 Task: Look for space in Uberaba, Brazil from 9th August, 2023 to 12th August, 2023 for 1 adult in price range Rs.6000 to Rs.15000. Place can be entire place with 1  bedroom having 1 bed and 1 bathroom. Property type can be house, flat, guest house. Amenities needed are: wifi, washing machine. Booking option can be shelf check-in. Required host language is Spanish.
Action: Mouse moved to (566, 118)
Screenshot: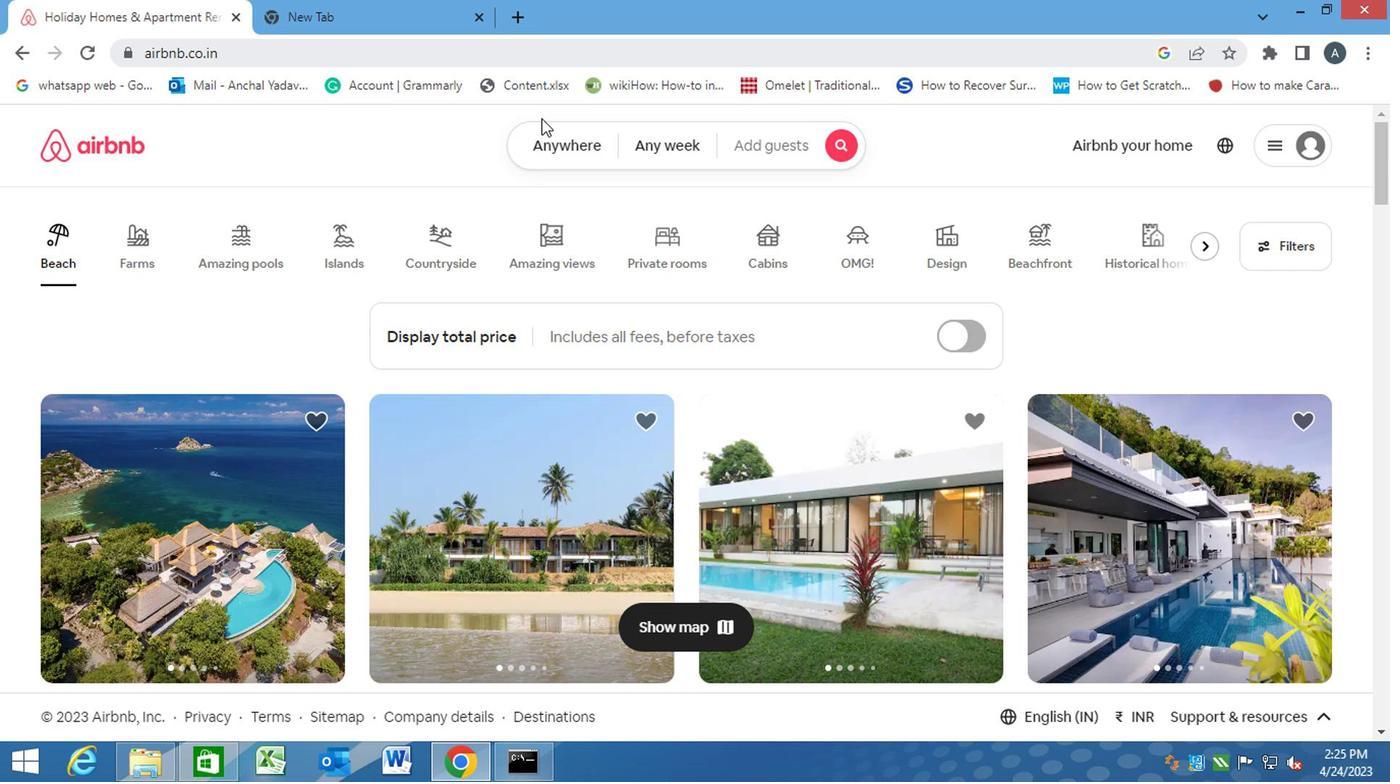 
Action: Mouse pressed left at (566, 118)
Screenshot: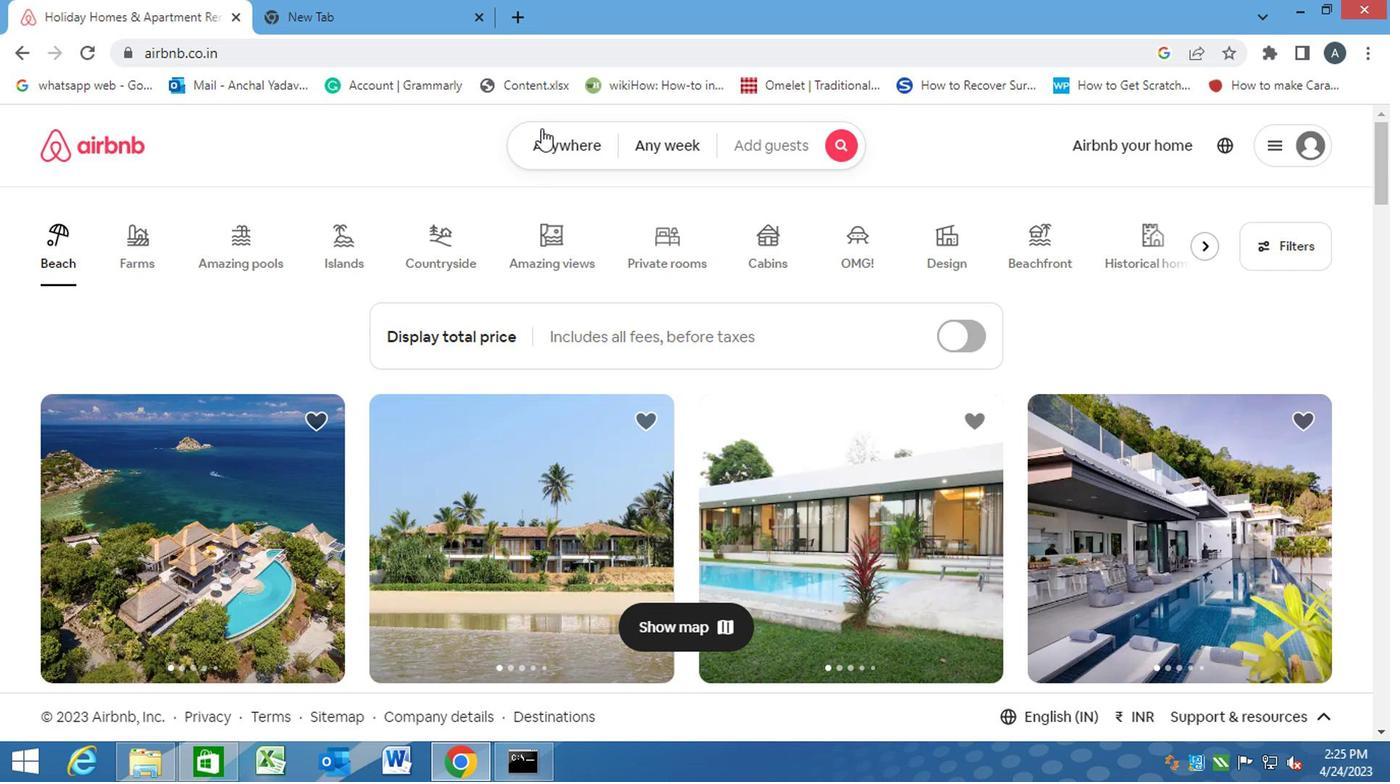 
Action: Mouse moved to (521, 217)
Screenshot: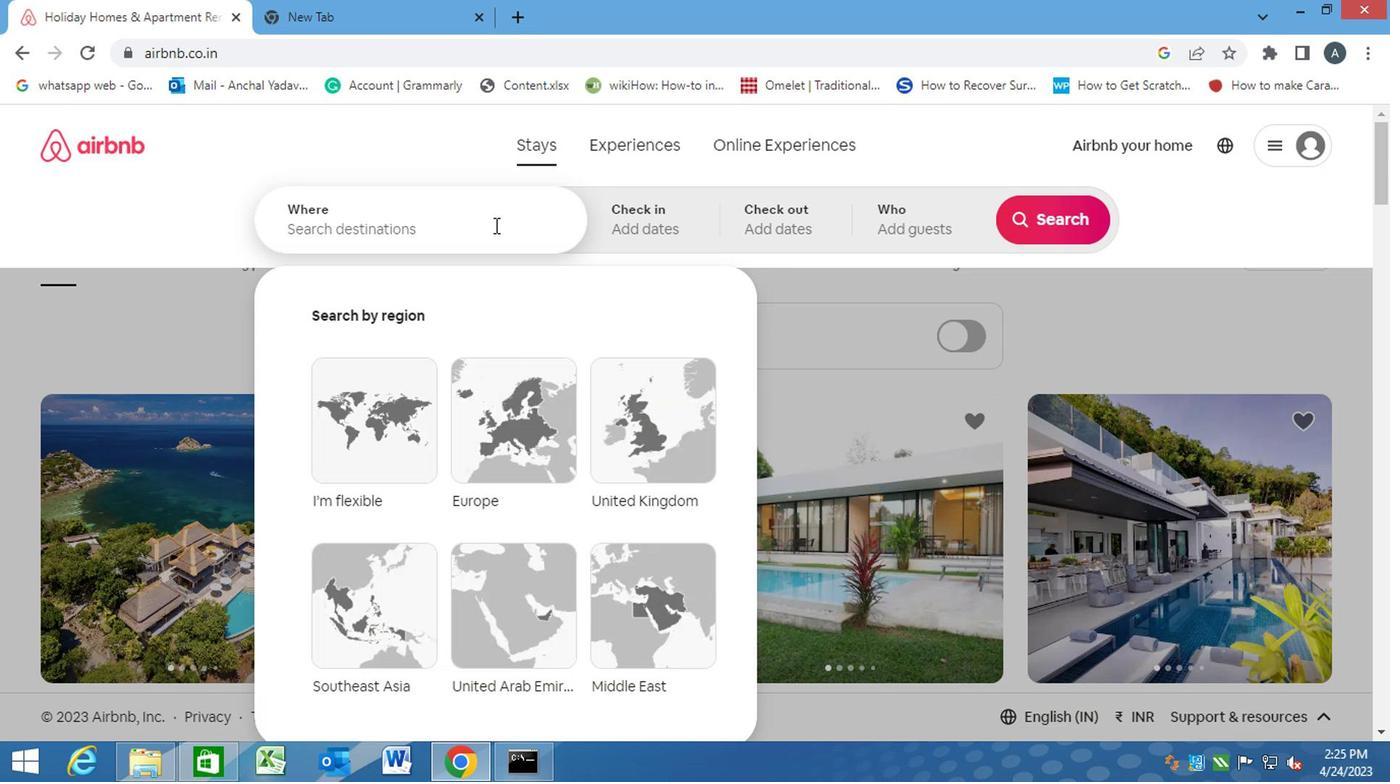 
Action: Mouse pressed left at (521, 217)
Screenshot: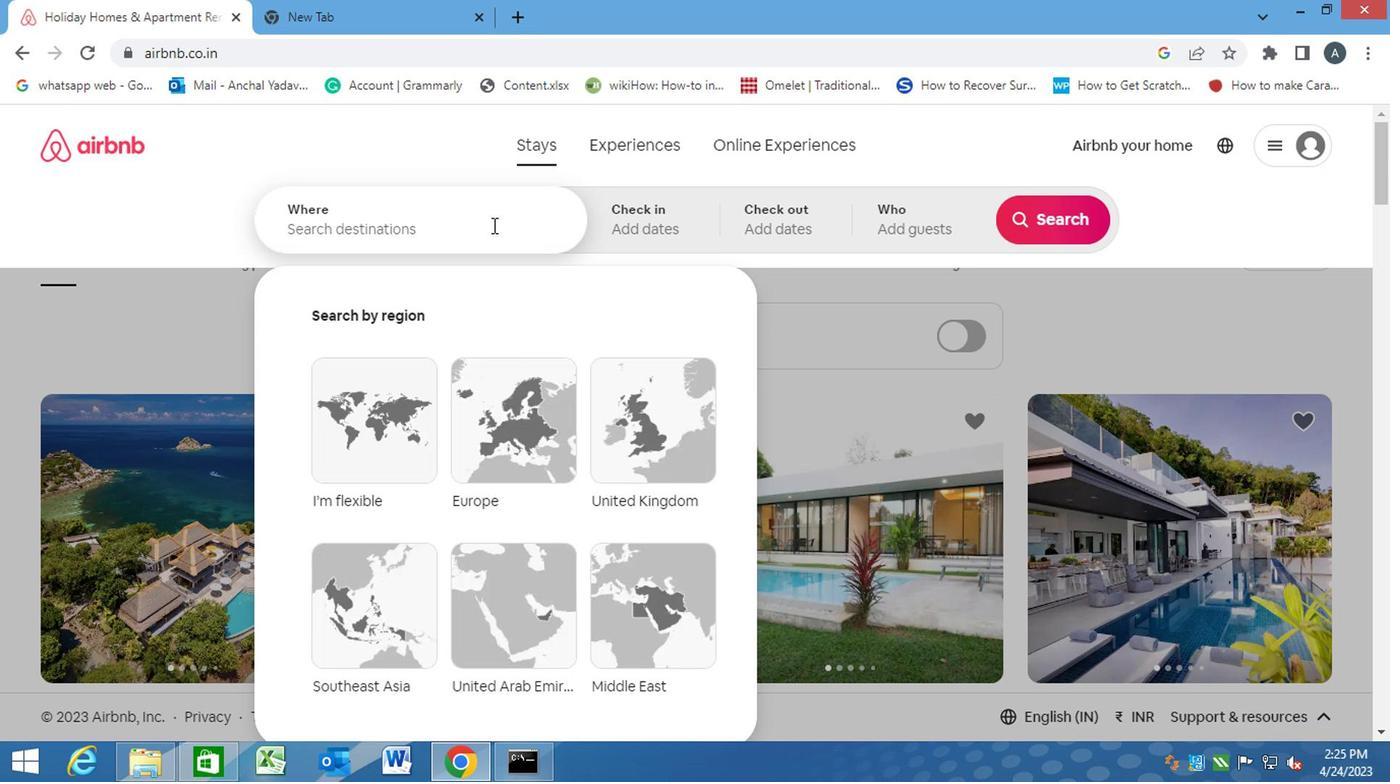 
Action: Mouse moved to (520, 217)
Screenshot: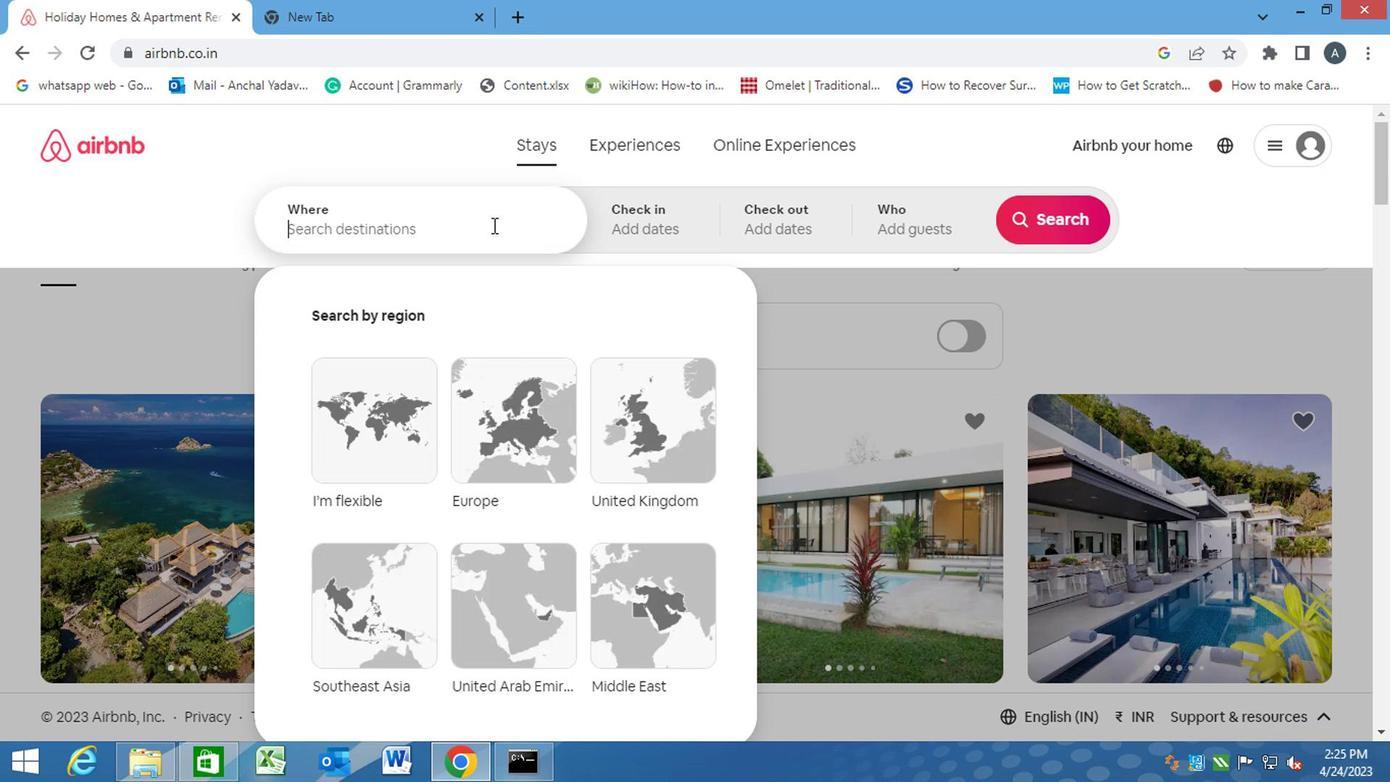 
Action: Key pressed u<Key.caps_lock>beraba,<Key.space><Key.caps_lock>b<Key.caps_lock>razil<Key.enter>
Screenshot: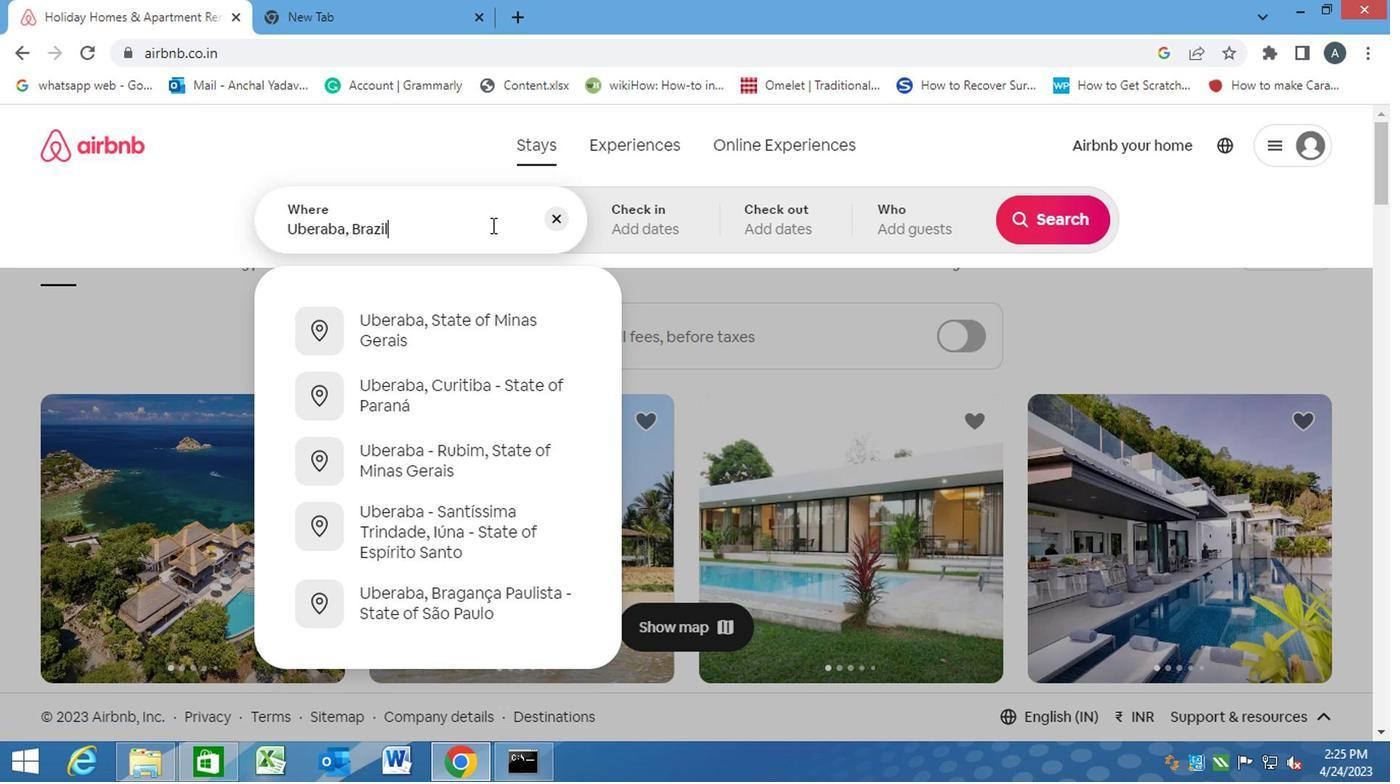 
Action: Mouse moved to (1027, 378)
Screenshot: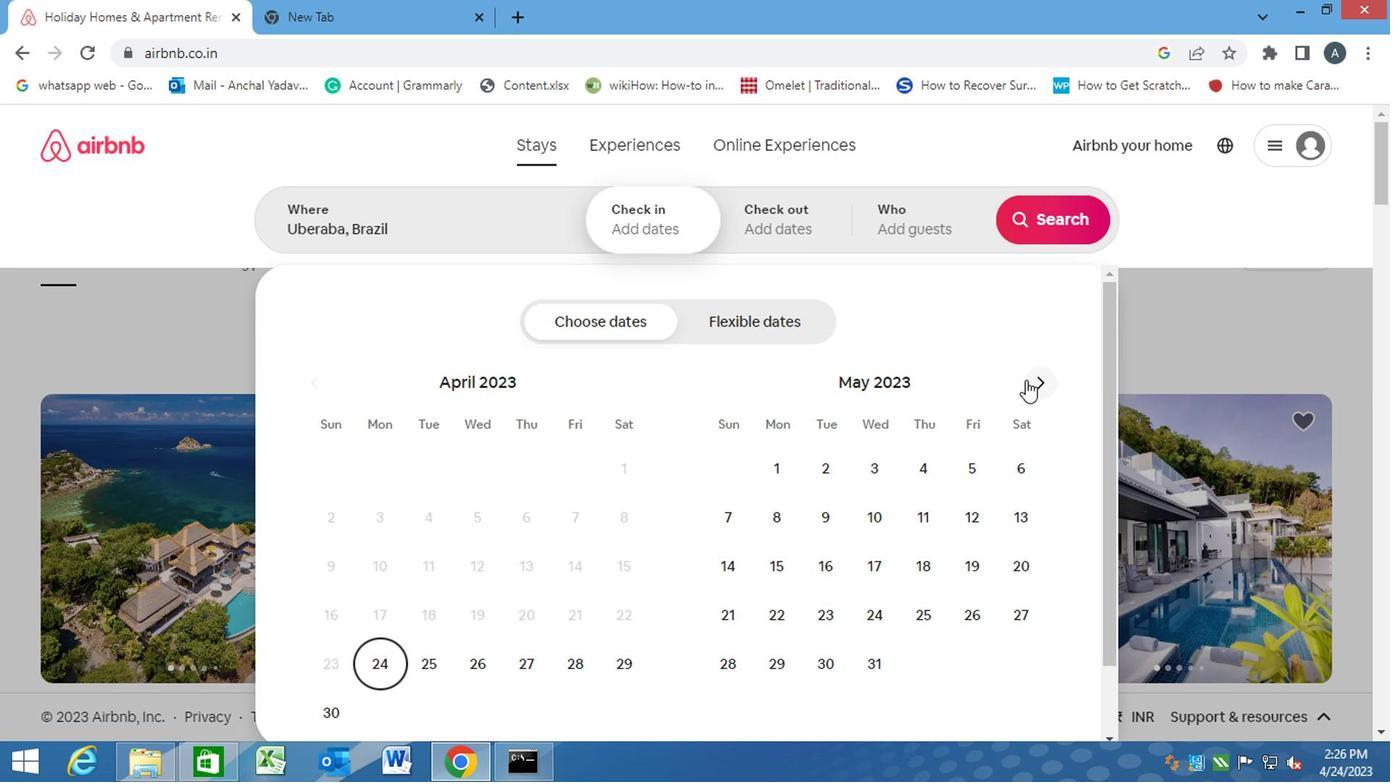
Action: Mouse pressed left at (1027, 378)
Screenshot: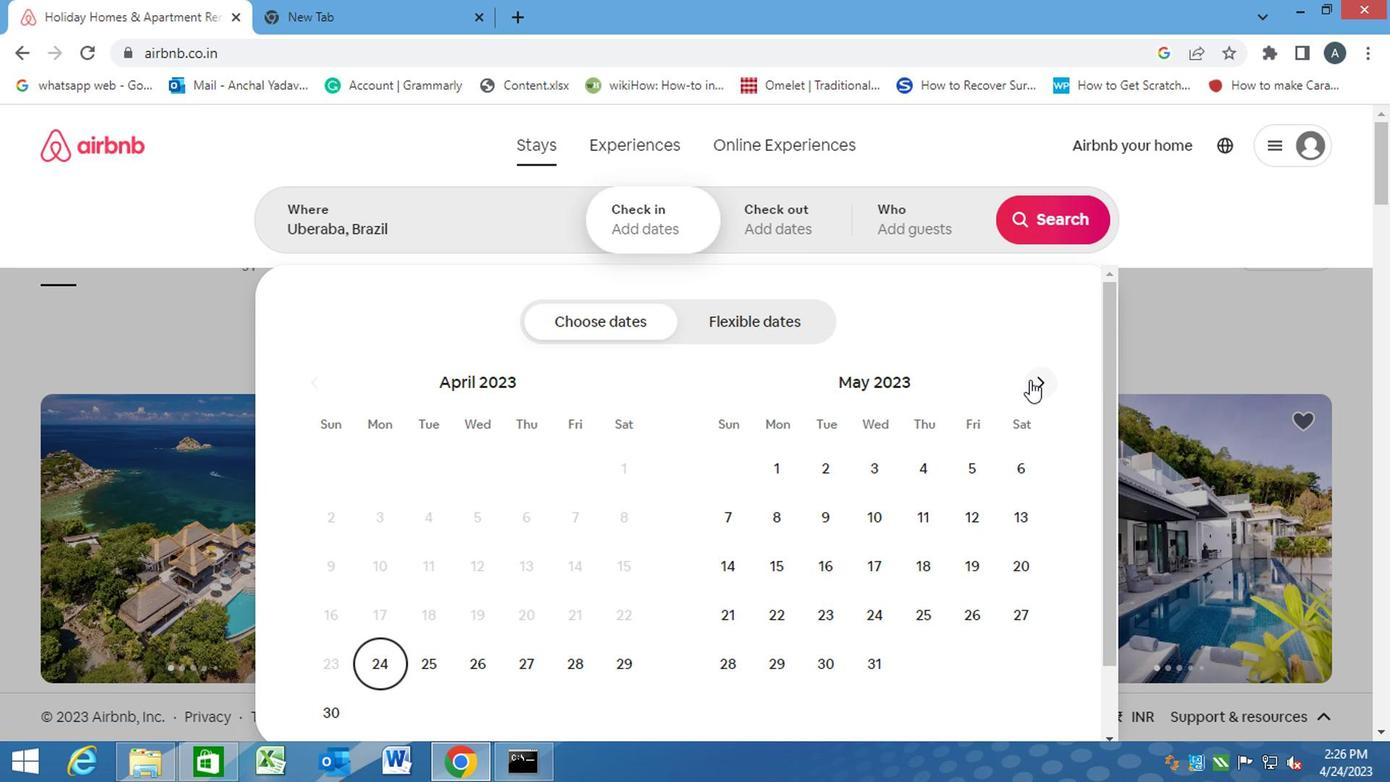 
Action: Mouse pressed left at (1027, 378)
Screenshot: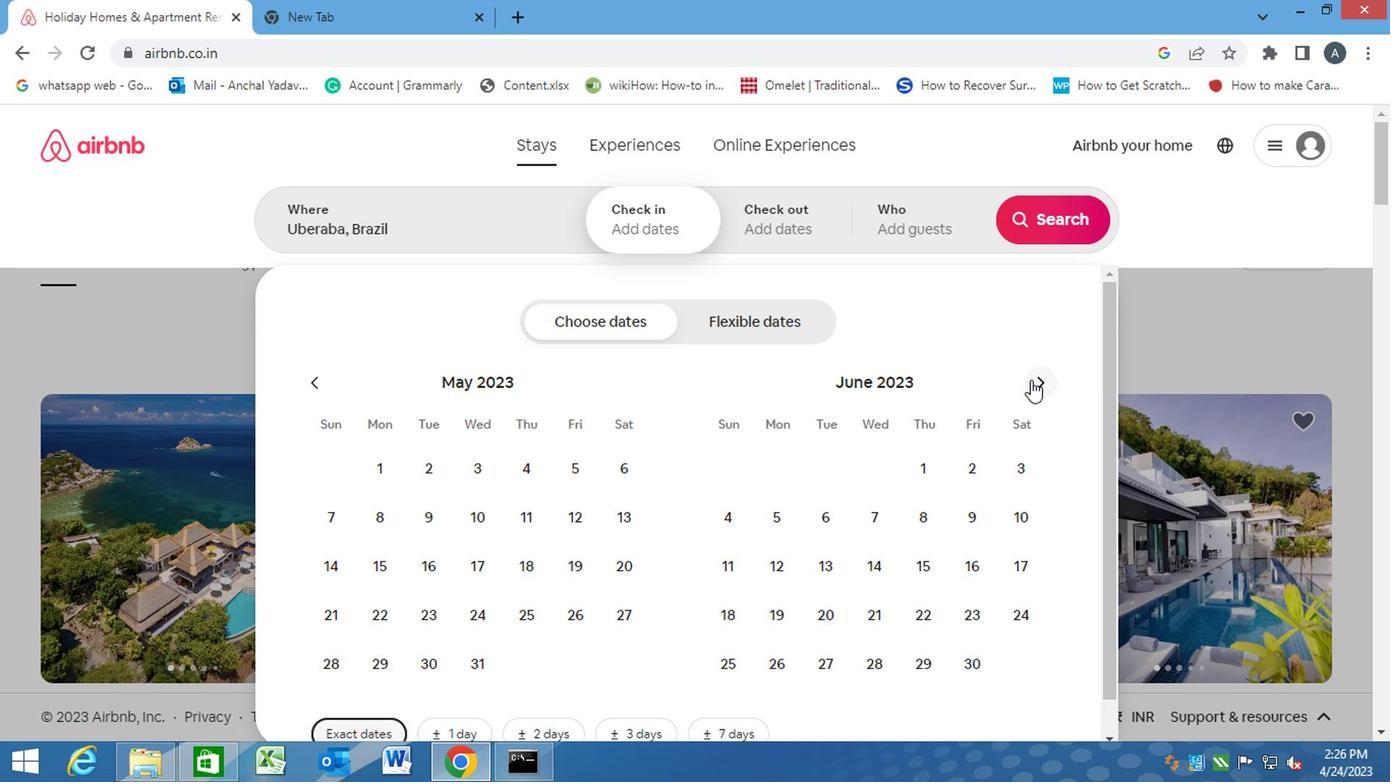 
Action: Mouse moved to (1035, 381)
Screenshot: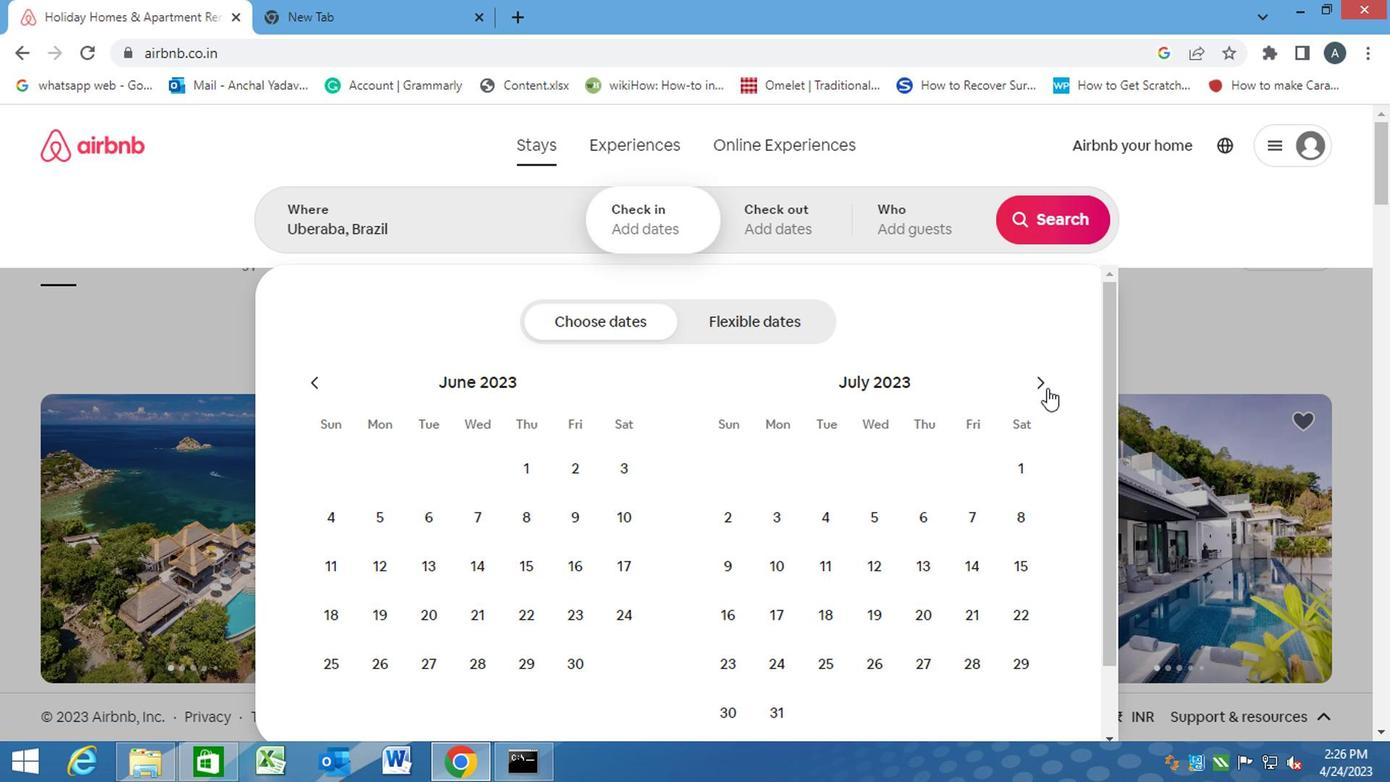 
Action: Mouse pressed left at (1035, 381)
Screenshot: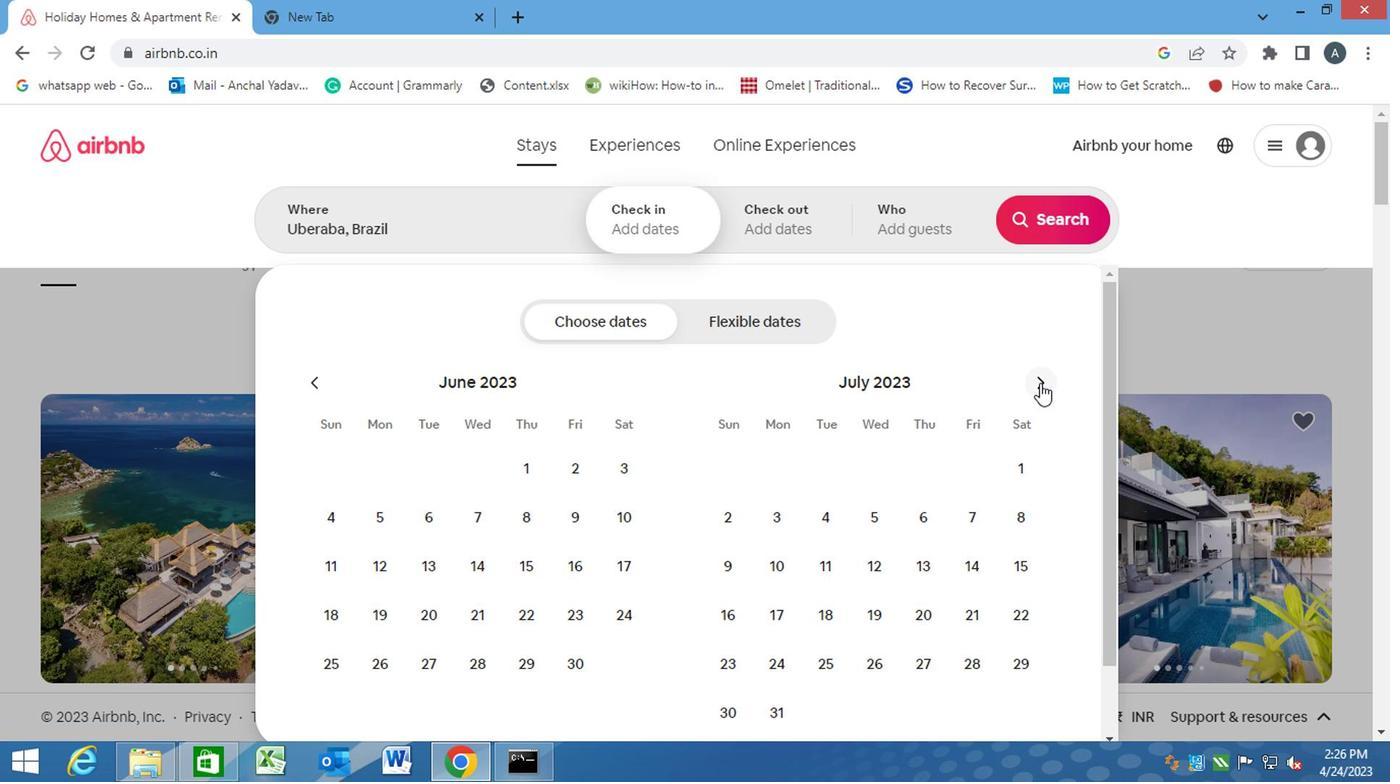 
Action: Mouse moved to (881, 519)
Screenshot: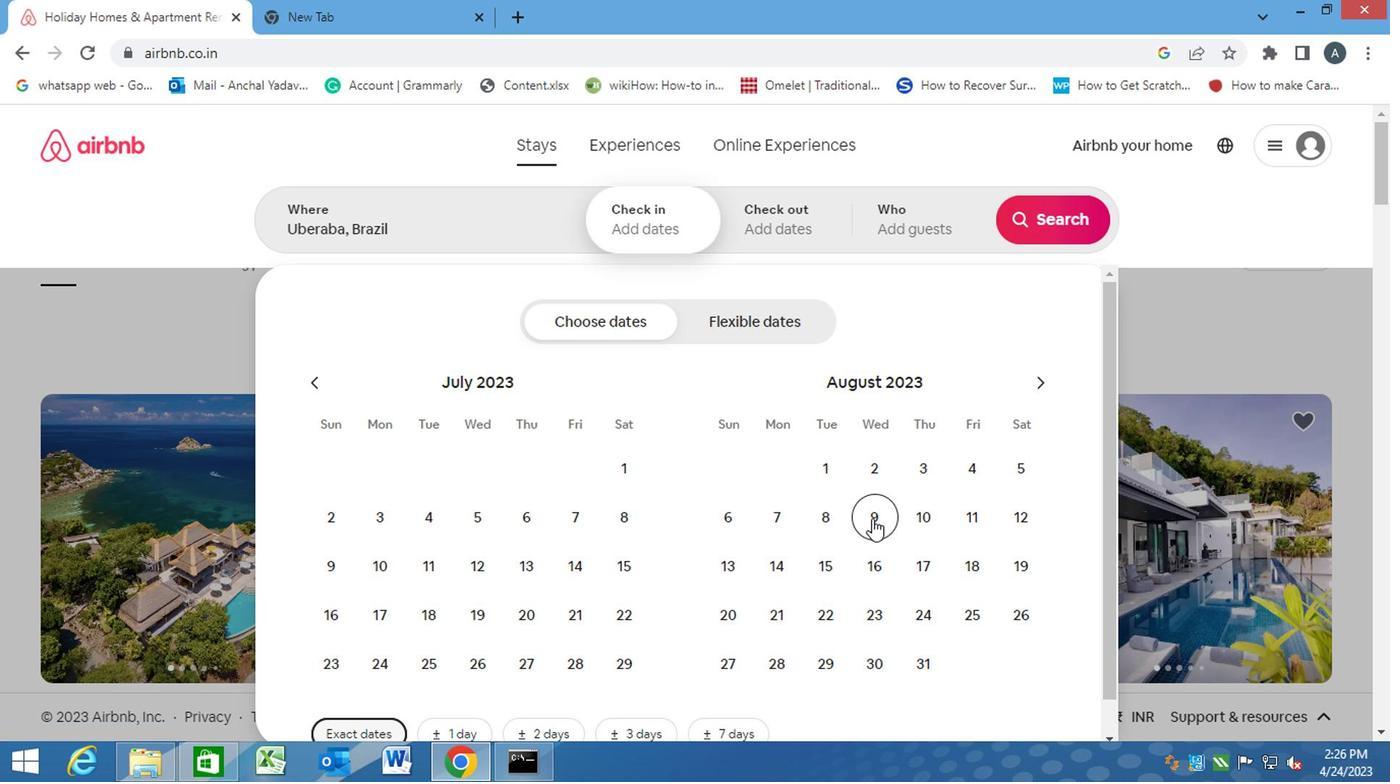 
Action: Mouse pressed left at (881, 519)
Screenshot: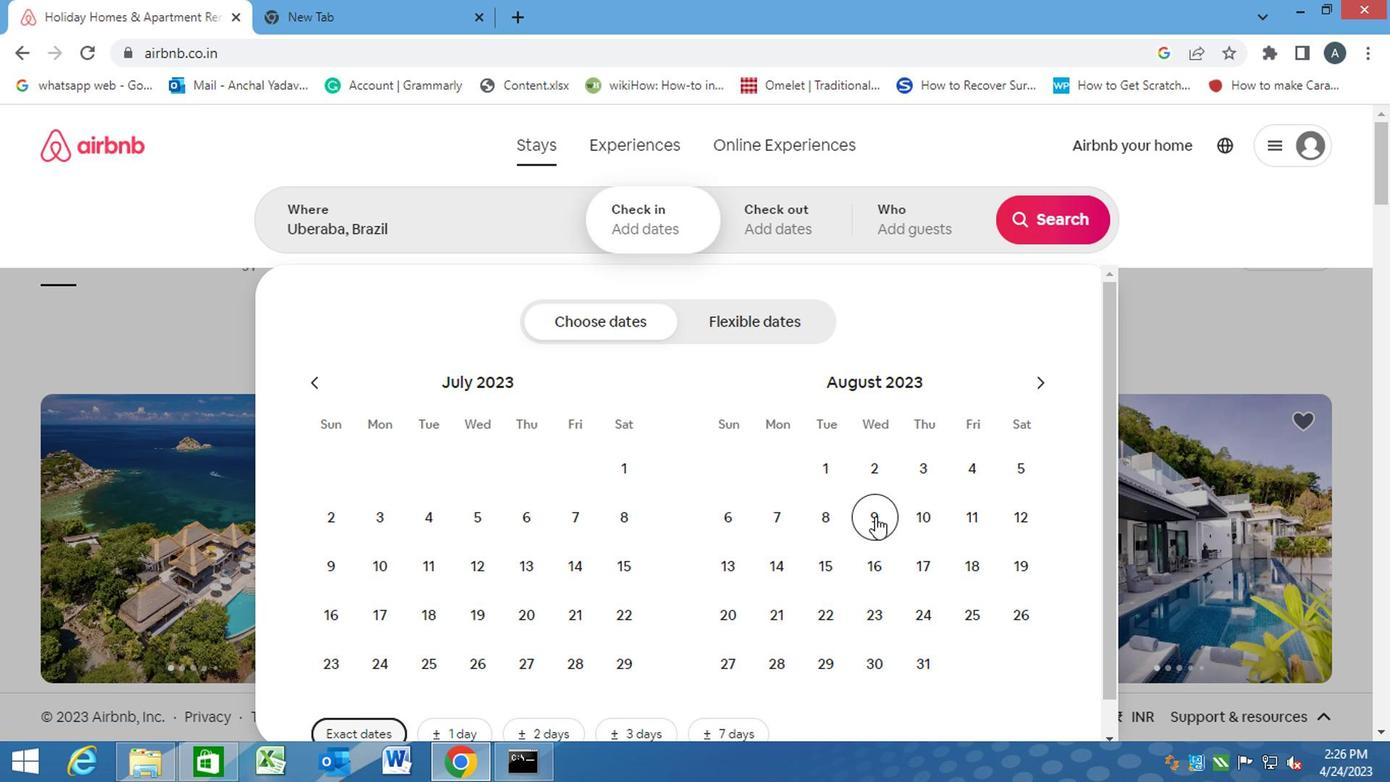 
Action: Mouse moved to (1032, 521)
Screenshot: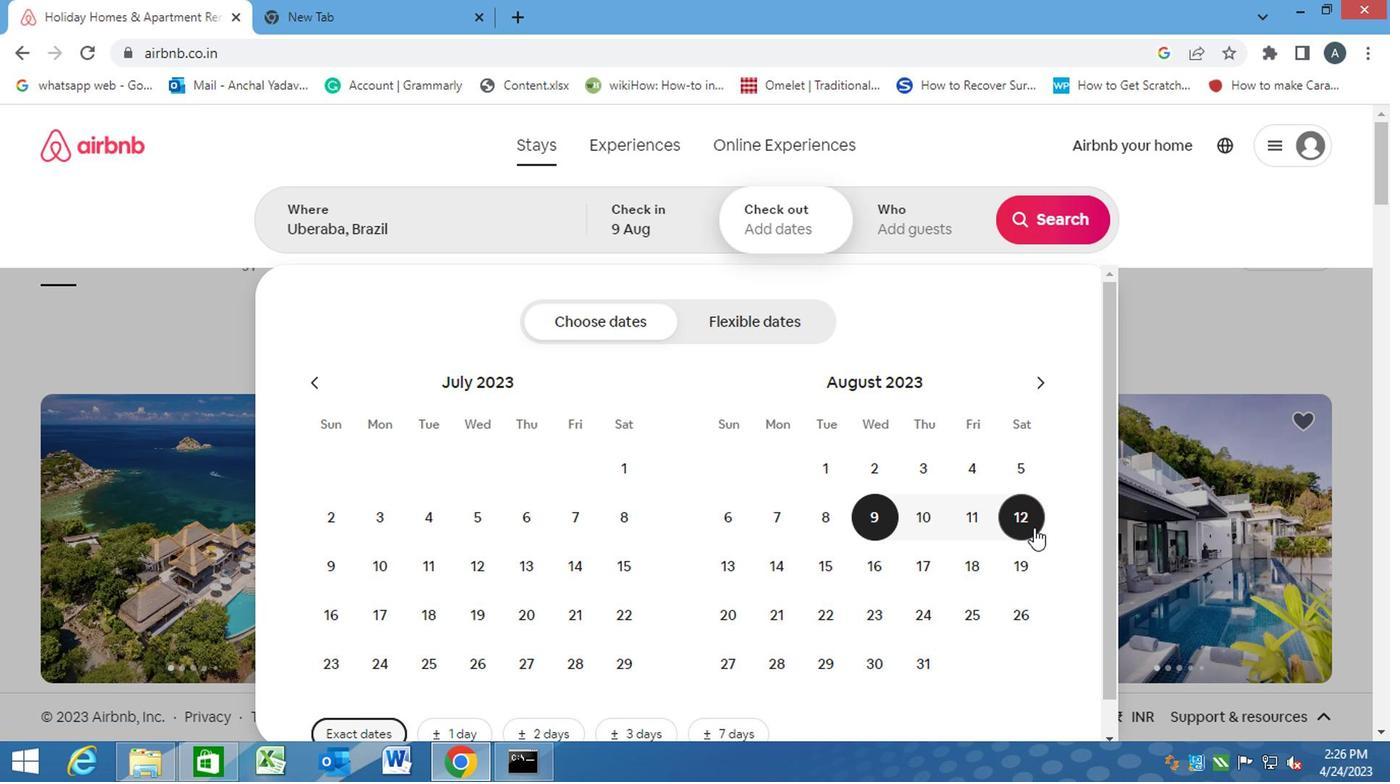 
Action: Mouse pressed left at (1032, 521)
Screenshot: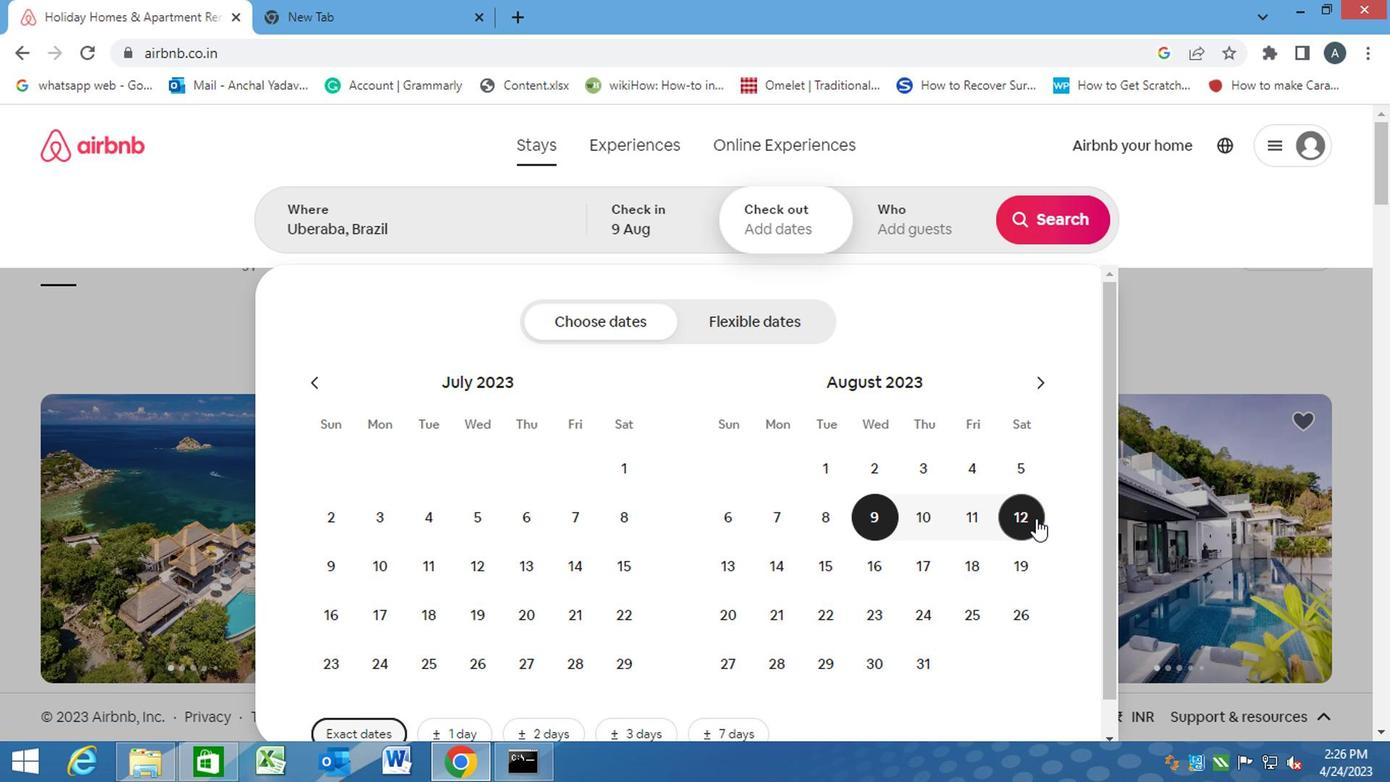
Action: Mouse moved to (913, 199)
Screenshot: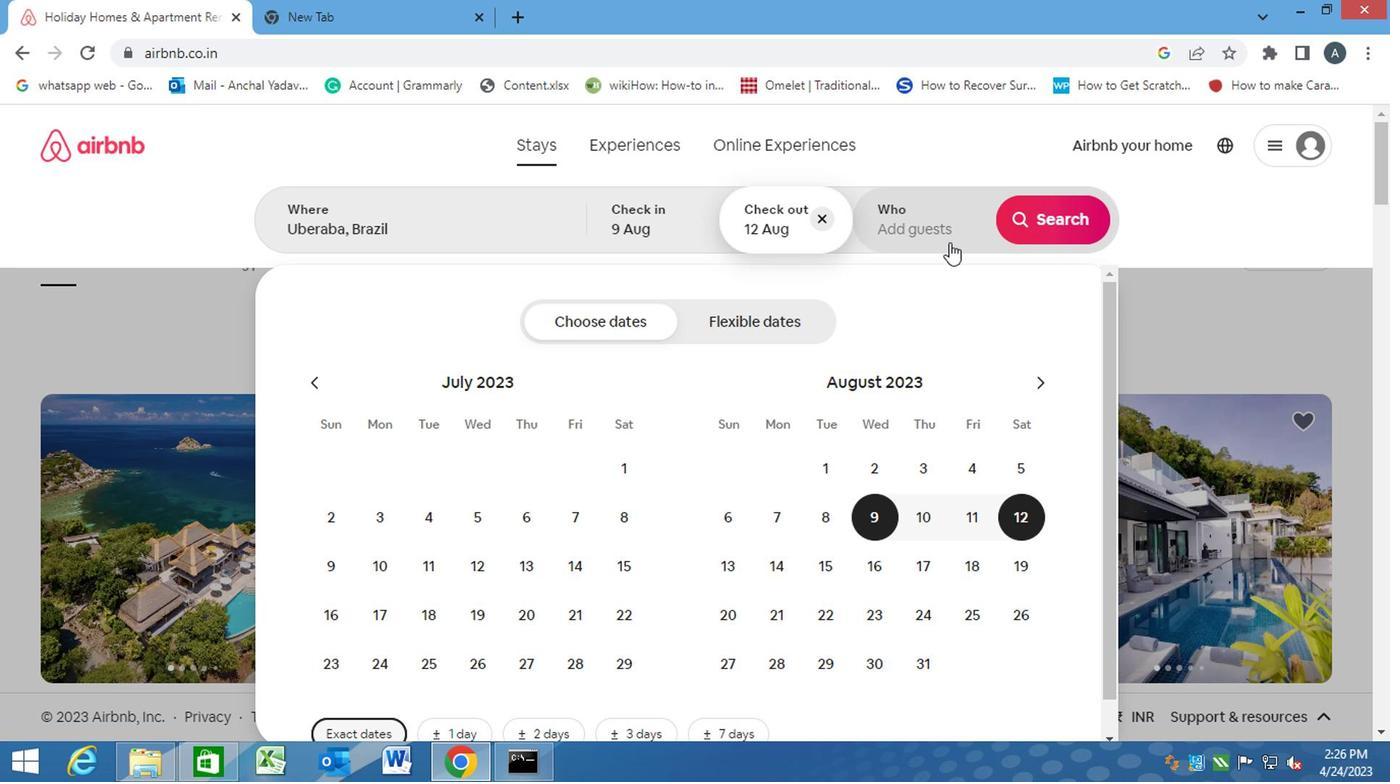 
Action: Mouse pressed left at (913, 199)
Screenshot: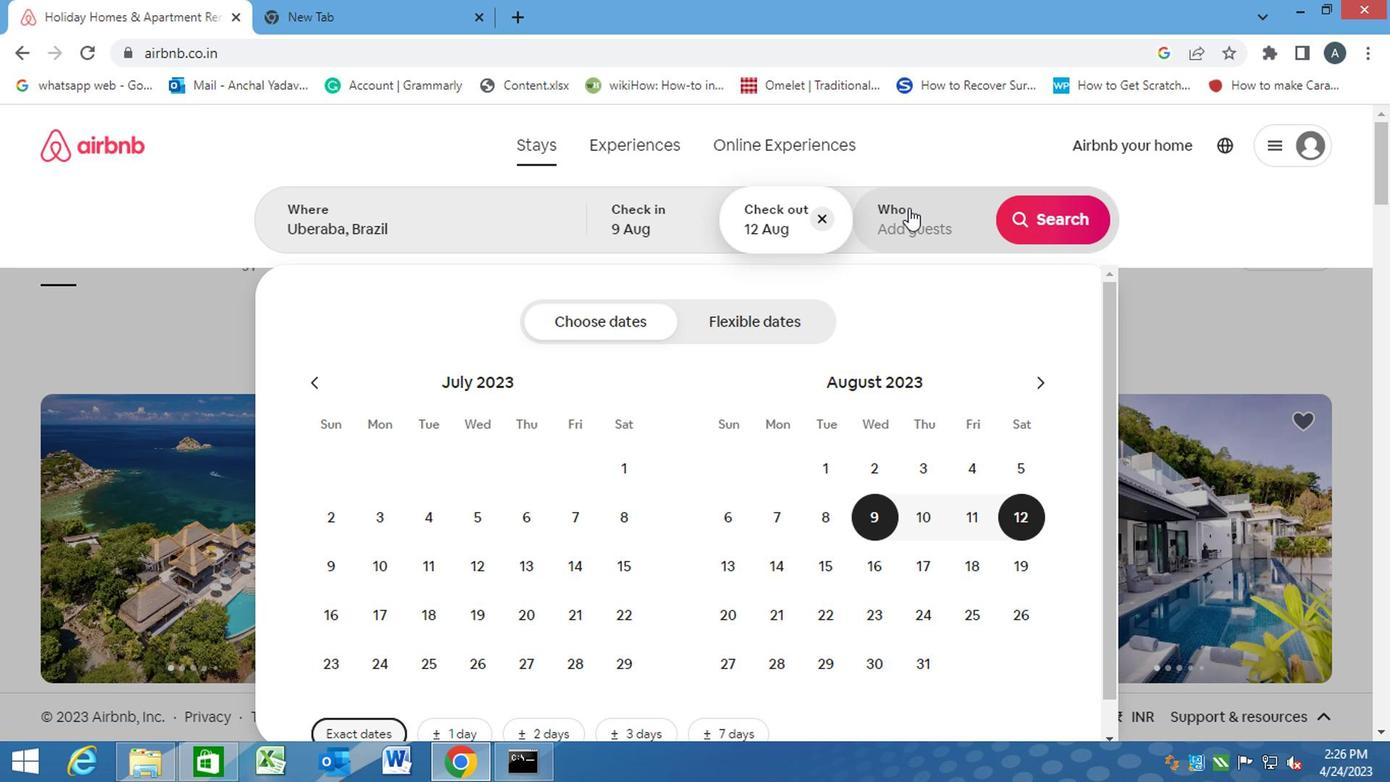 
Action: Mouse moved to (1050, 322)
Screenshot: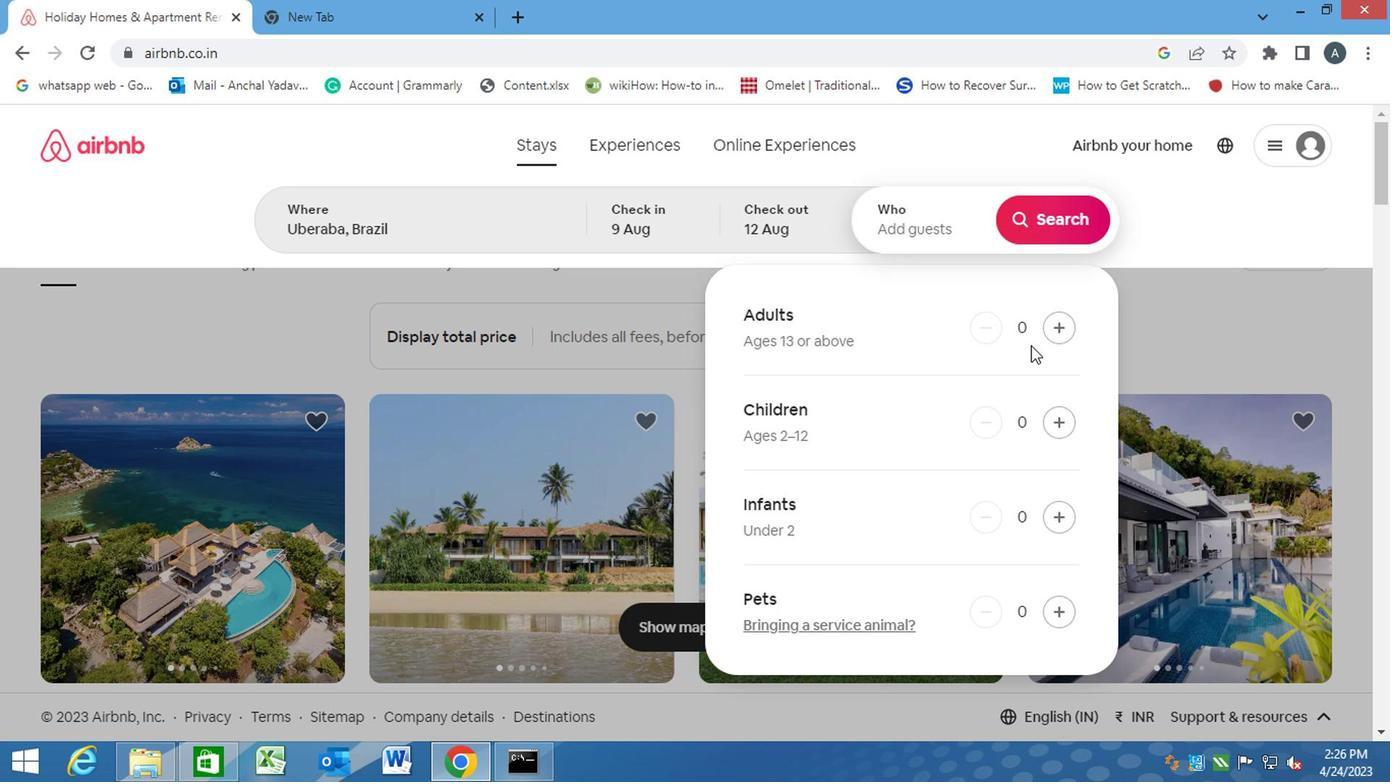 
Action: Mouse pressed left at (1050, 322)
Screenshot: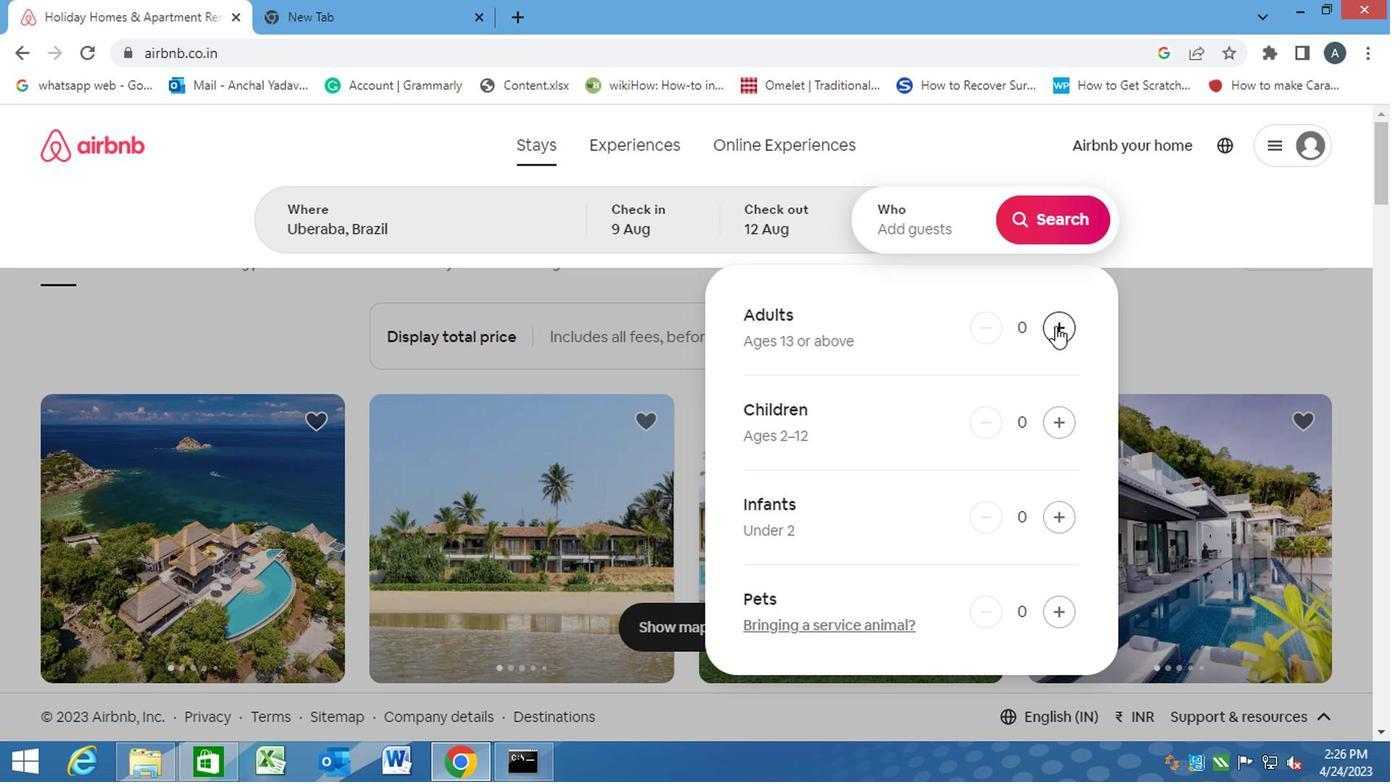 
Action: Mouse moved to (1049, 234)
Screenshot: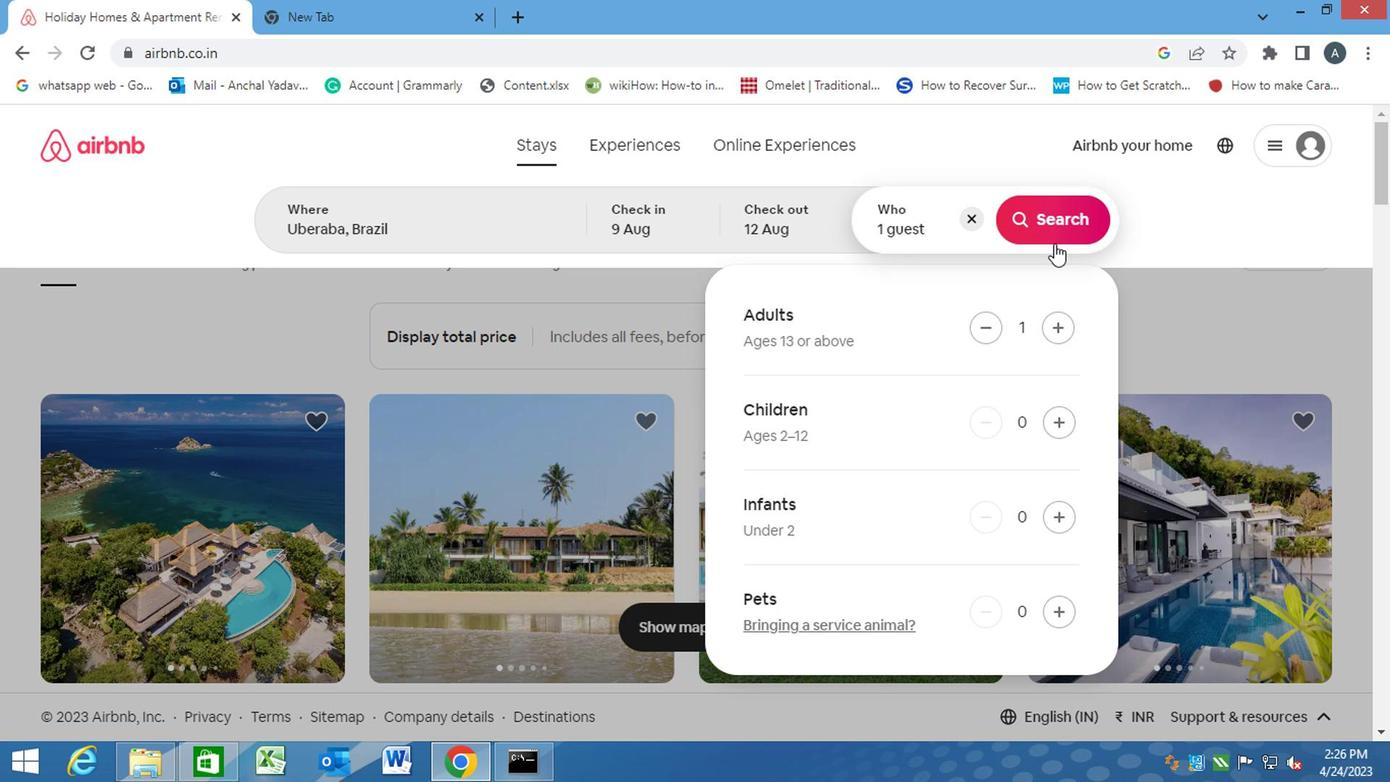 
Action: Mouse pressed left at (1049, 234)
Screenshot: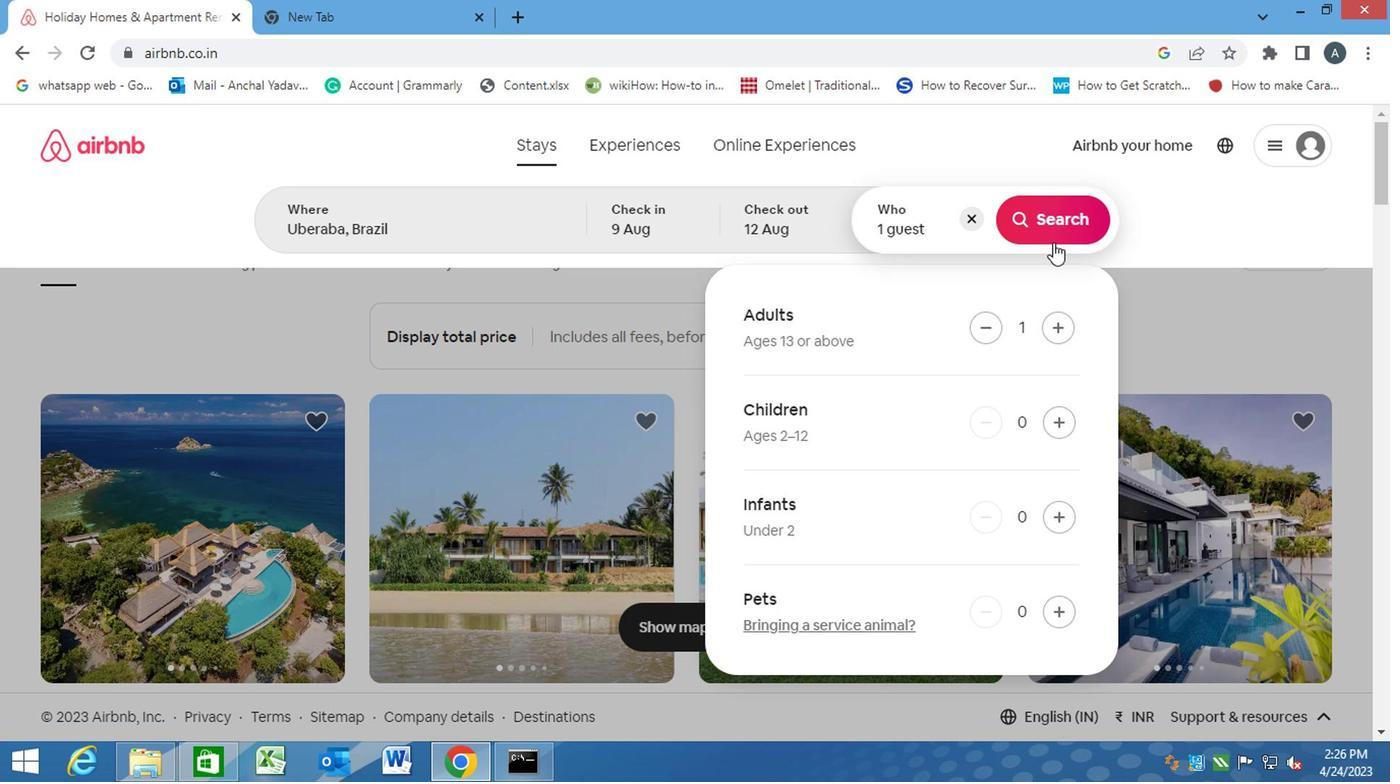 
Action: Mouse moved to (1273, 217)
Screenshot: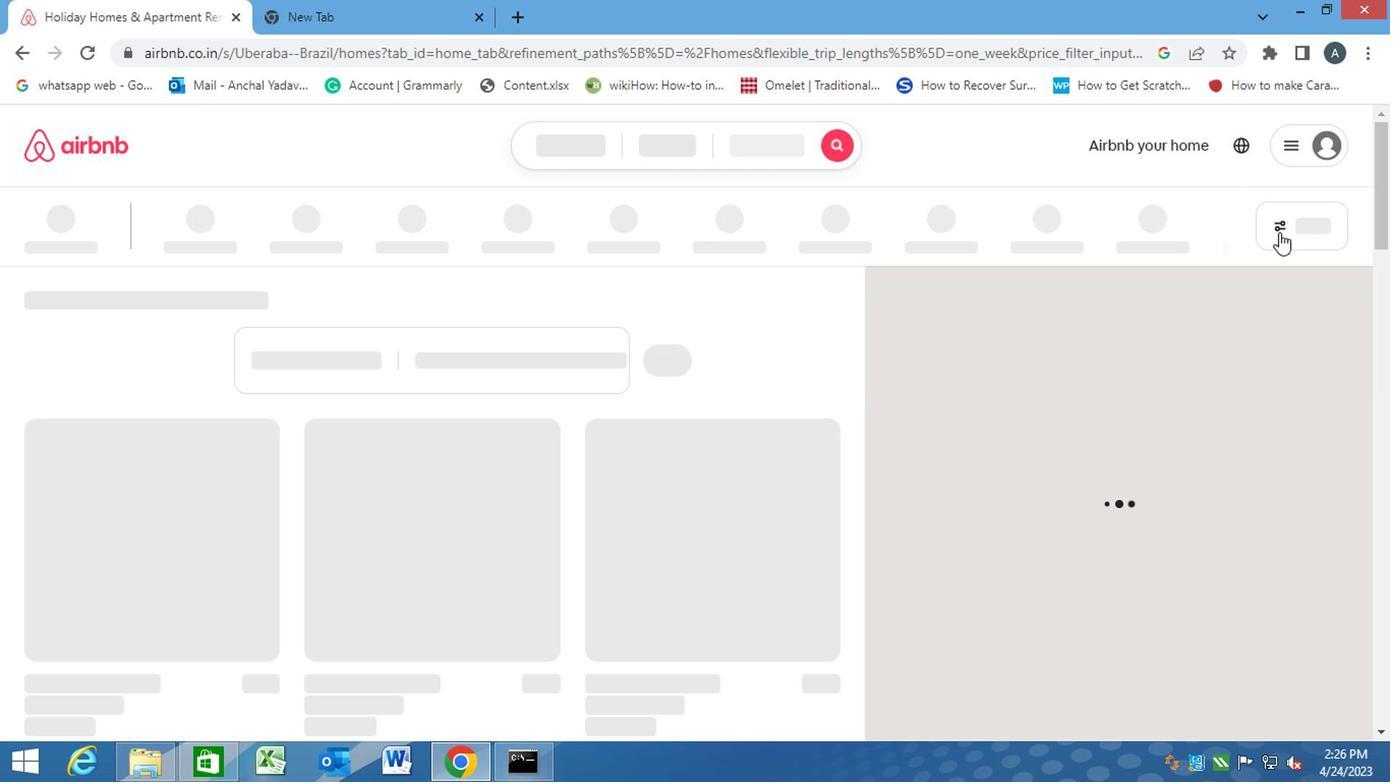 
Action: Mouse pressed left at (1273, 217)
Screenshot: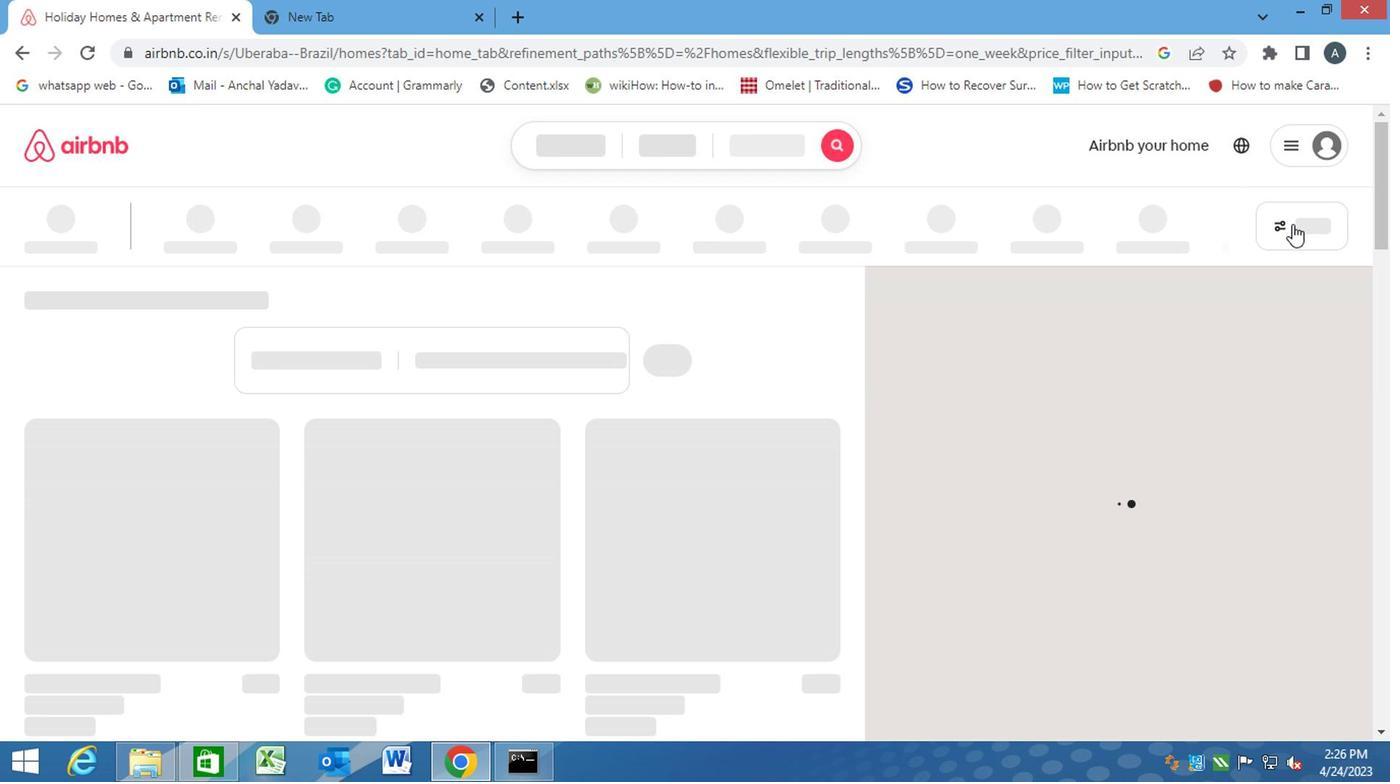 
Action: Mouse moved to (1275, 215)
Screenshot: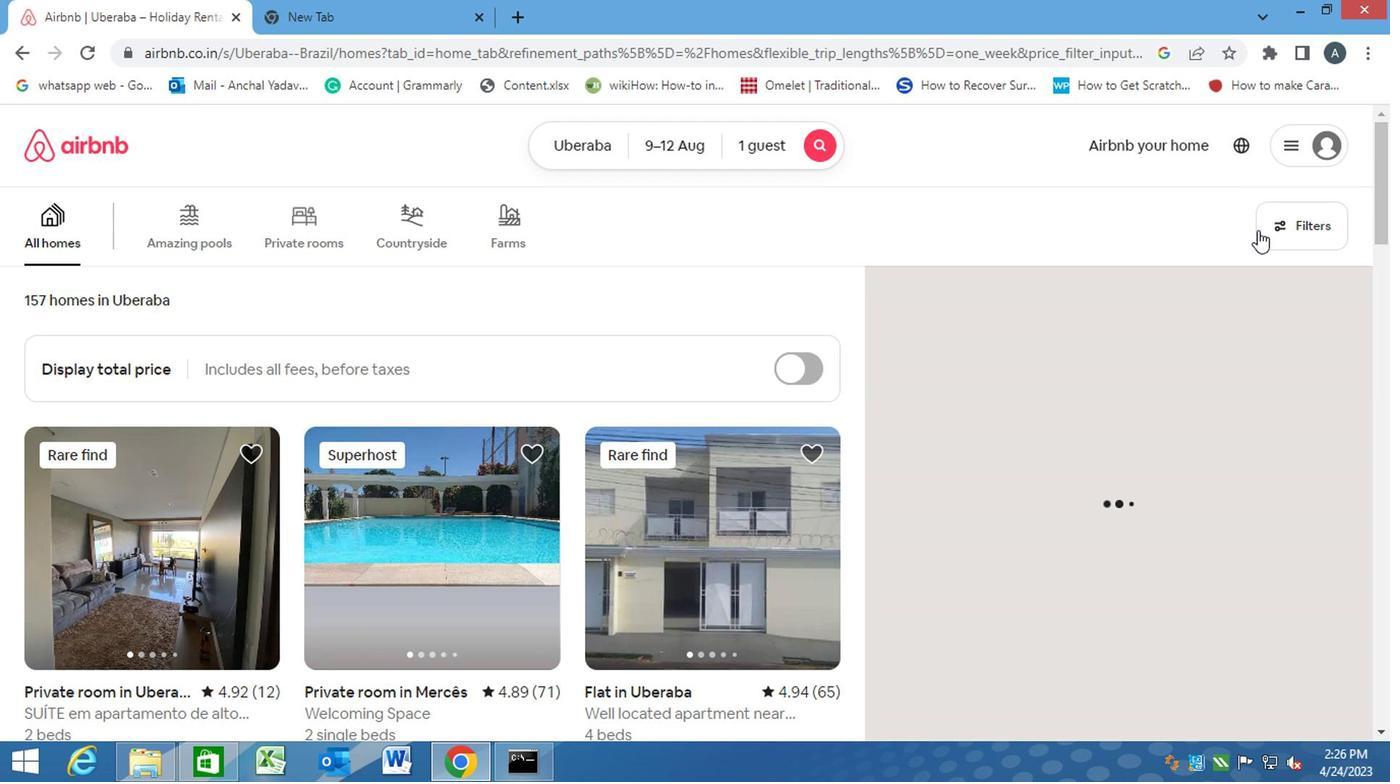 
Action: Mouse pressed left at (1275, 215)
Screenshot: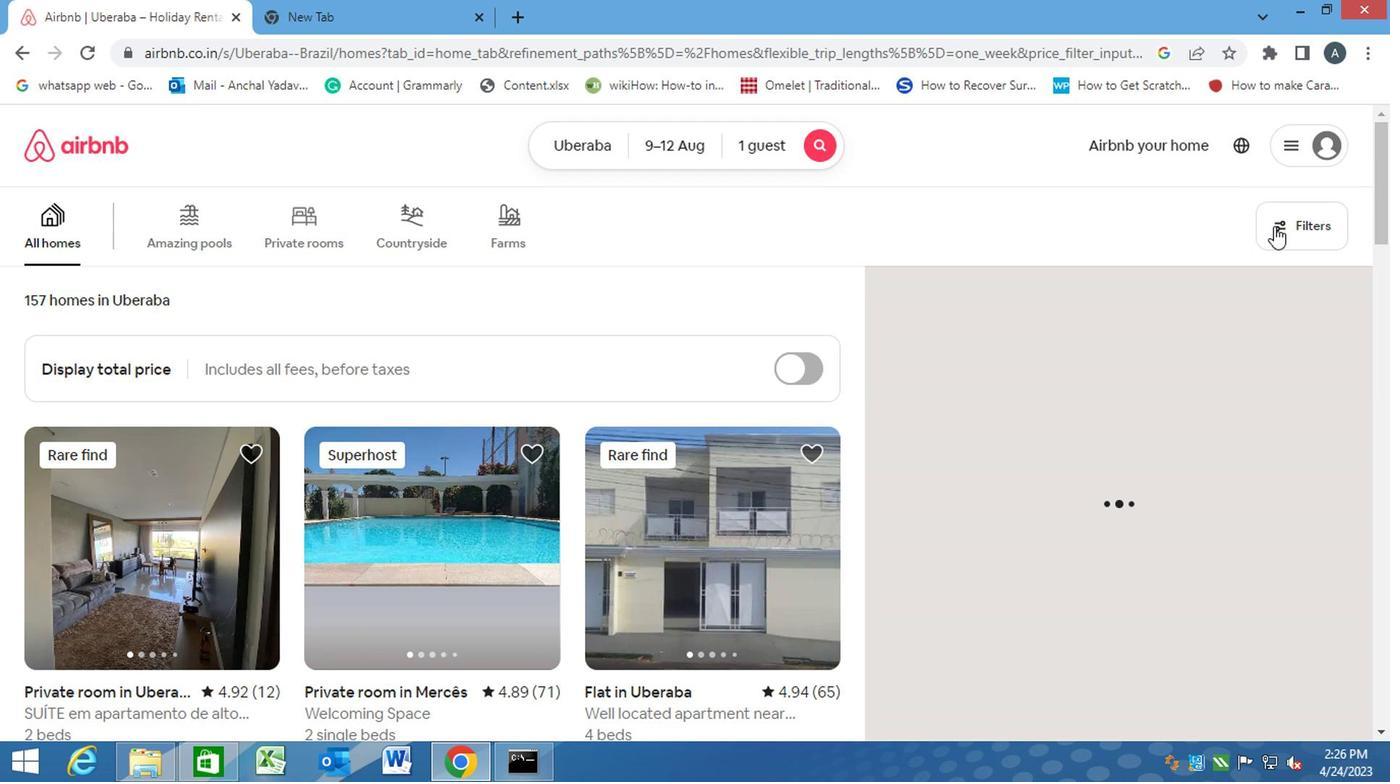 
Action: Mouse moved to (474, 482)
Screenshot: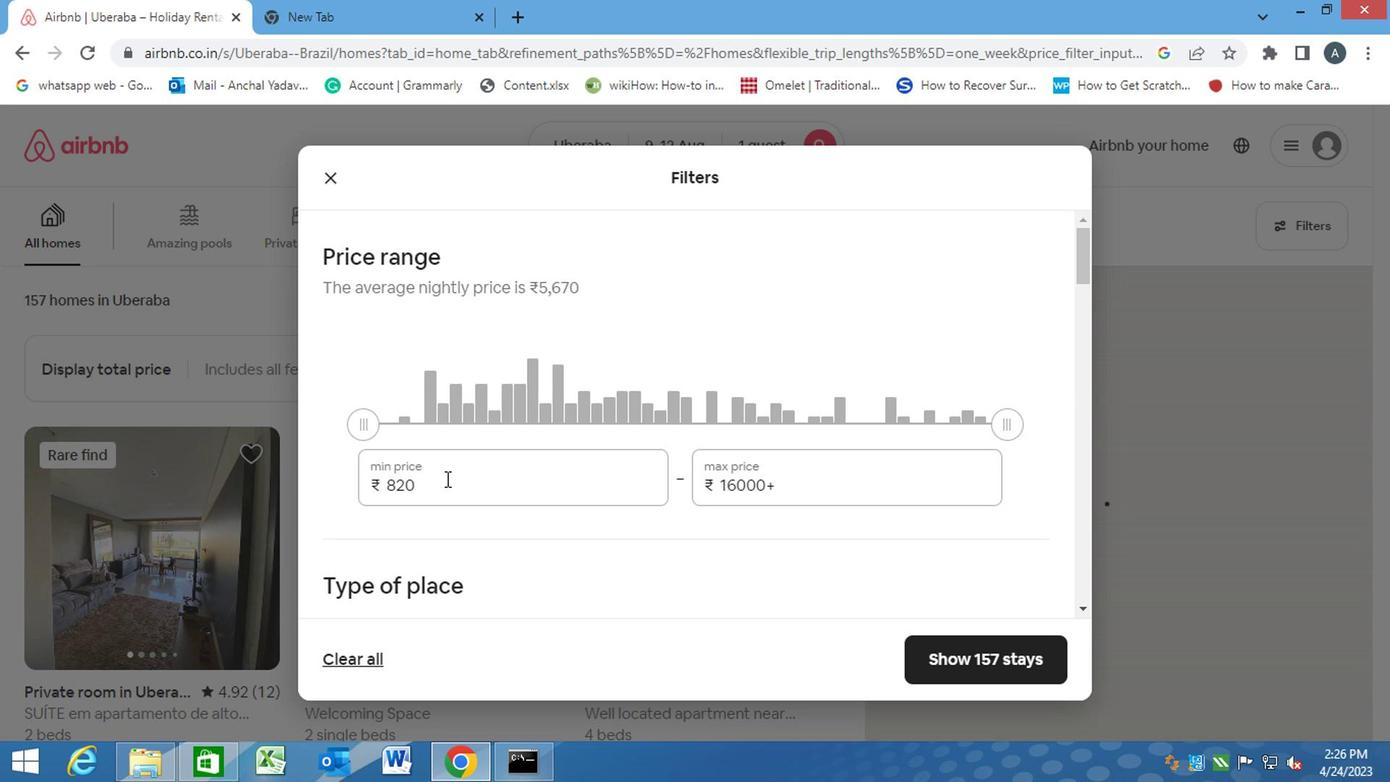 
Action: Mouse pressed left at (474, 482)
Screenshot: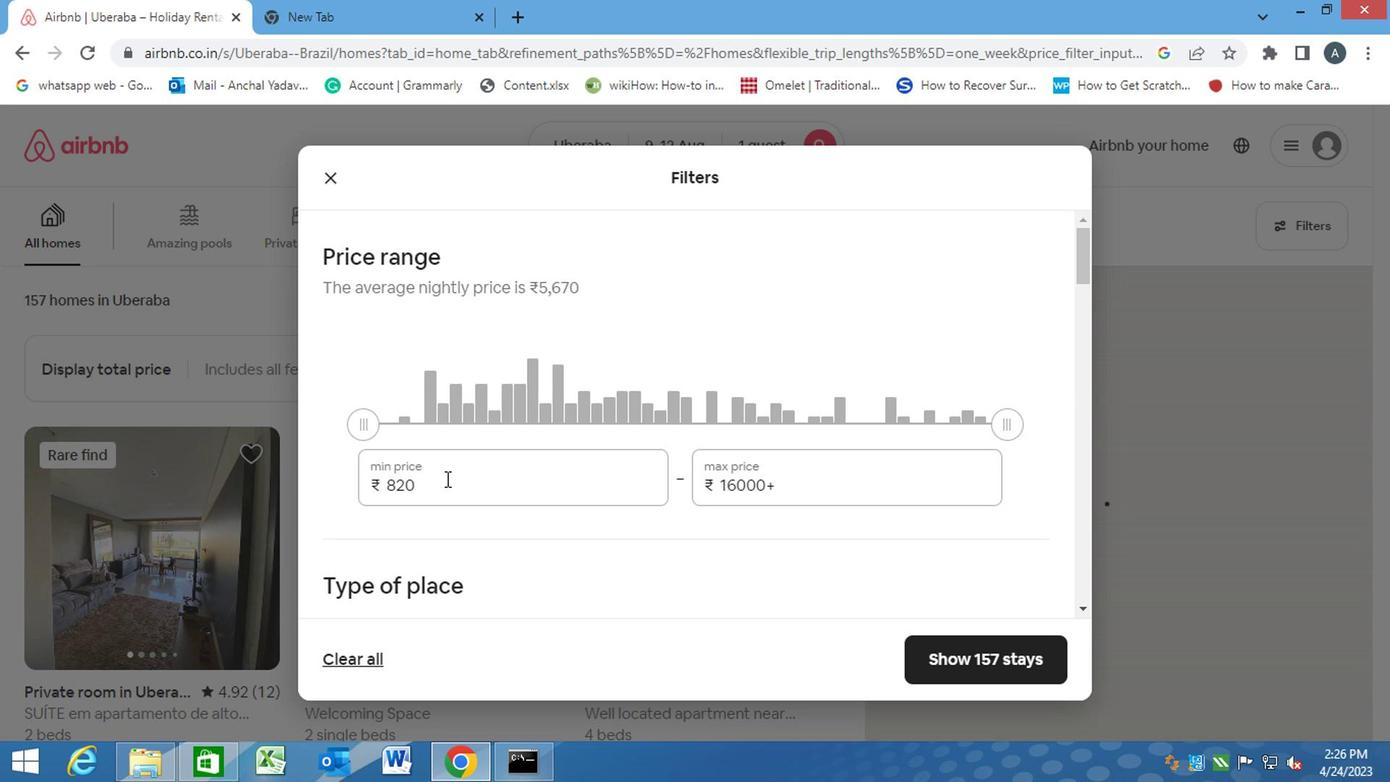 
Action: Mouse moved to (378, 493)
Screenshot: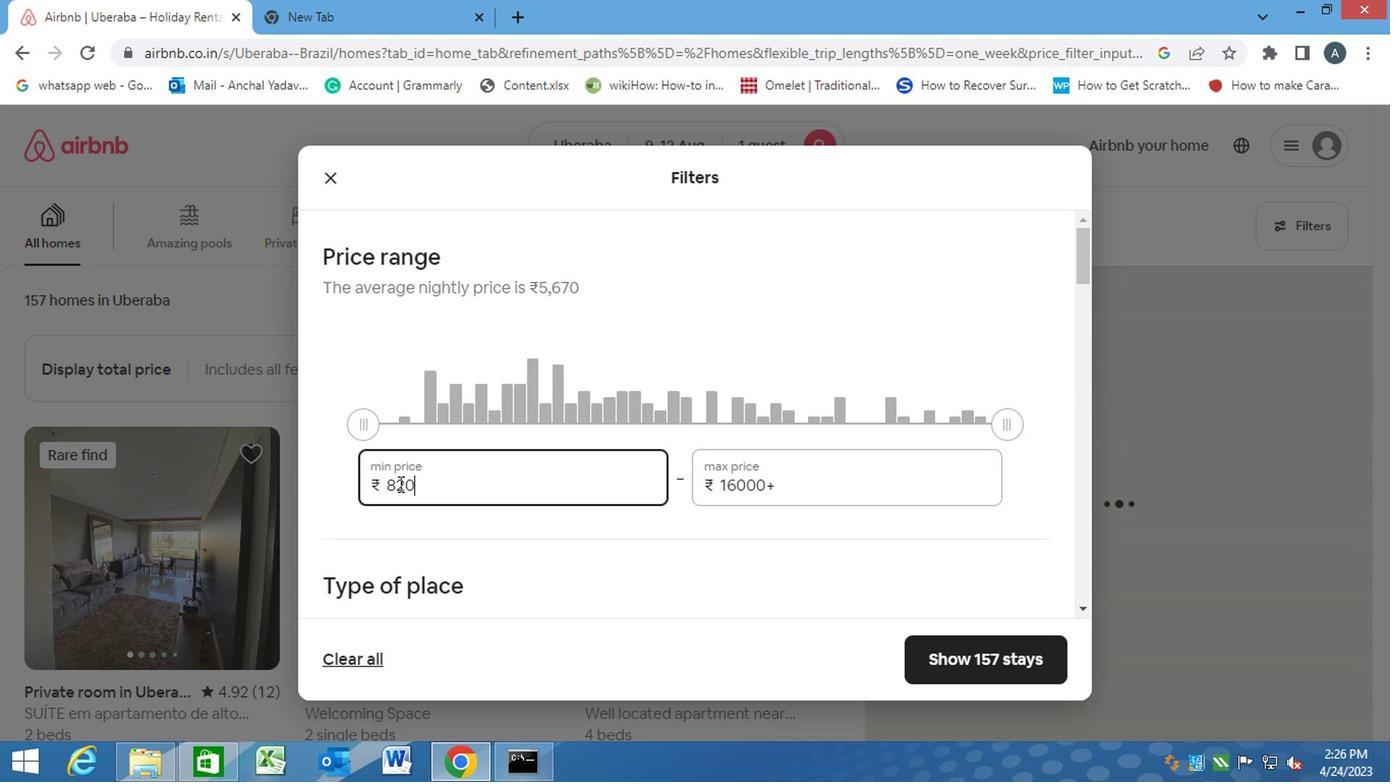 
Action: Key pressed 6000<Key.tab><Key.backspace>159<Key.backspace>000
Screenshot: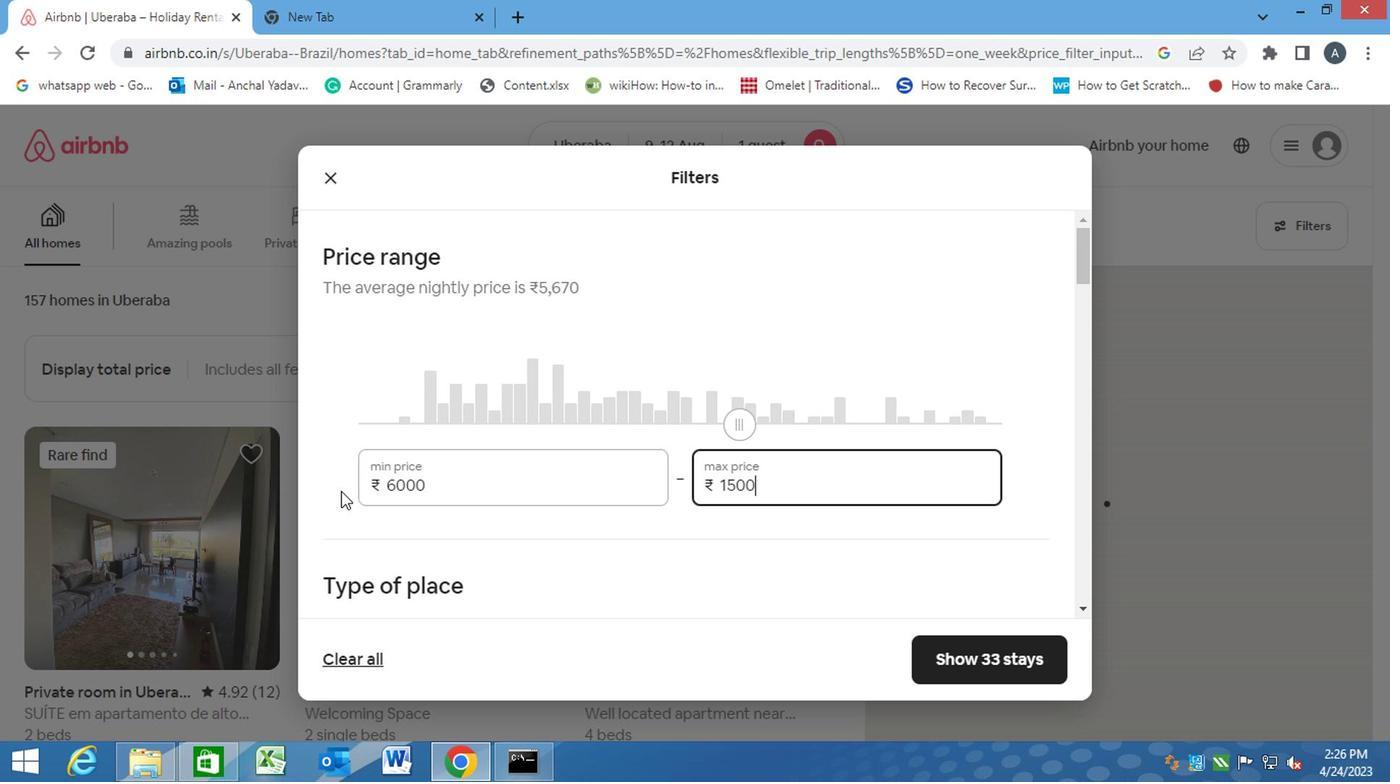 
Action: Mouse moved to (518, 567)
Screenshot: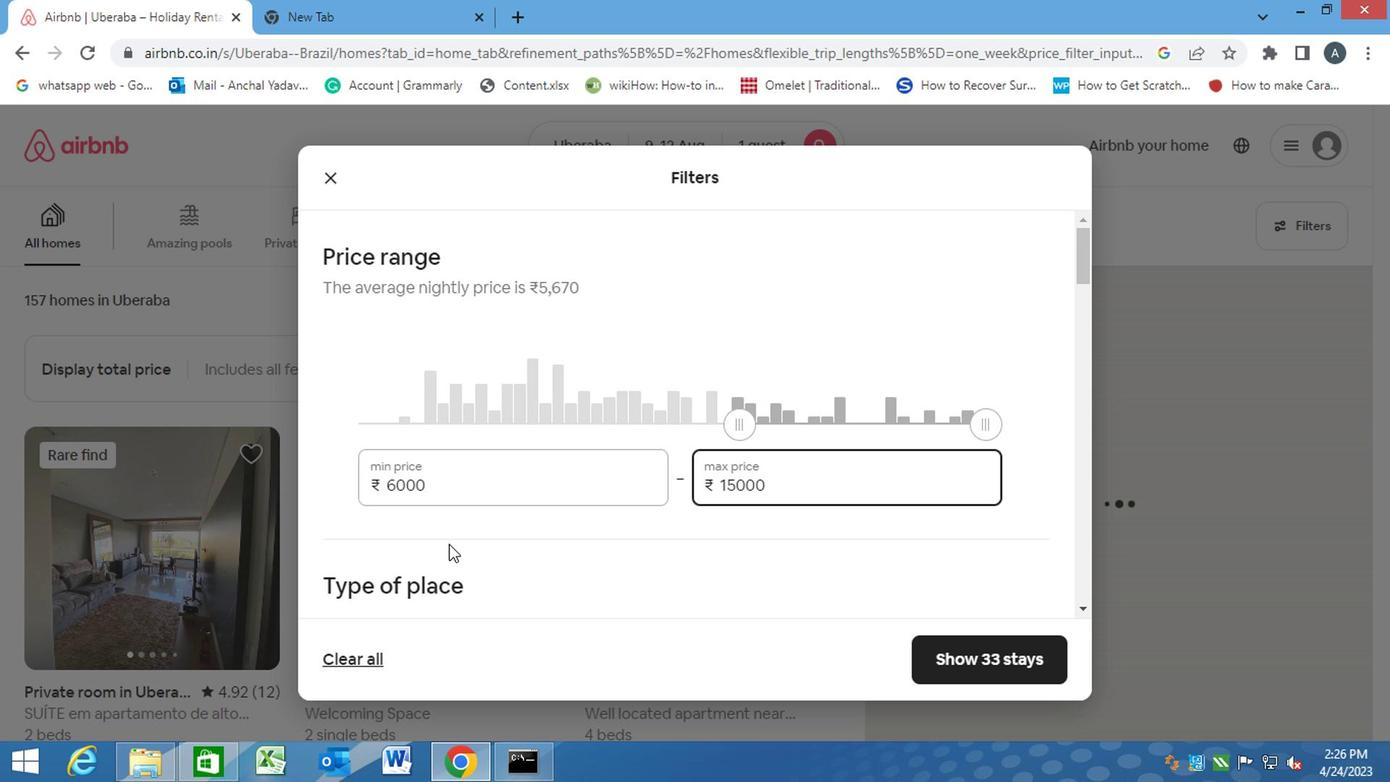
Action: Mouse pressed left at (518, 567)
Screenshot: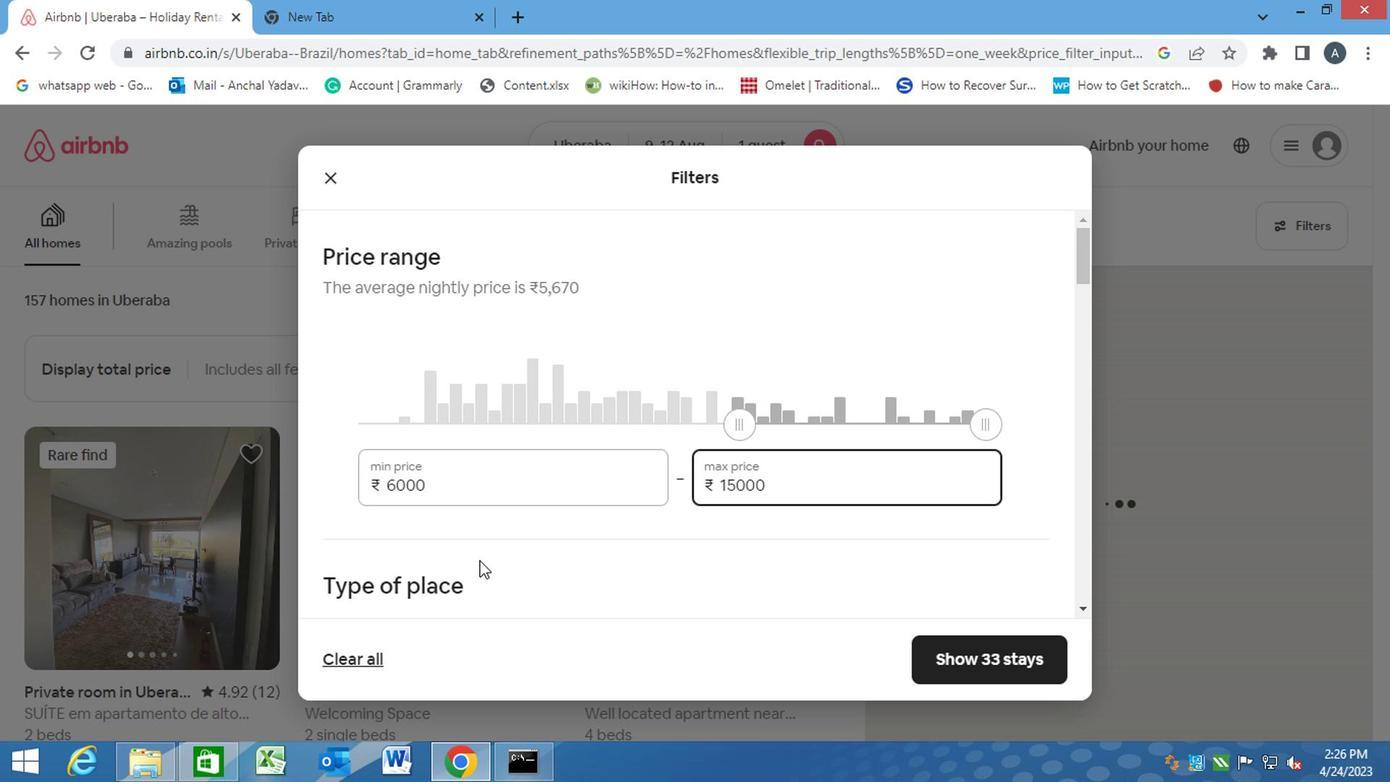 
Action: Mouse moved to (557, 606)
Screenshot: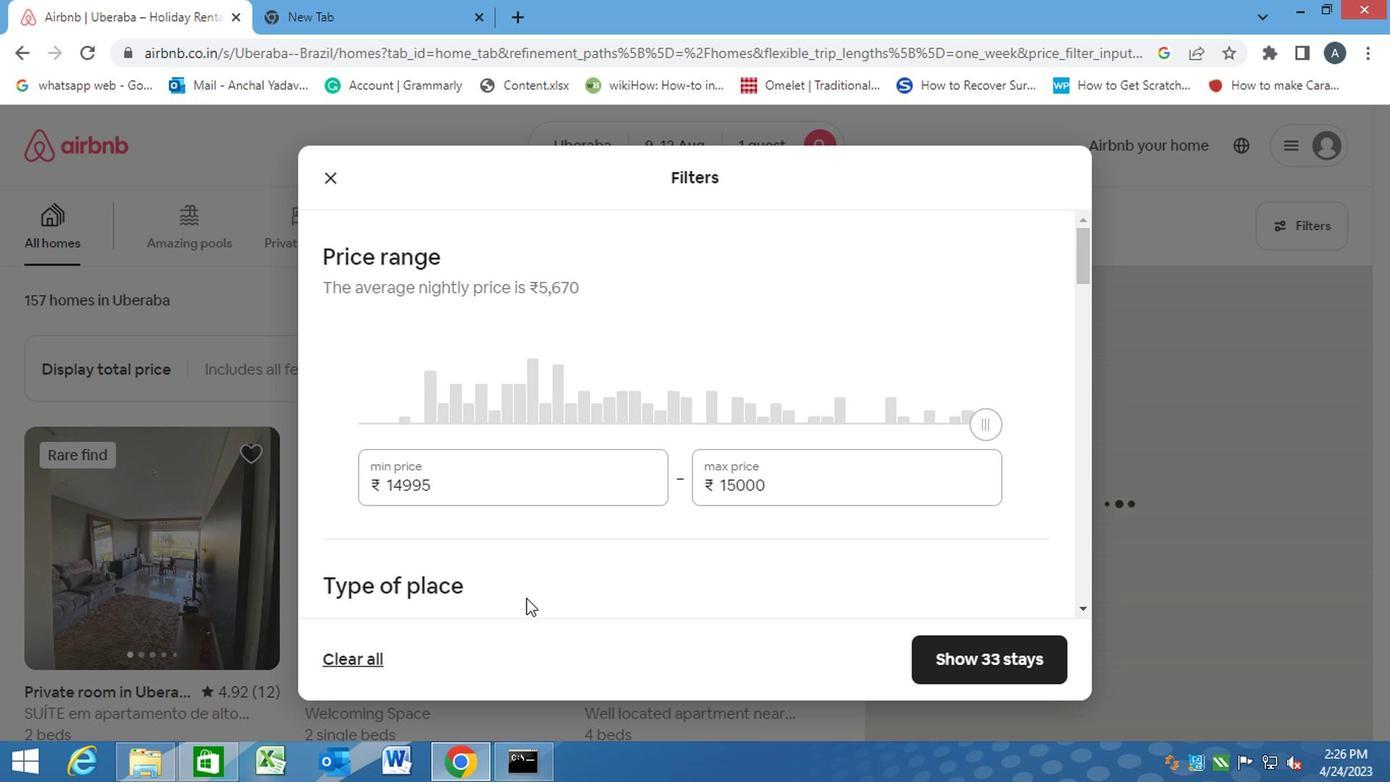 
Action: Mouse scrolled (557, 606) with delta (0, 0)
Screenshot: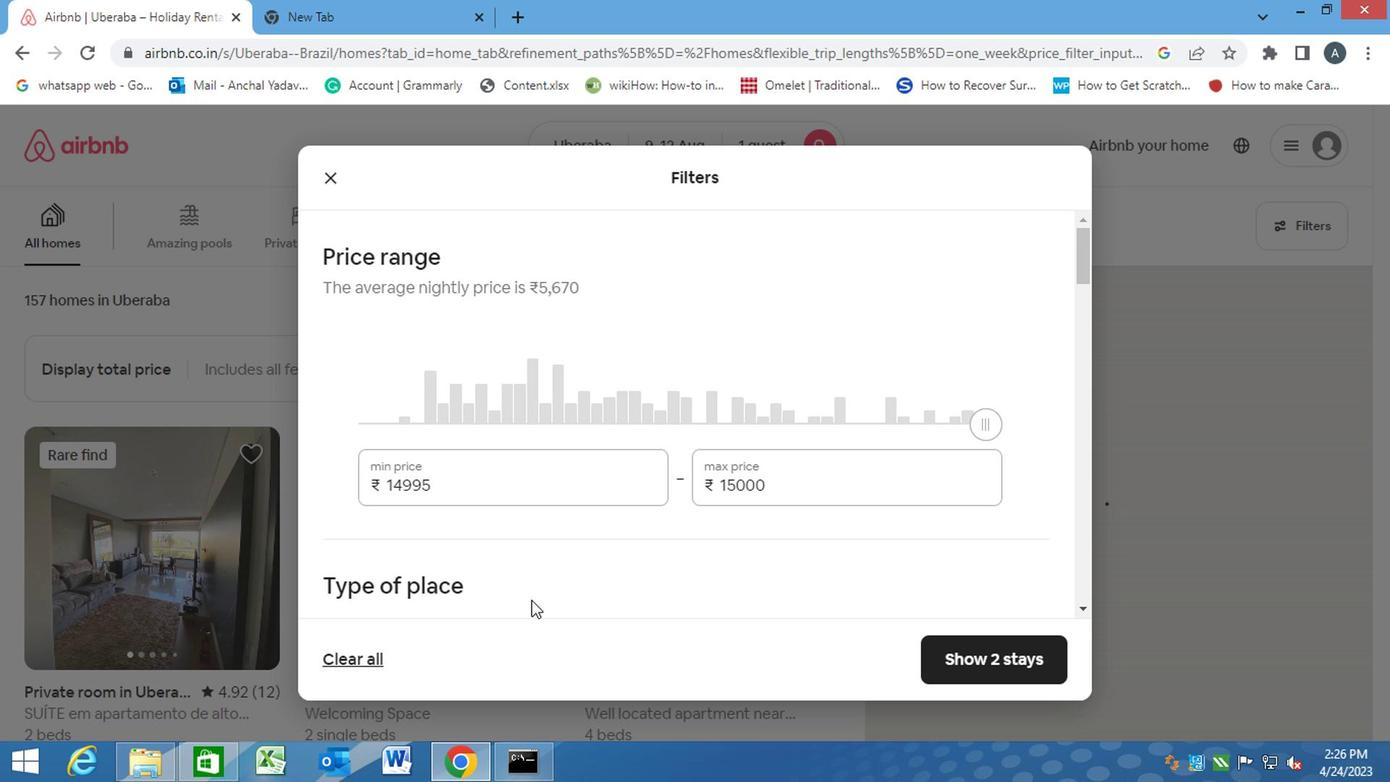 
Action: Mouse scrolled (557, 606) with delta (0, 0)
Screenshot: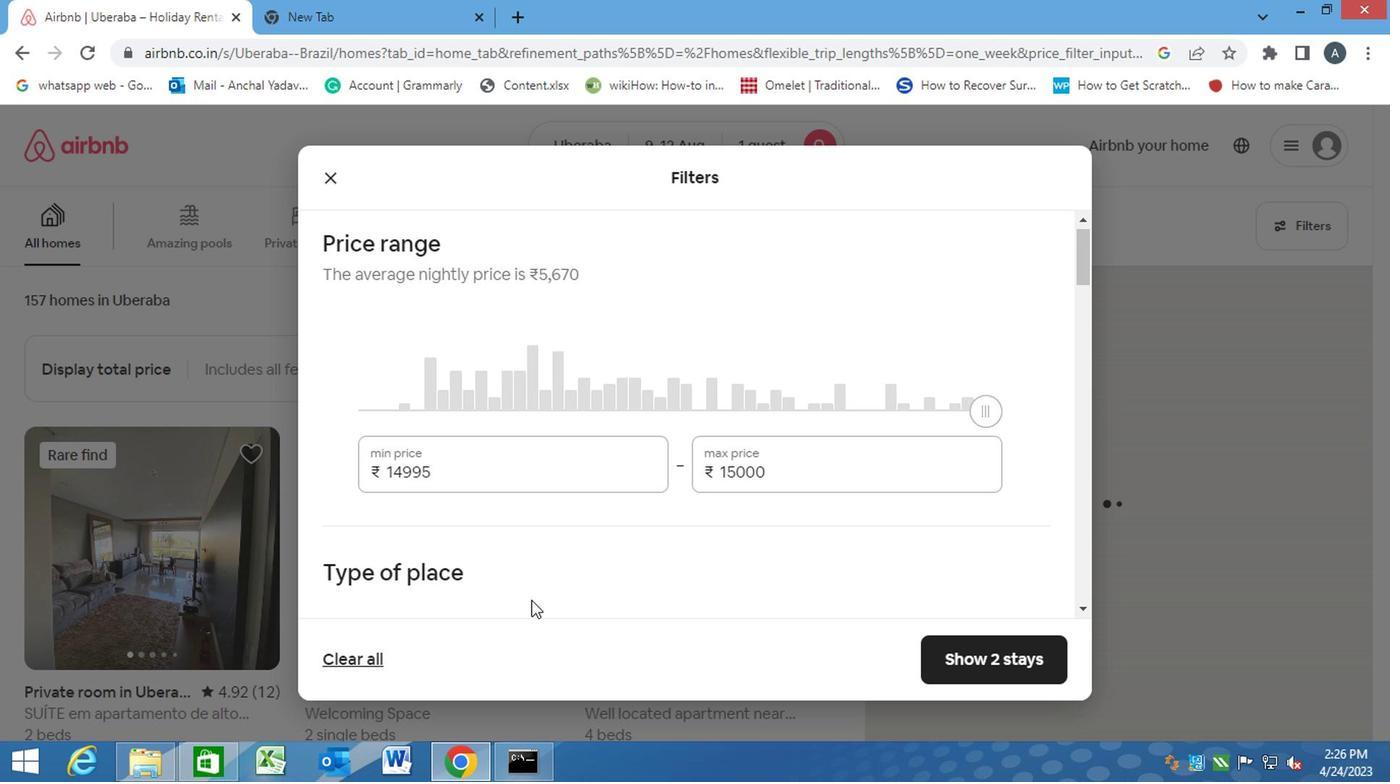 
Action: Mouse scrolled (557, 606) with delta (0, 0)
Screenshot: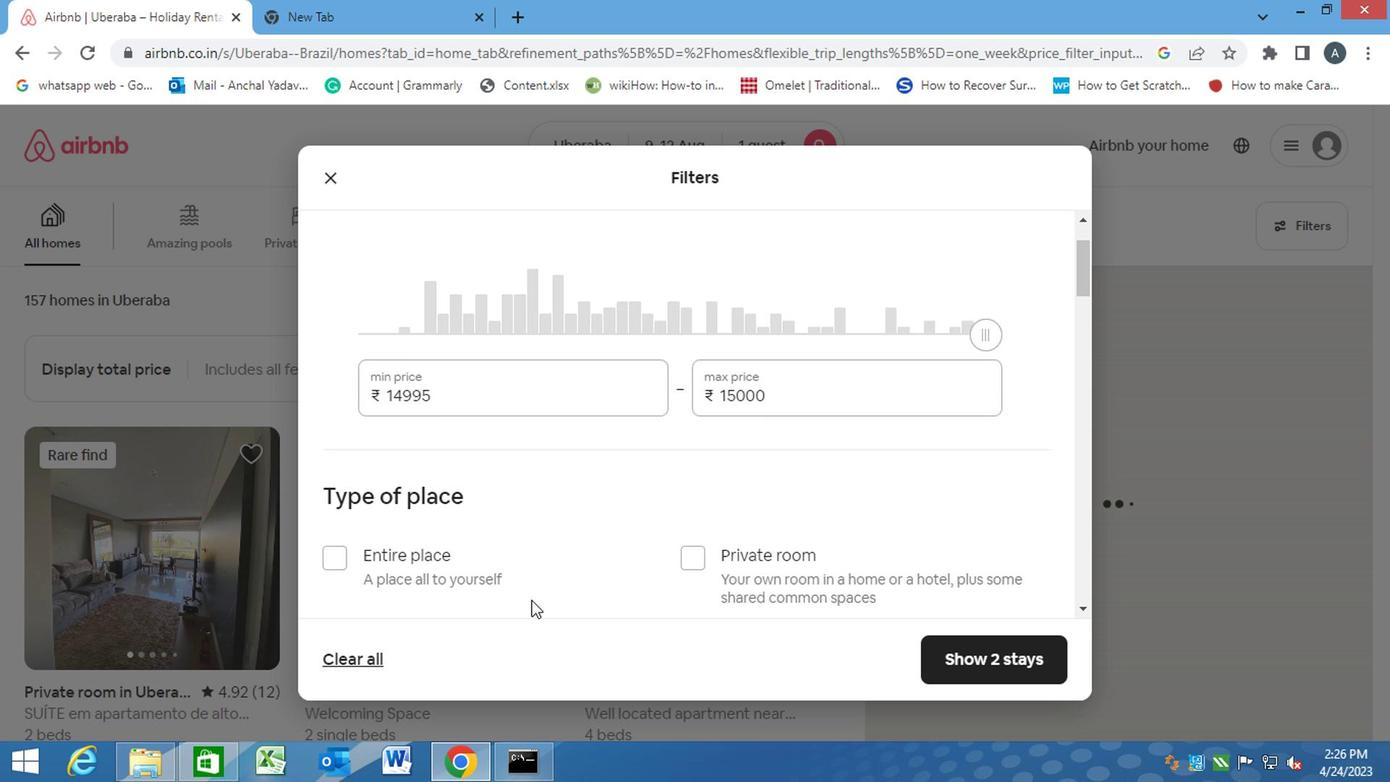 
Action: Mouse moved to (361, 338)
Screenshot: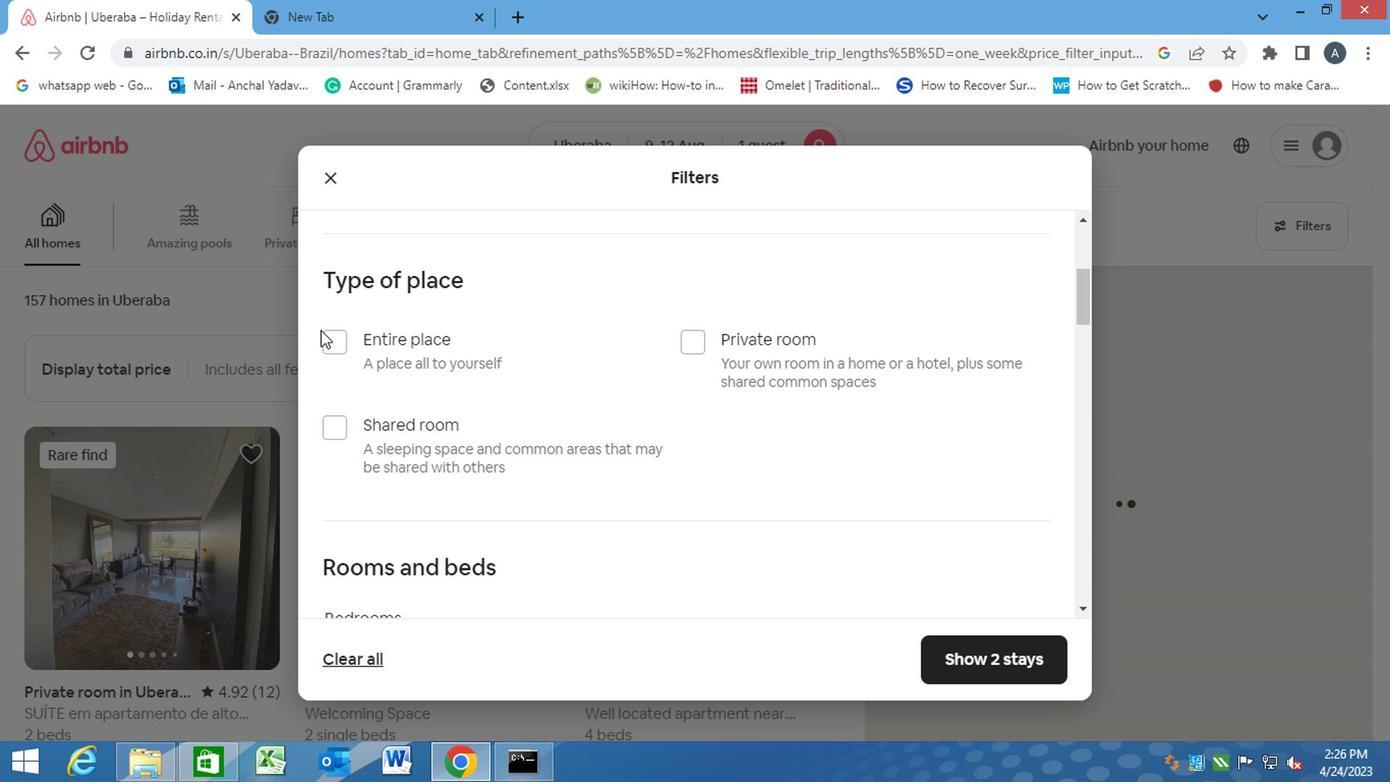 
Action: Mouse pressed left at (361, 338)
Screenshot: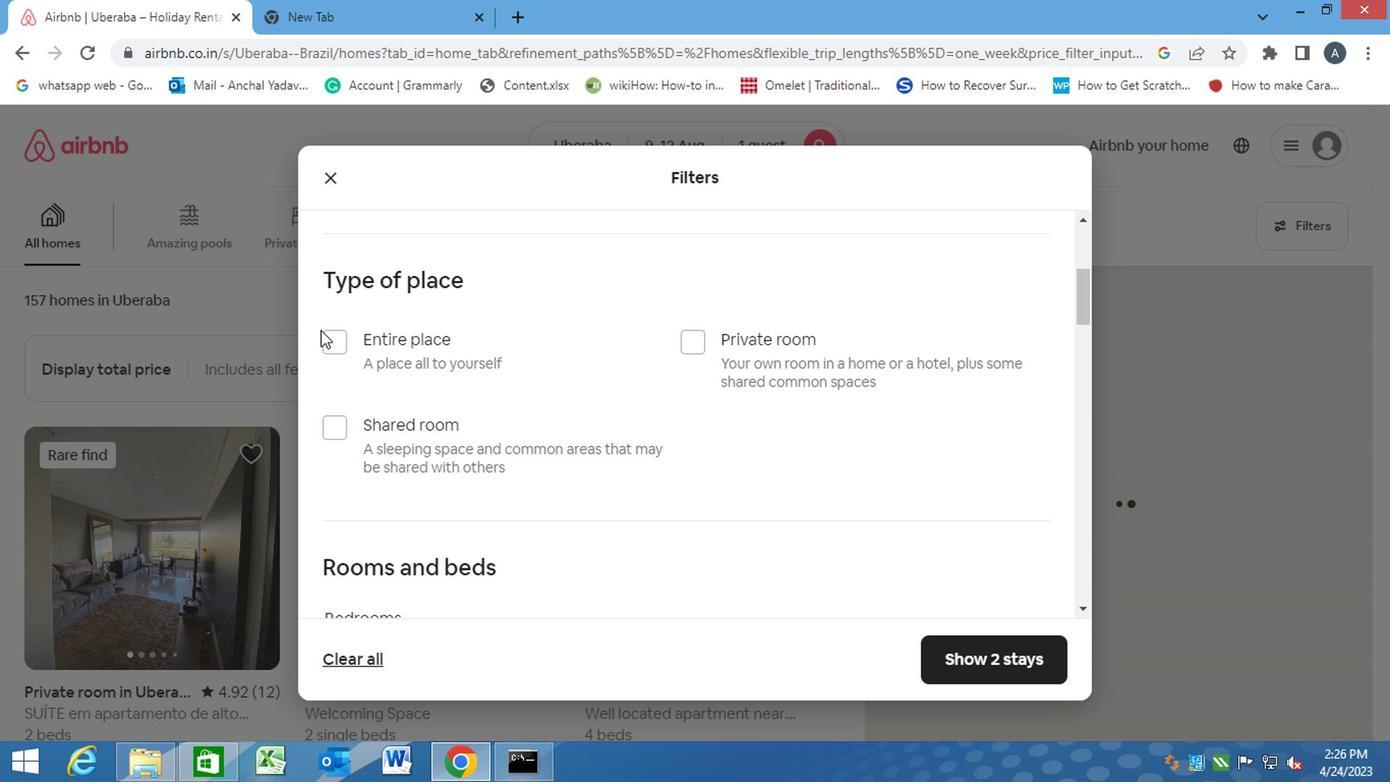 
Action: Mouse moved to (403, 381)
Screenshot: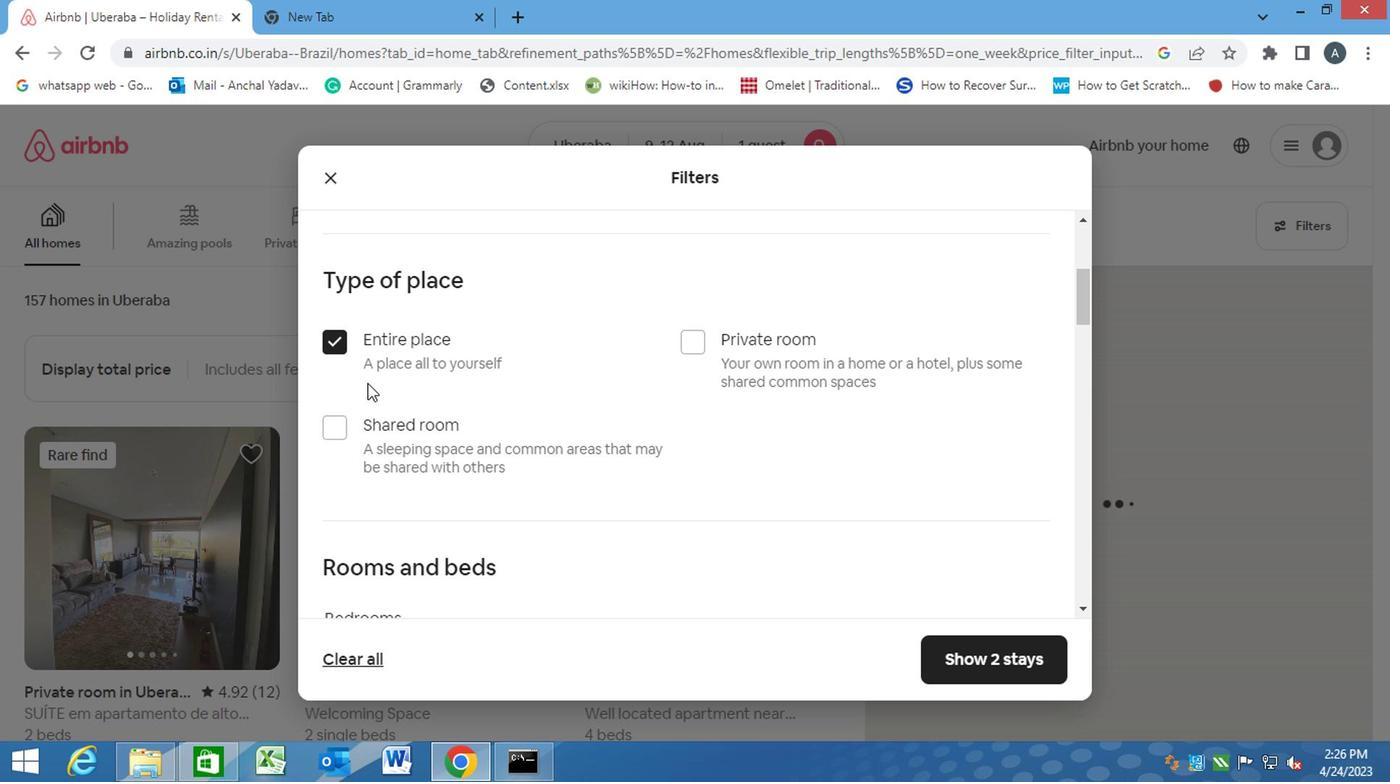 
Action: Mouse scrolled (403, 380) with delta (0, 0)
Screenshot: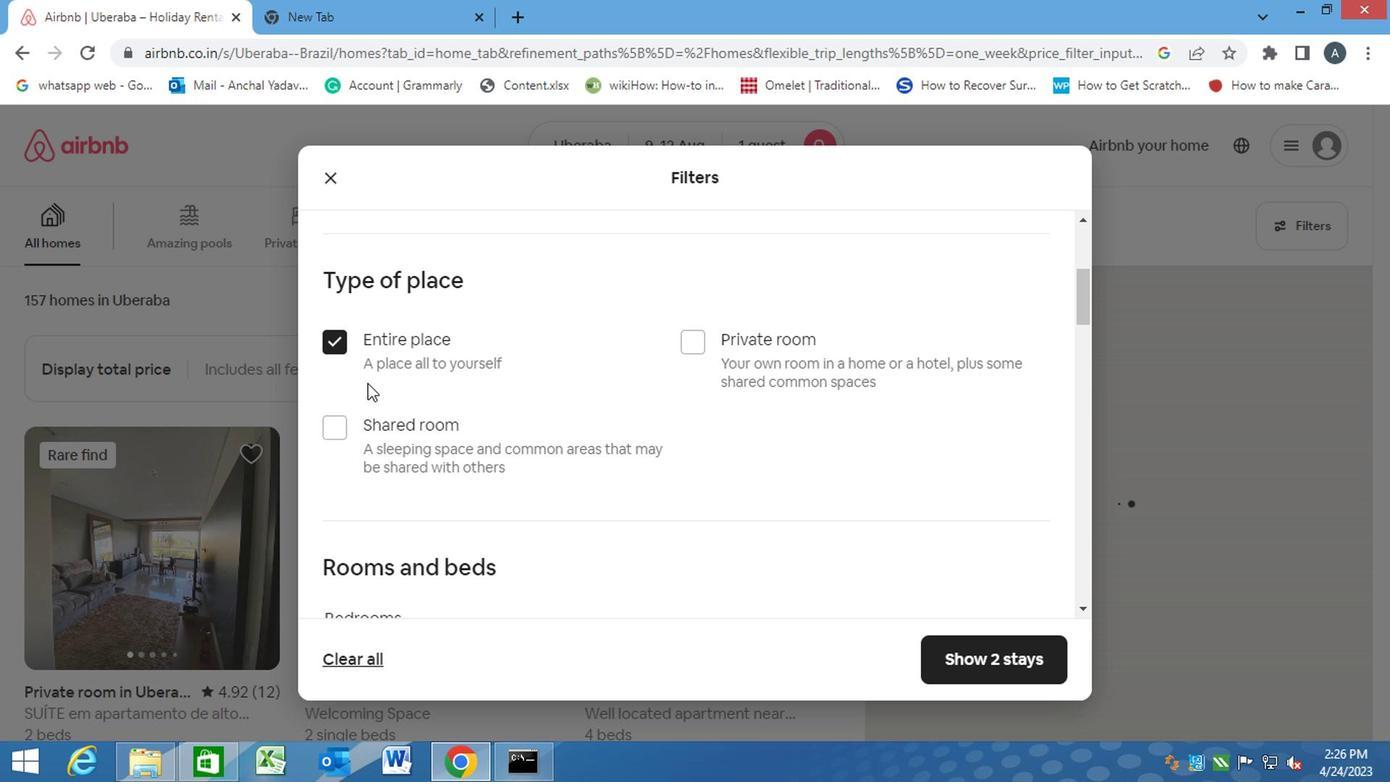 
Action: Mouse scrolled (403, 380) with delta (0, 0)
Screenshot: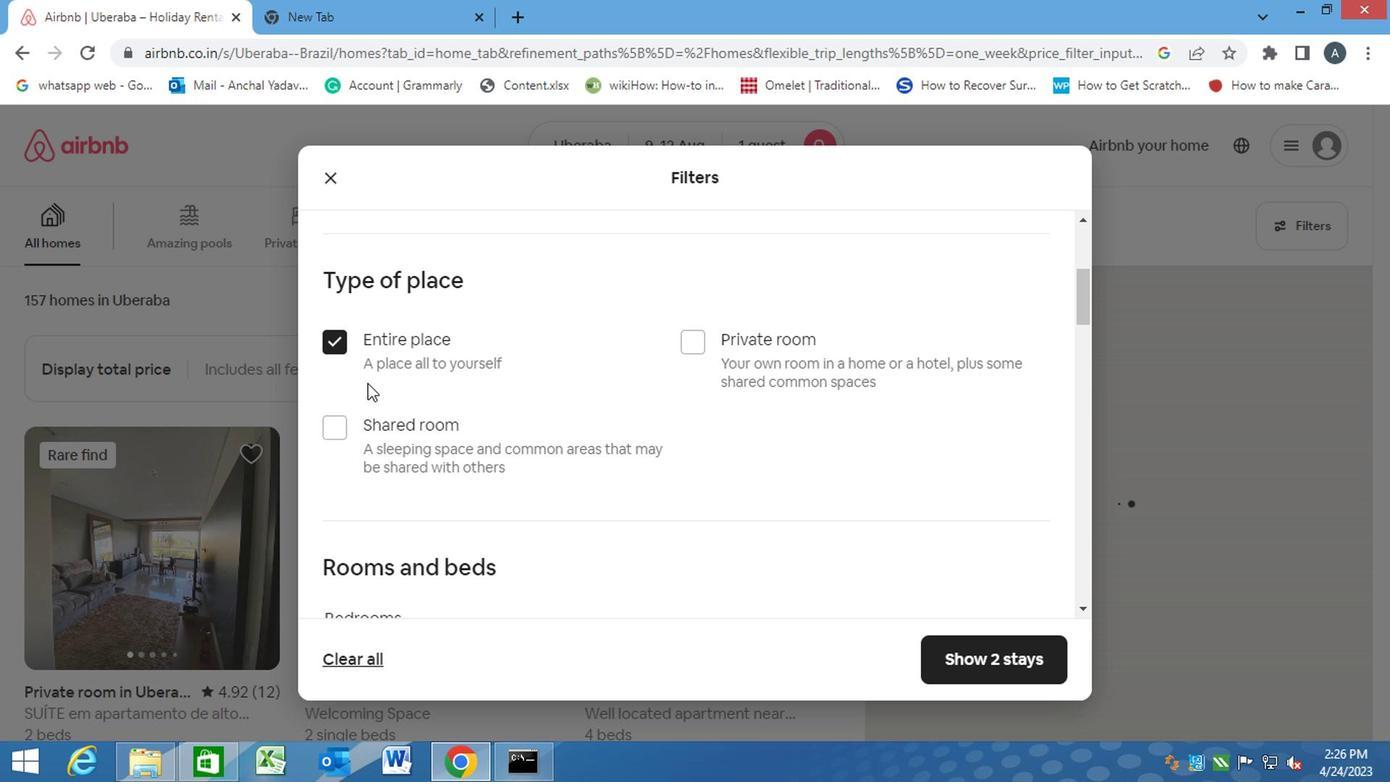 
Action: Mouse scrolled (403, 380) with delta (0, 0)
Screenshot: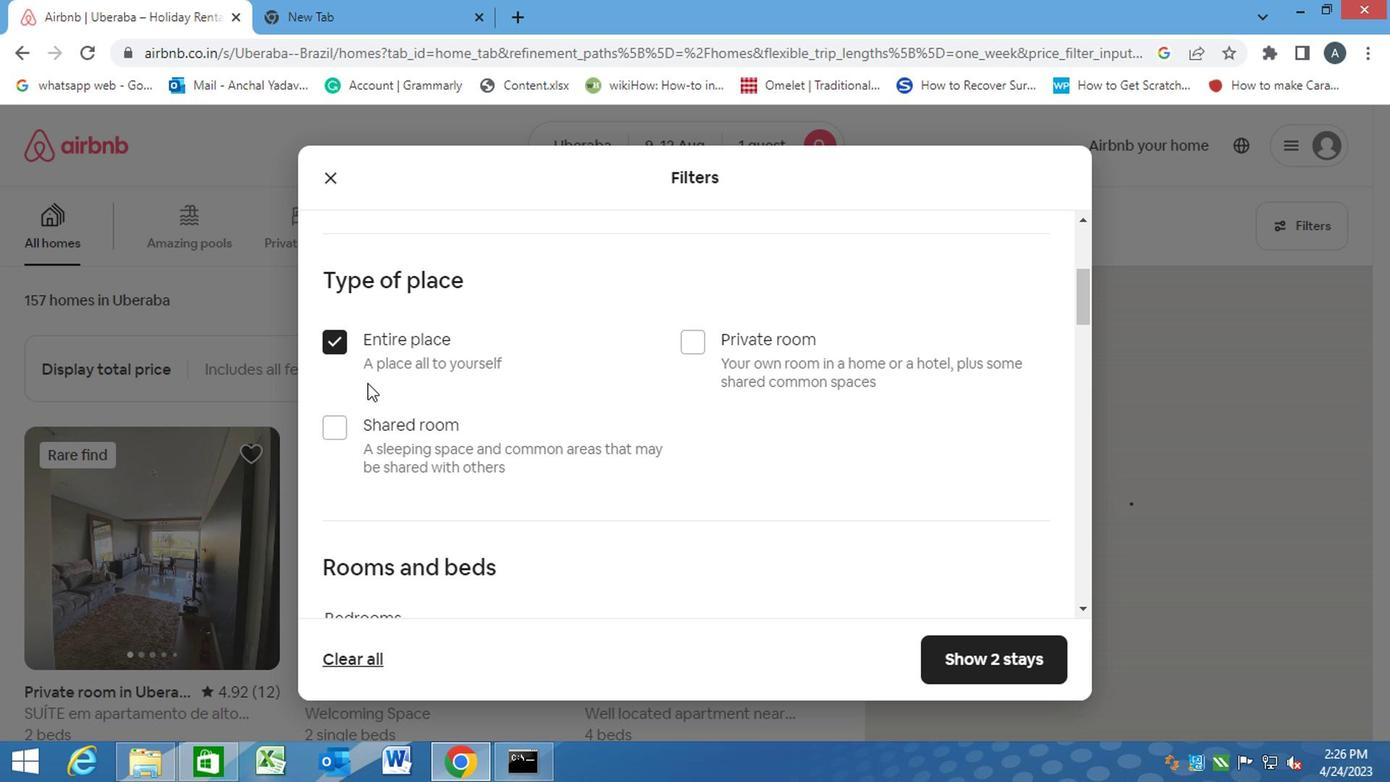 
Action: Mouse moved to (462, 365)
Screenshot: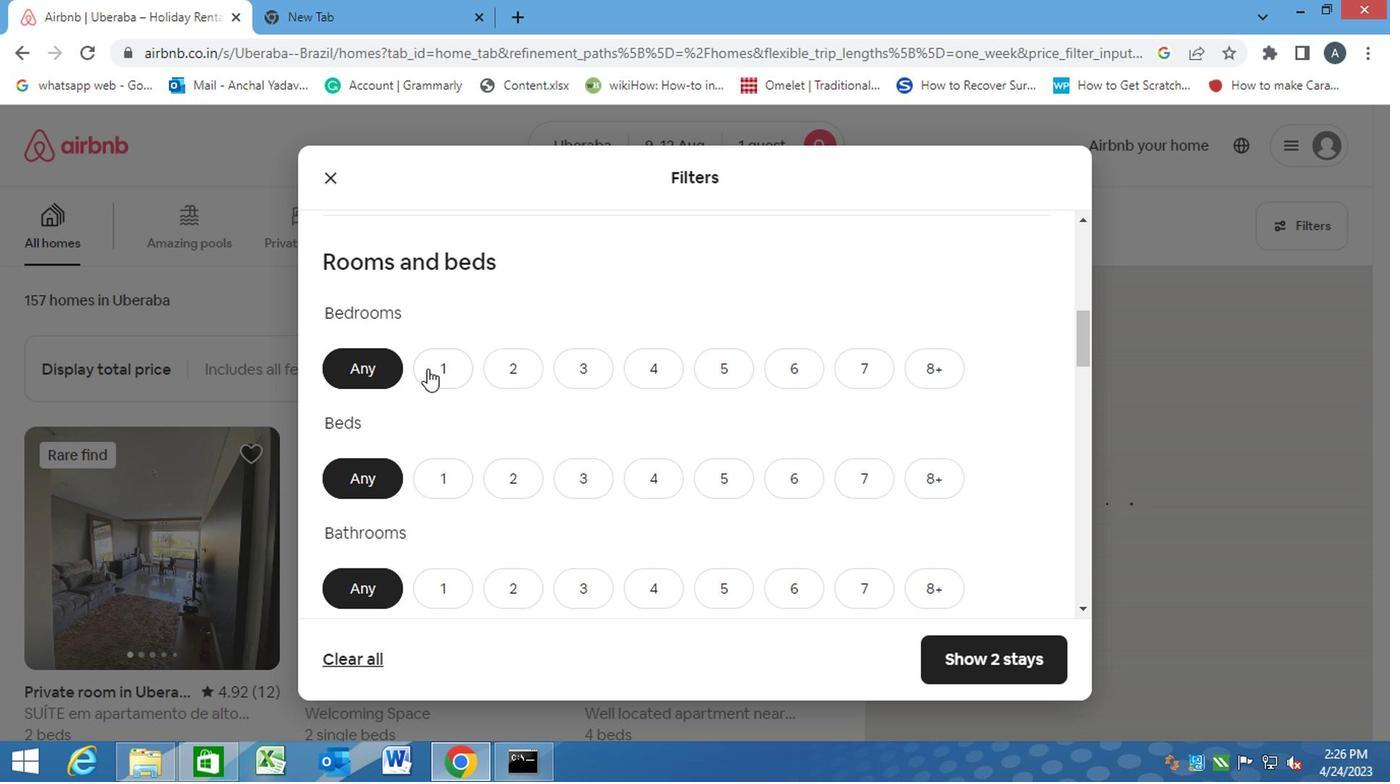 
Action: Mouse pressed left at (462, 365)
Screenshot: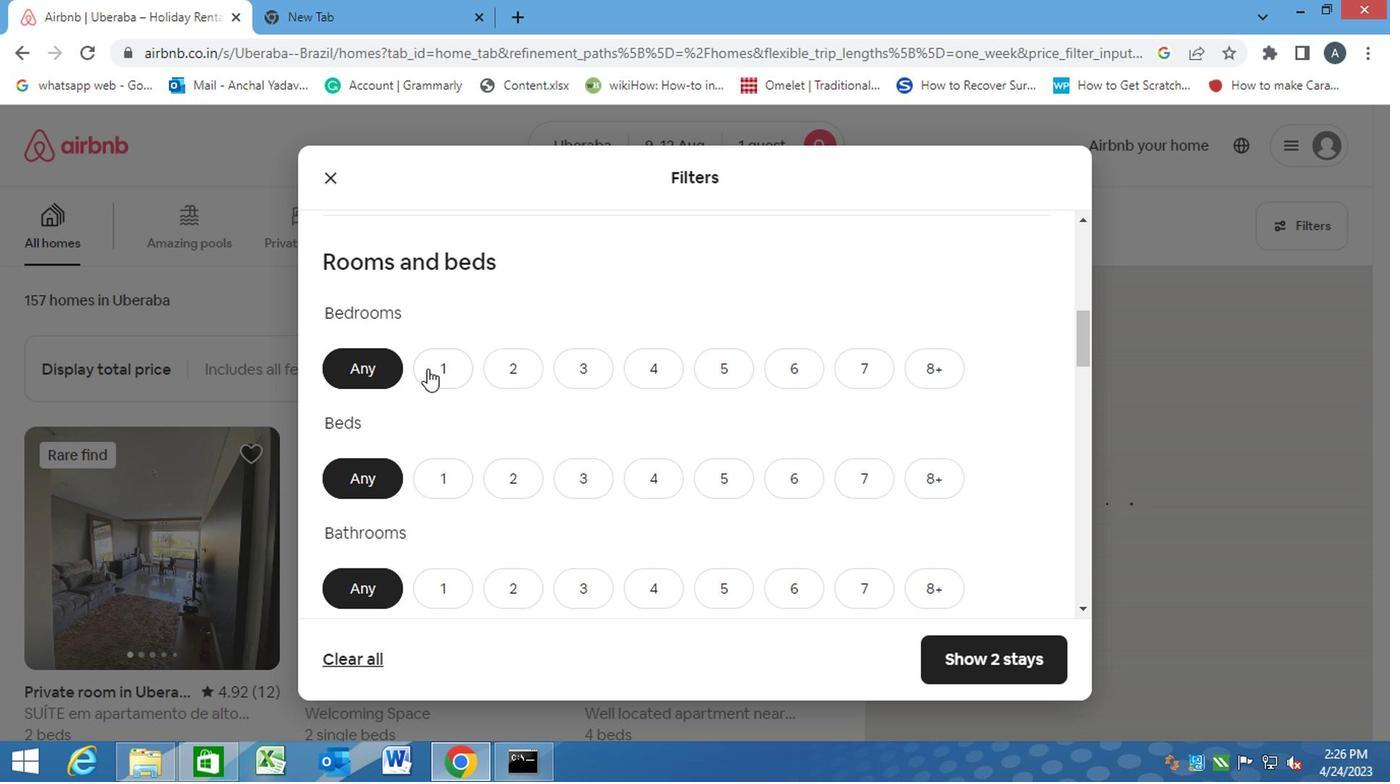 
Action: Mouse moved to (490, 471)
Screenshot: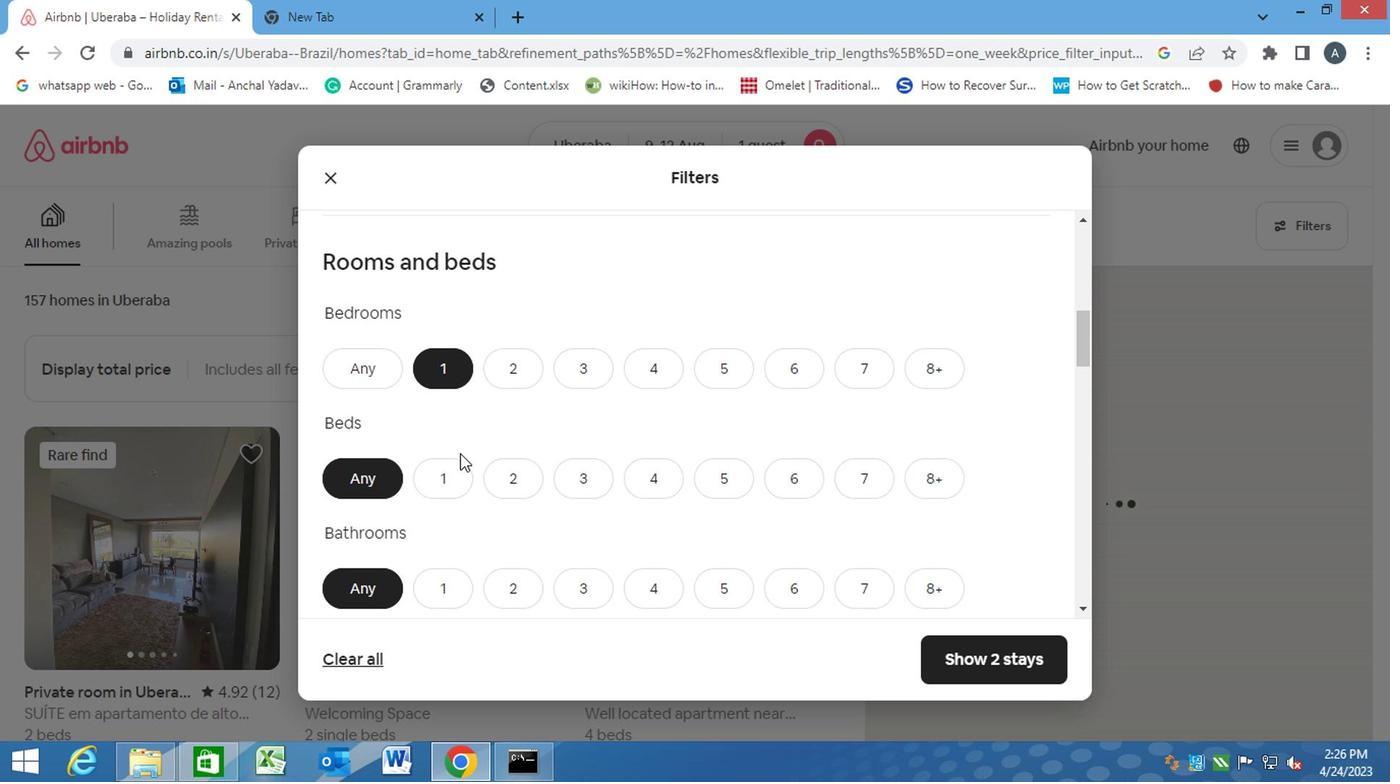 
Action: Mouse pressed left at (490, 471)
Screenshot: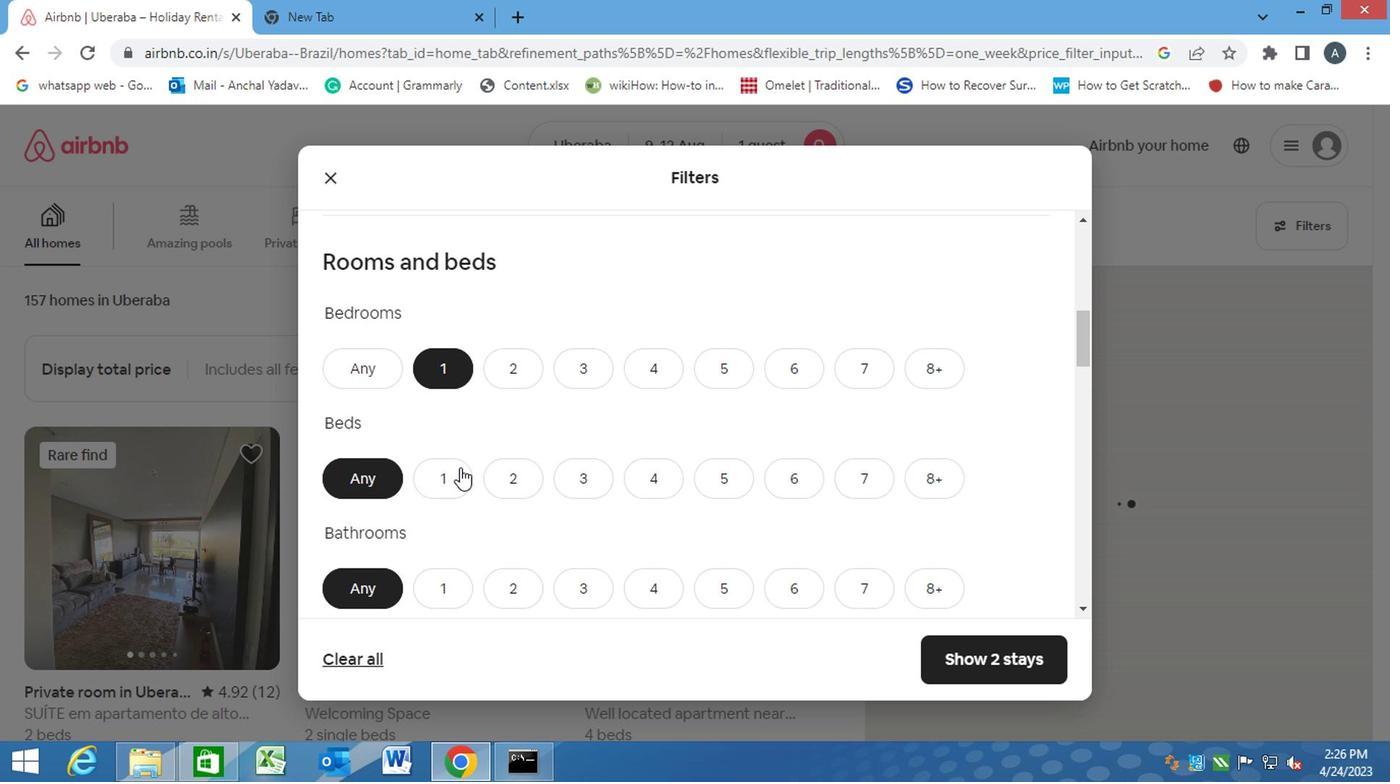 
Action: Mouse moved to (473, 600)
Screenshot: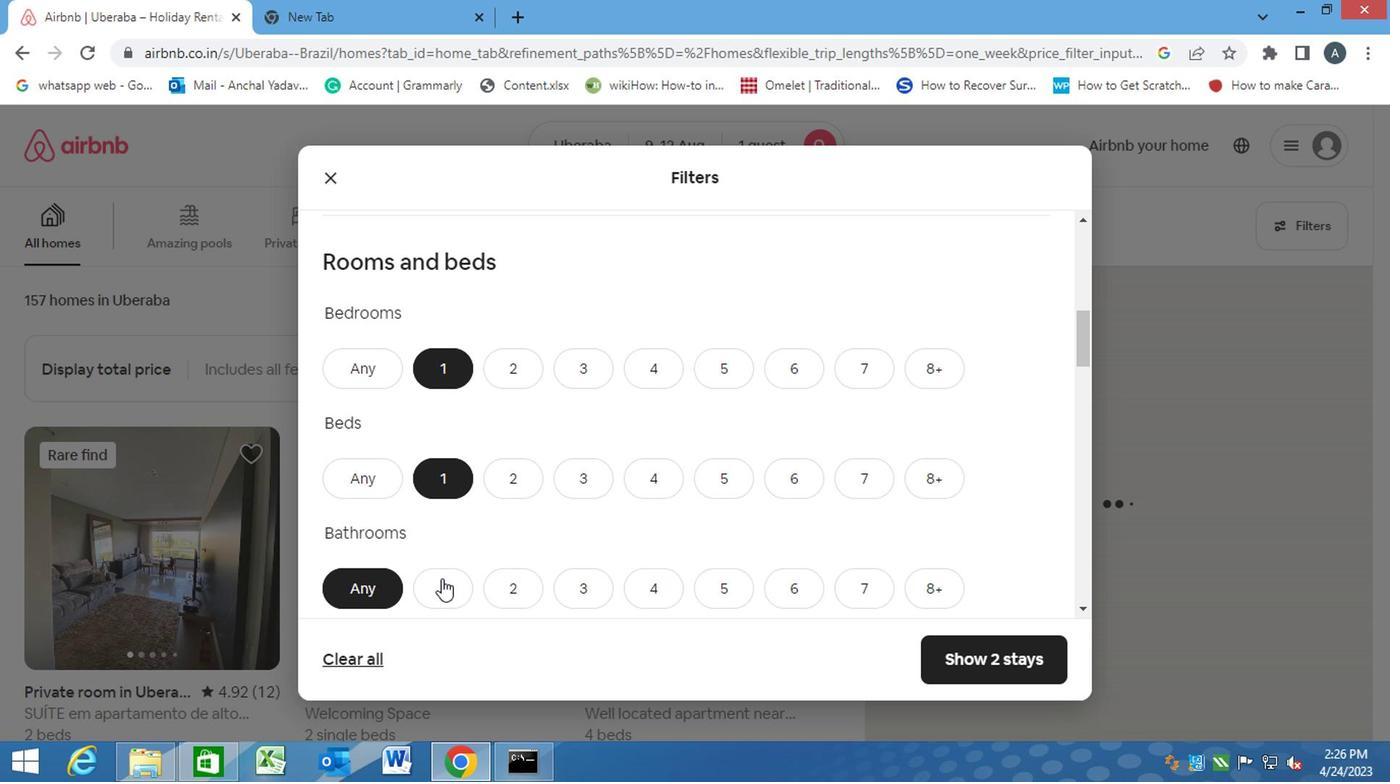 
Action: Mouse pressed left at (473, 600)
Screenshot: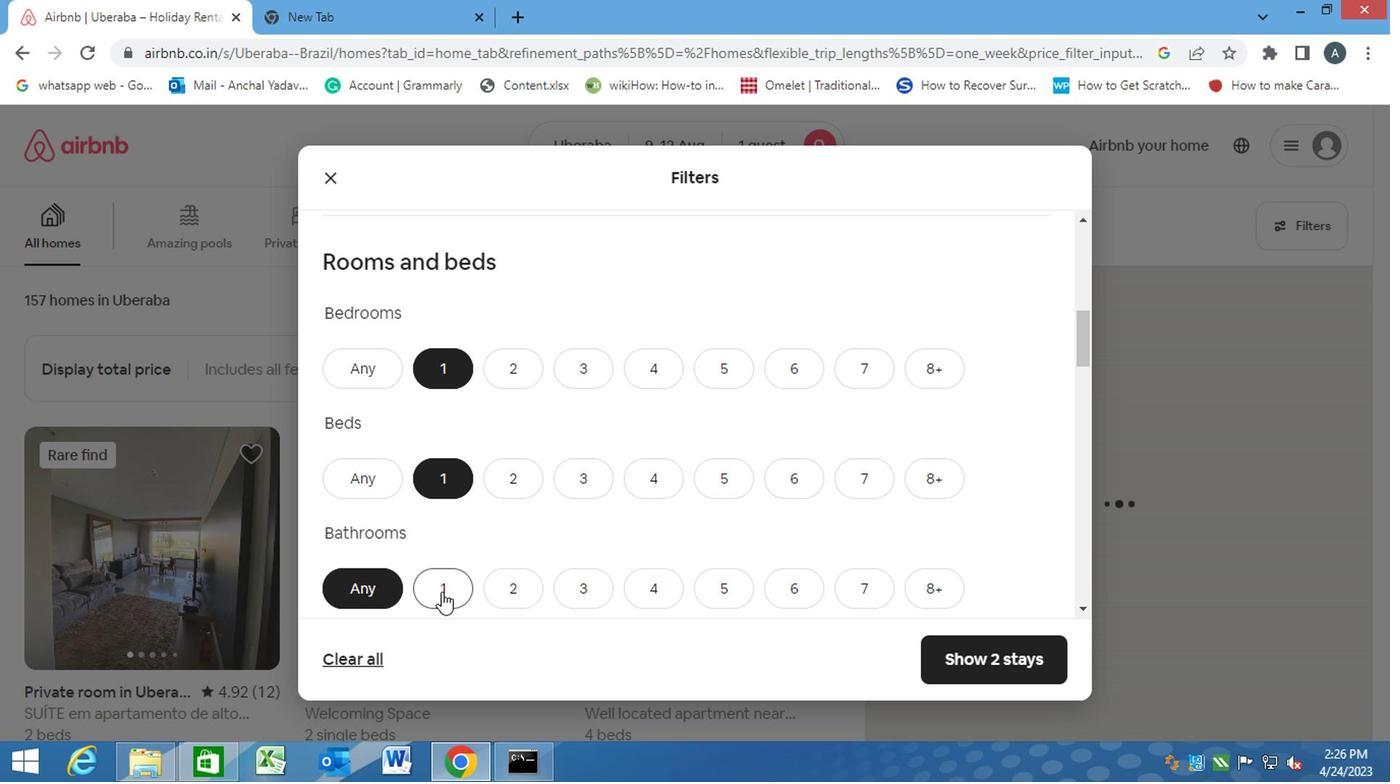 
Action: Mouse moved to (473, 601)
Screenshot: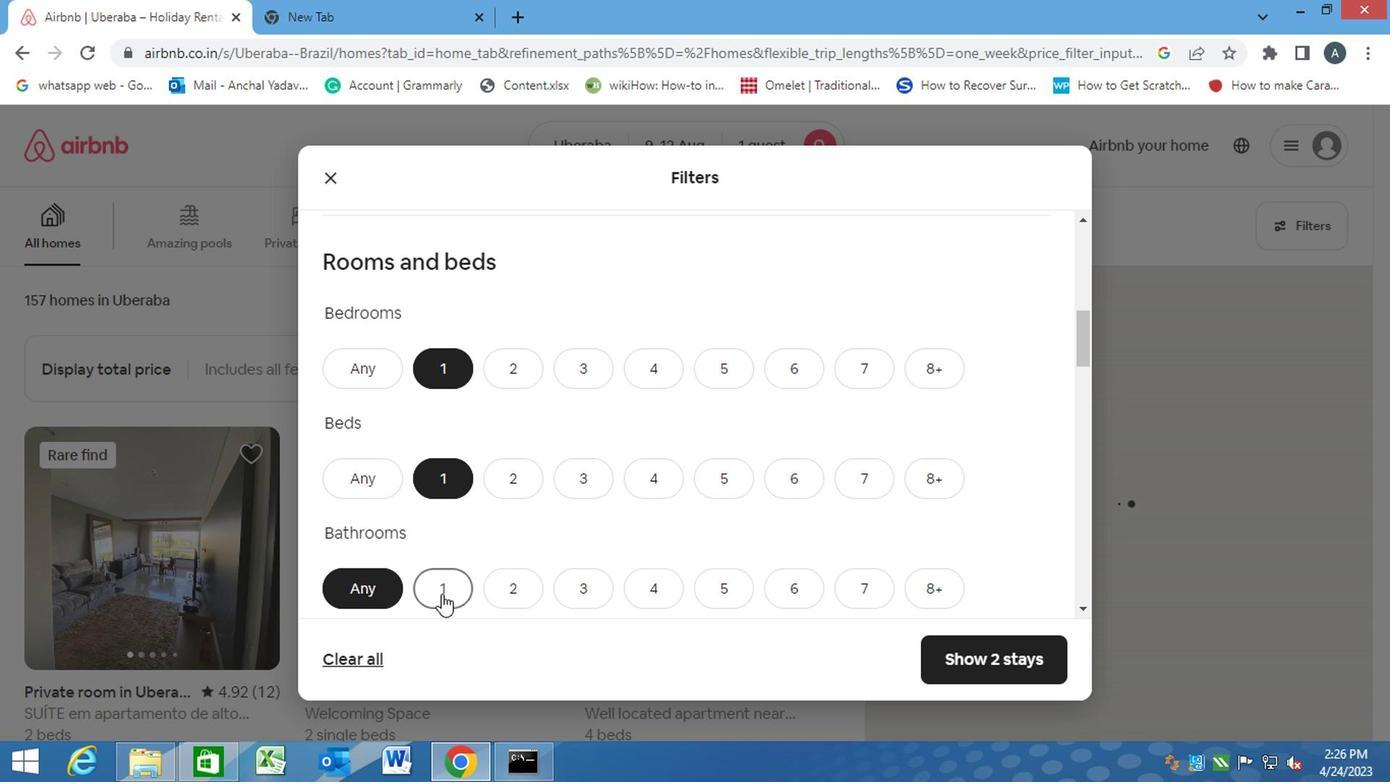 
Action: Mouse scrolled (473, 600) with delta (0, -1)
Screenshot: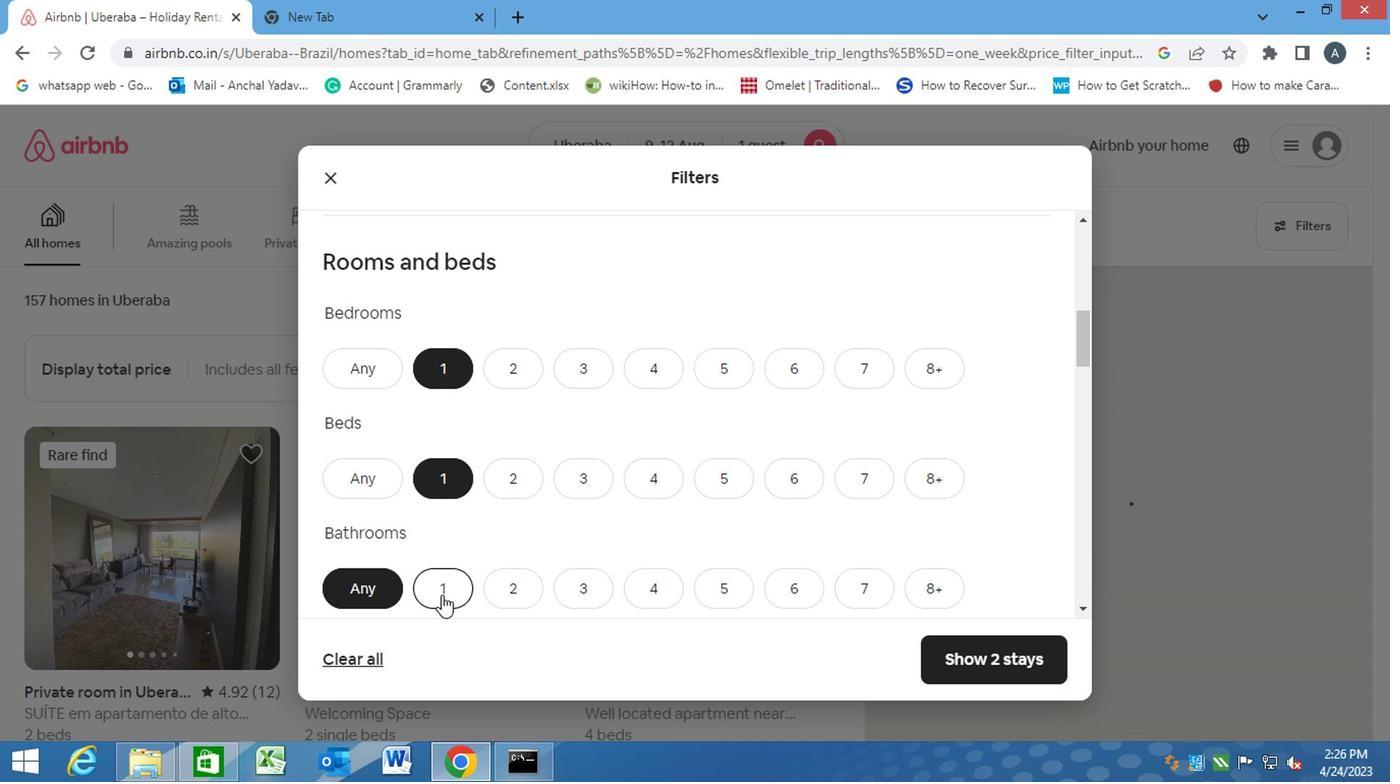 
Action: Mouse scrolled (473, 600) with delta (0, -1)
Screenshot: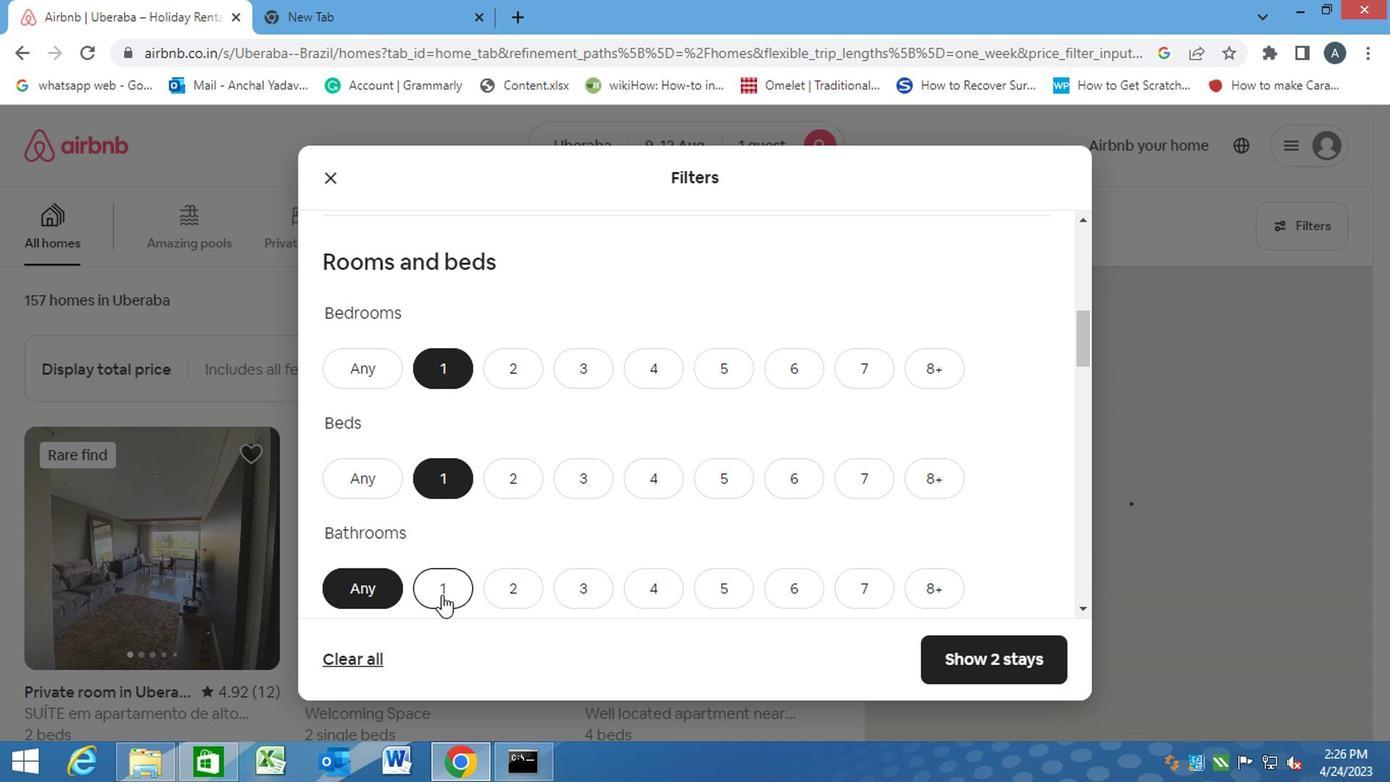 
Action: Mouse scrolled (473, 600) with delta (0, -1)
Screenshot: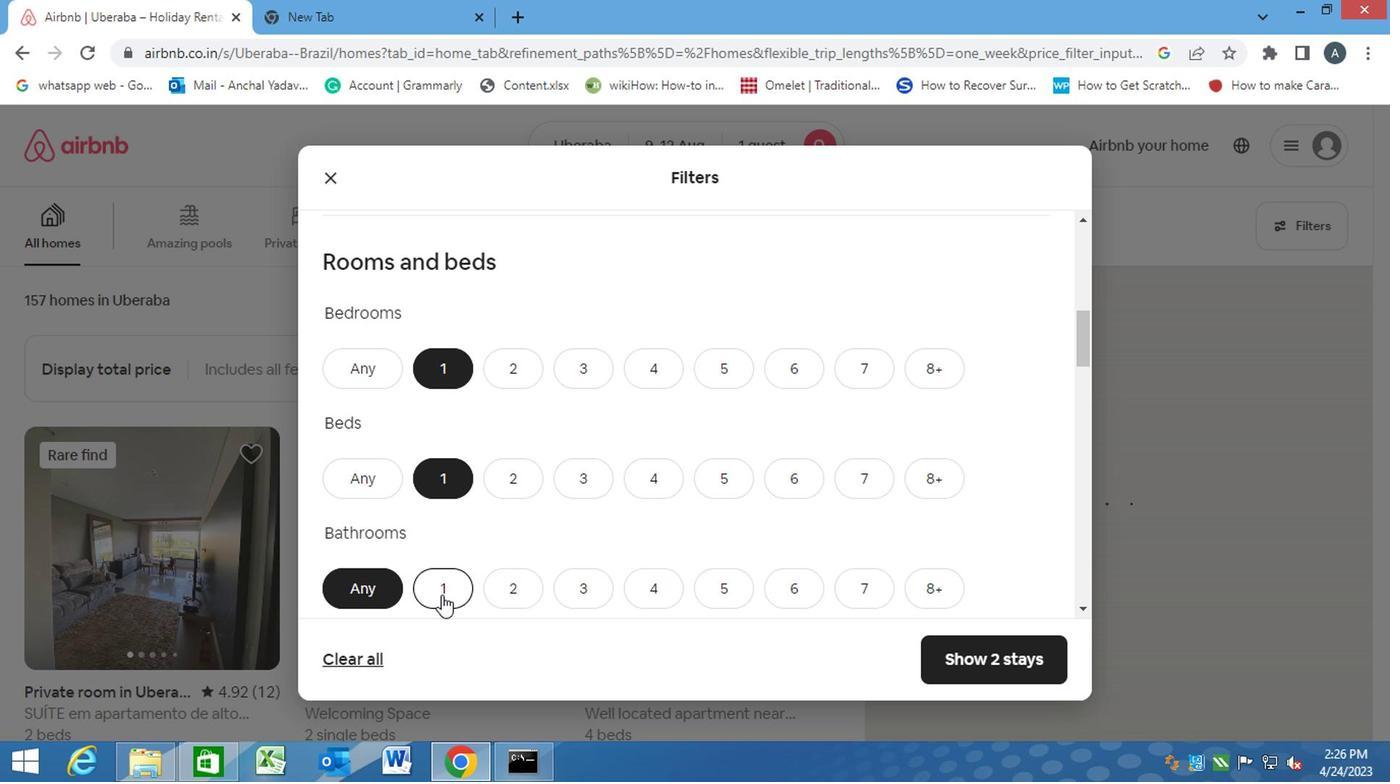 
Action: Mouse moved to (473, 482)
Screenshot: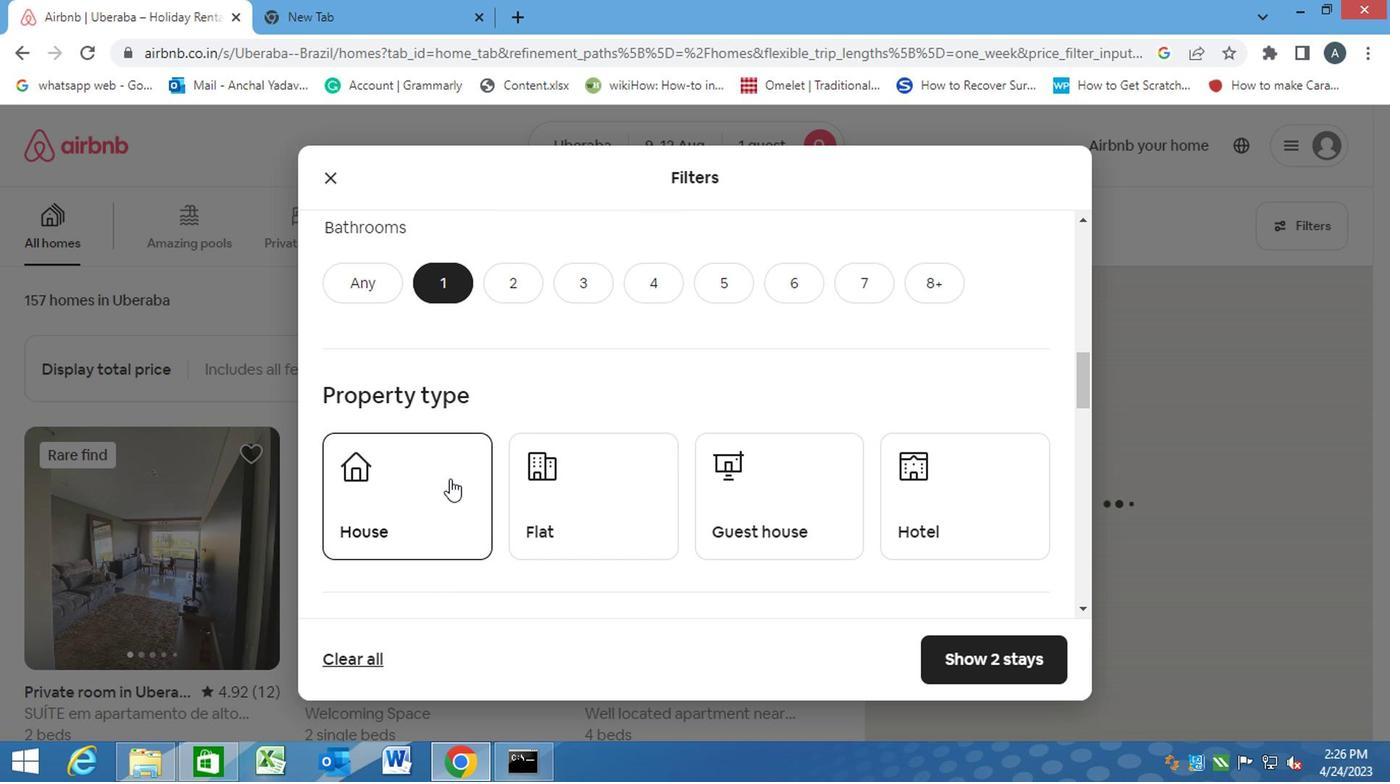 
Action: Mouse pressed left at (473, 482)
Screenshot: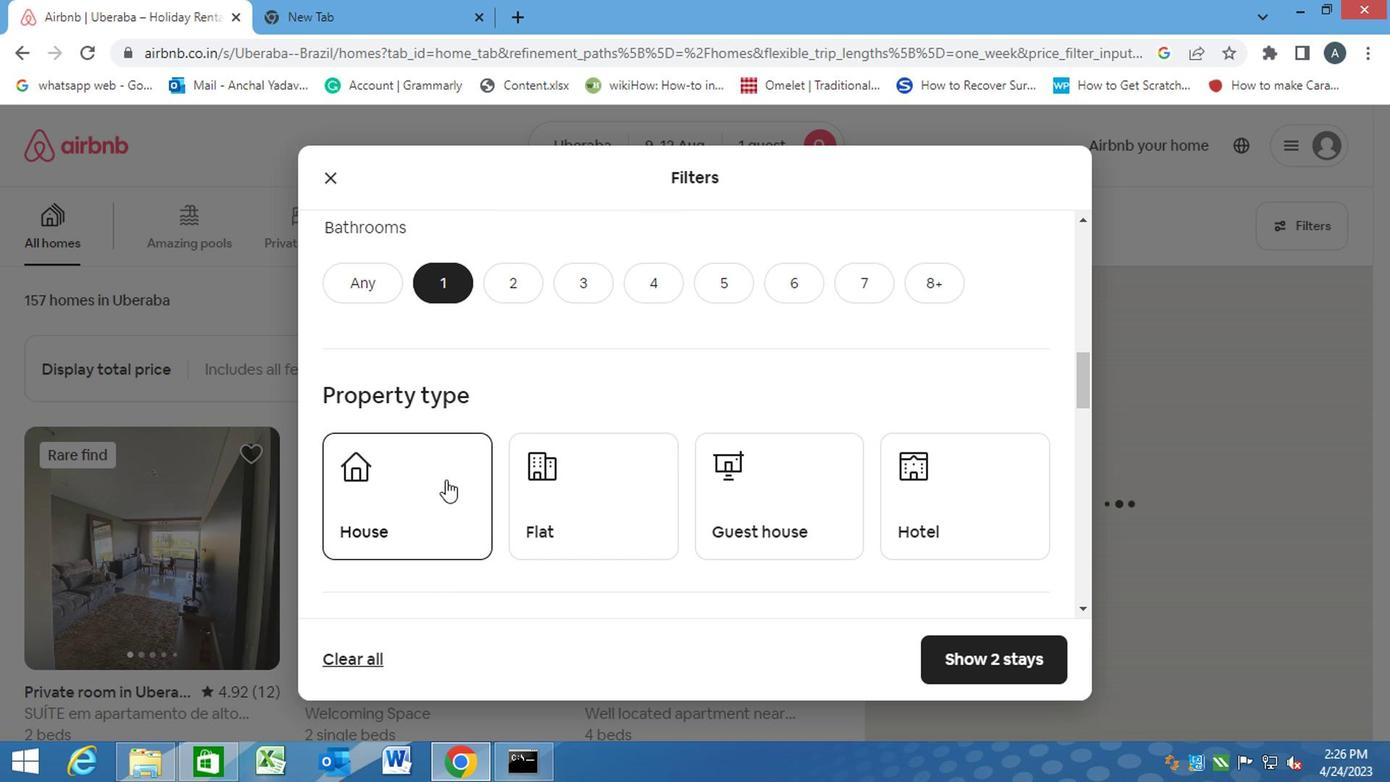 
Action: Mouse moved to (593, 486)
Screenshot: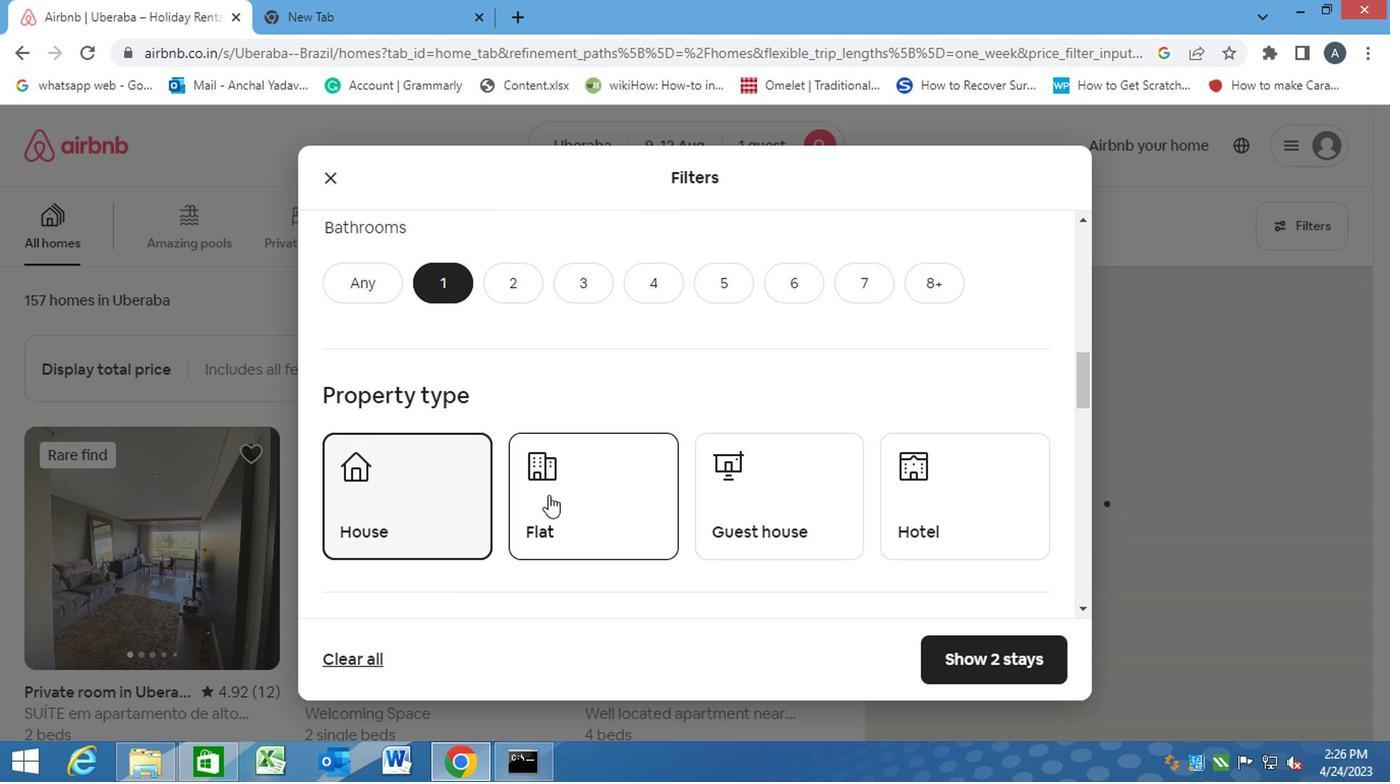 
Action: Mouse pressed left at (593, 486)
Screenshot: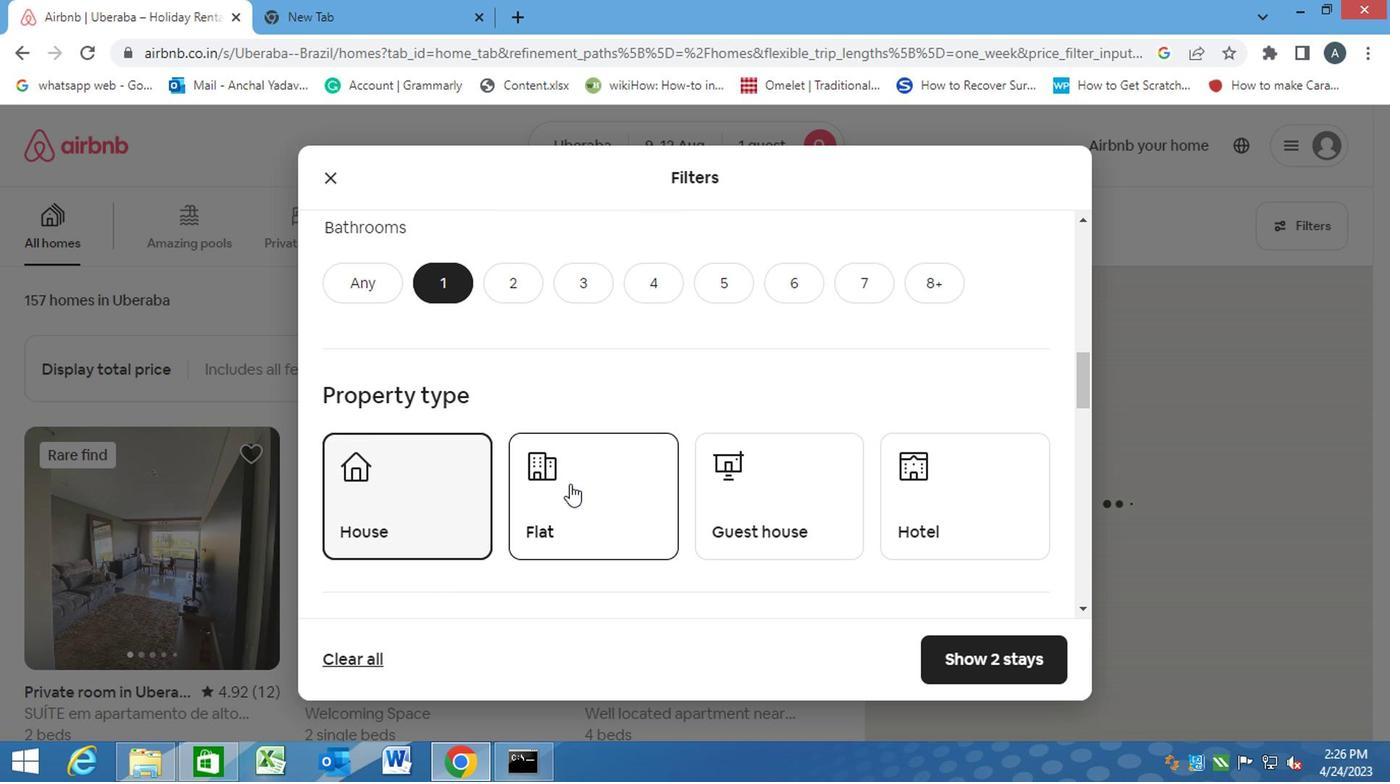 
Action: Mouse moved to (845, 446)
Screenshot: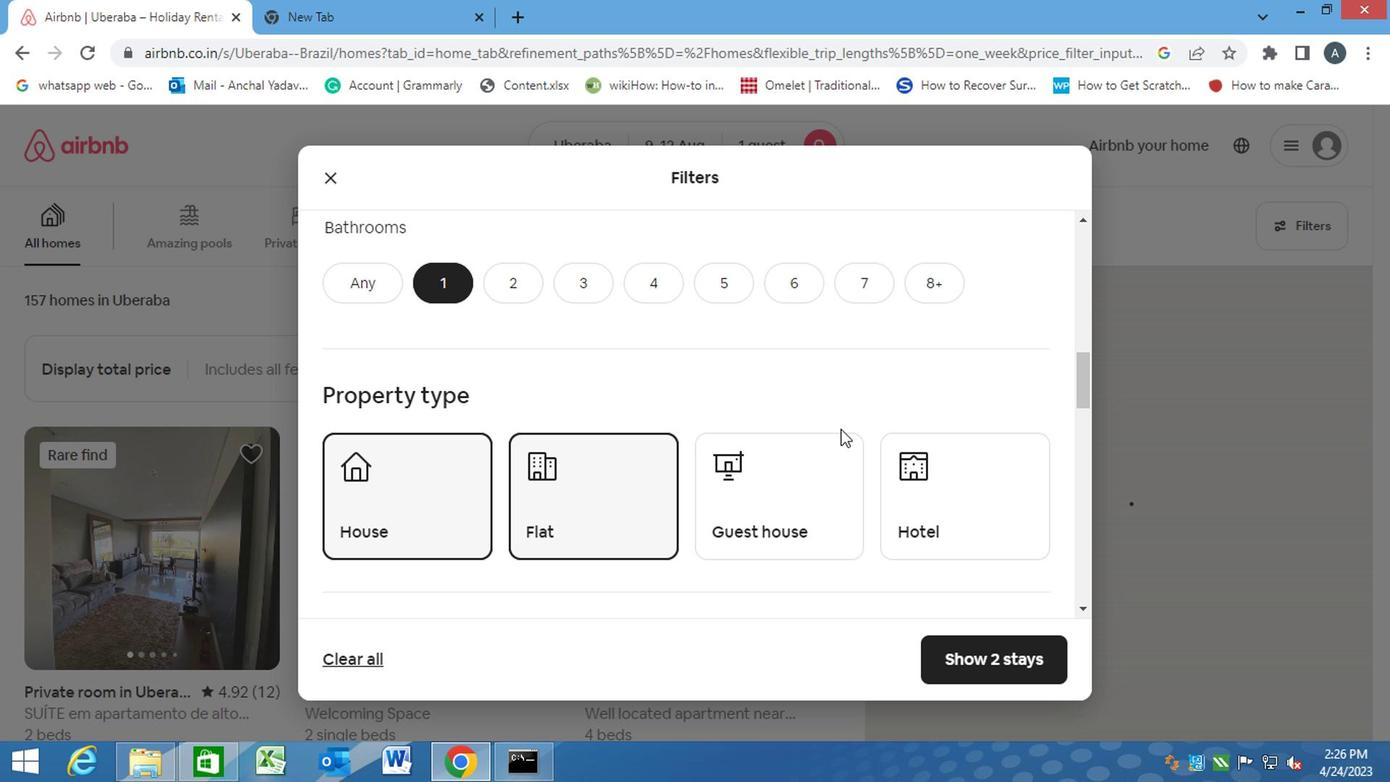 
Action: Mouse pressed left at (845, 446)
Screenshot: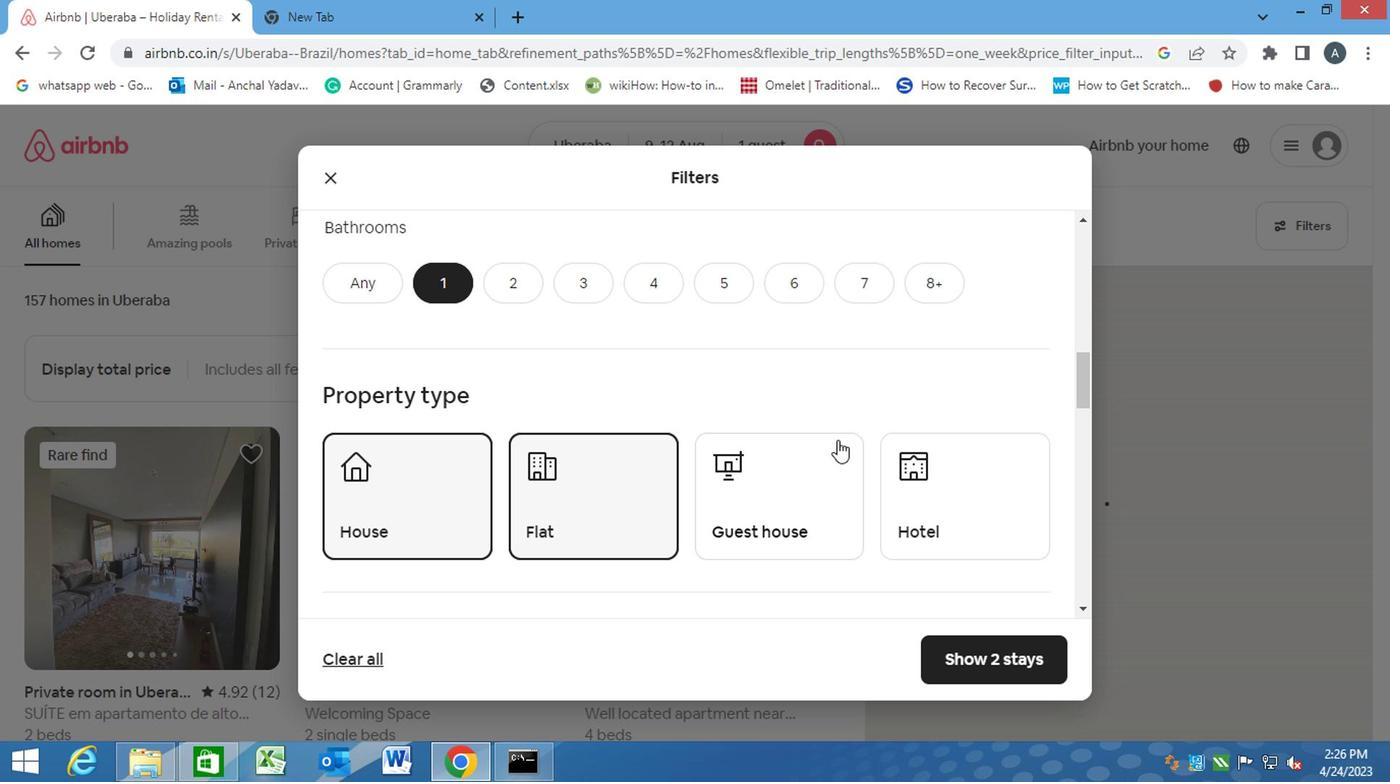 
Action: Mouse moved to (782, 516)
Screenshot: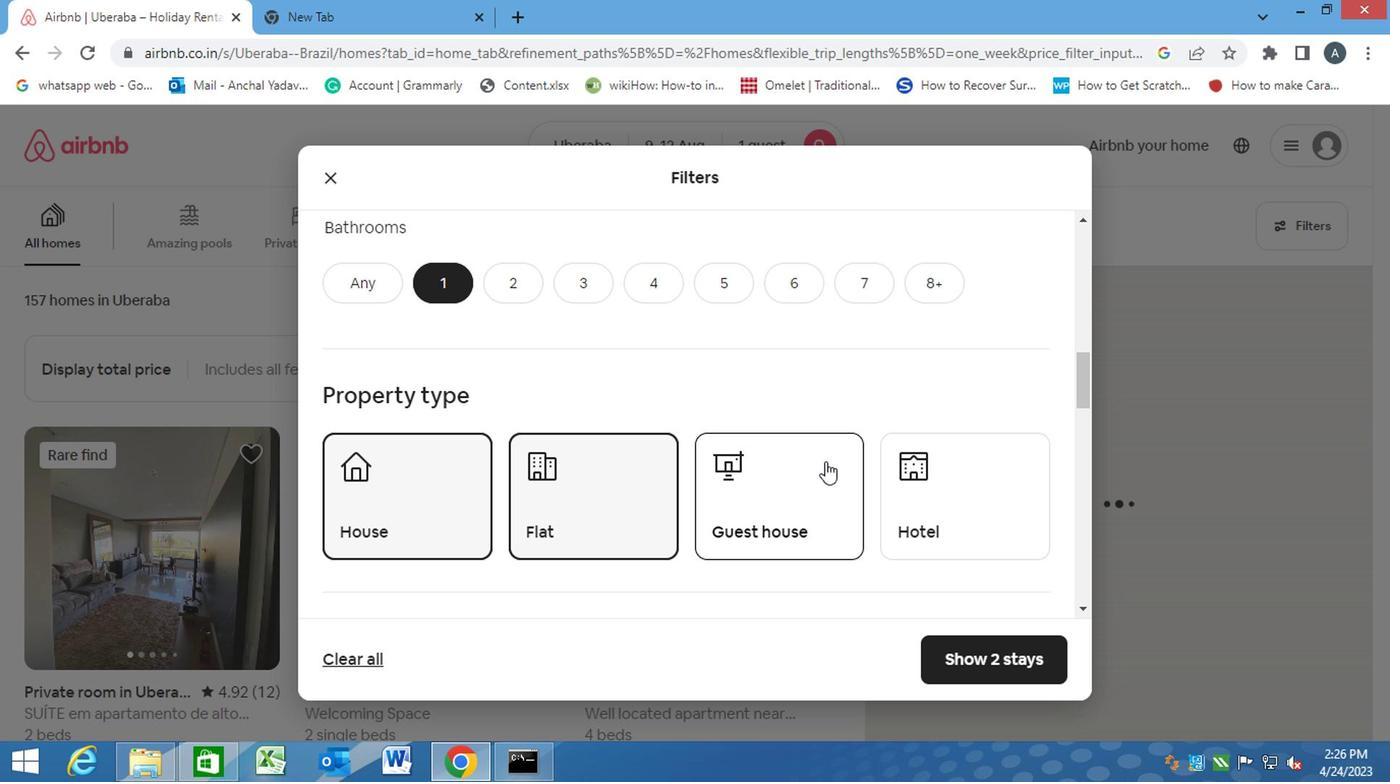 
Action: Mouse scrolled (782, 514) with delta (0, -1)
Screenshot: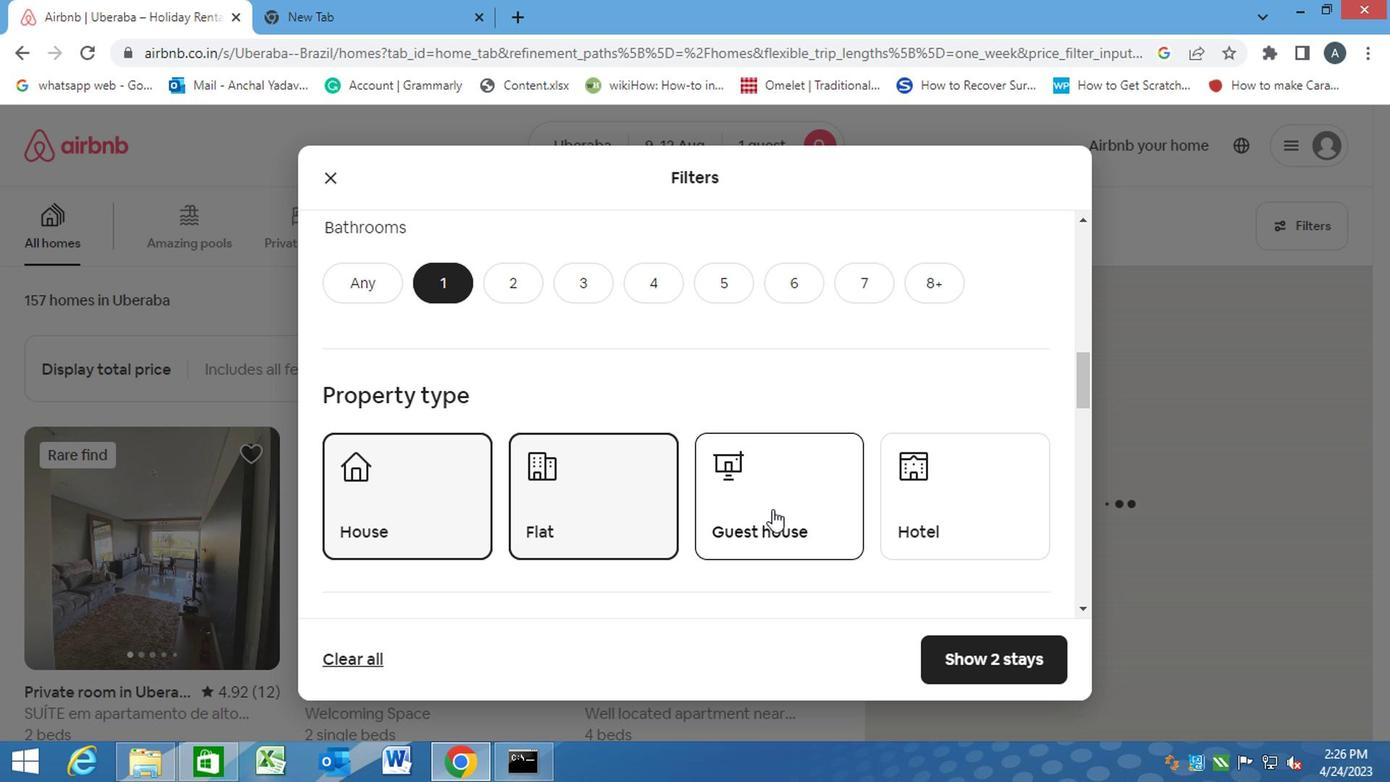 
Action: Mouse scrolled (782, 514) with delta (0, -1)
Screenshot: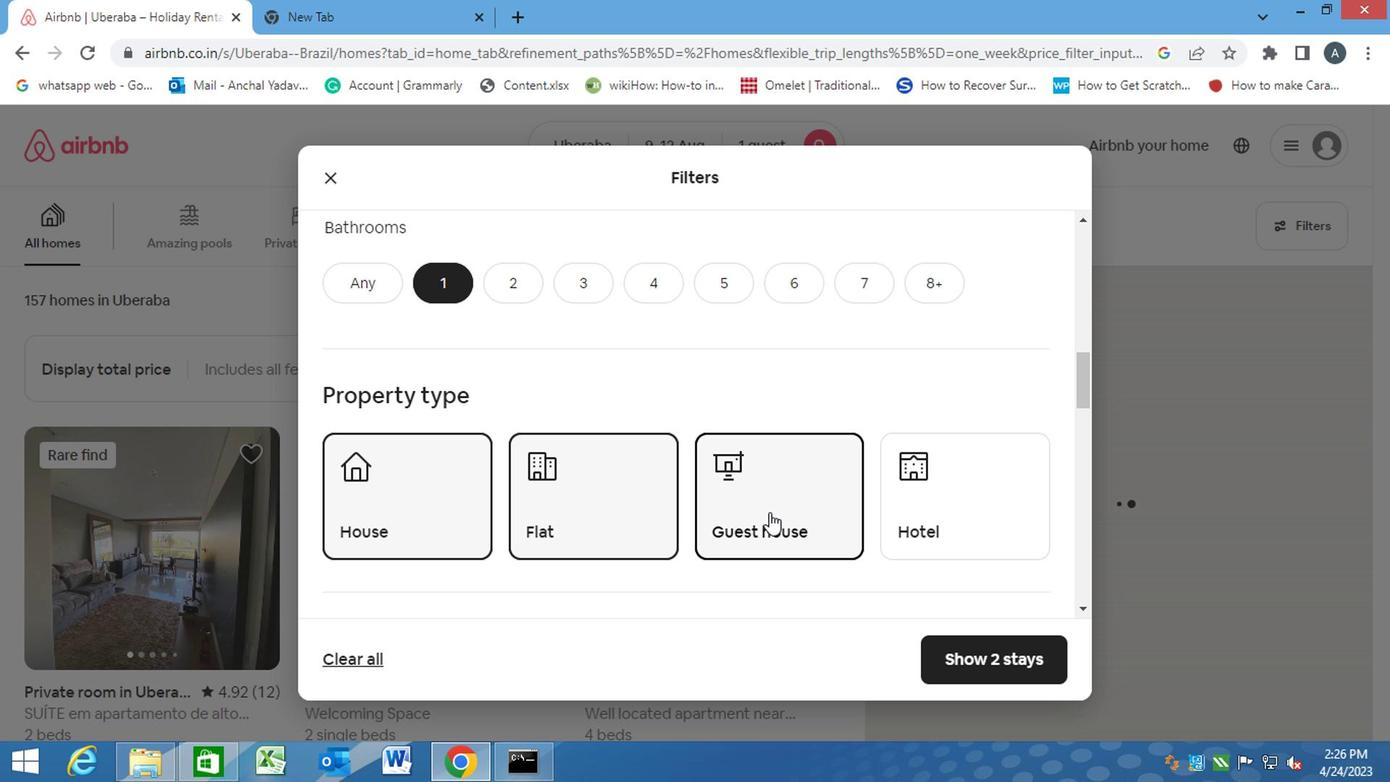 
Action: Mouse scrolled (782, 514) with delta (0, -1)
Screenshot: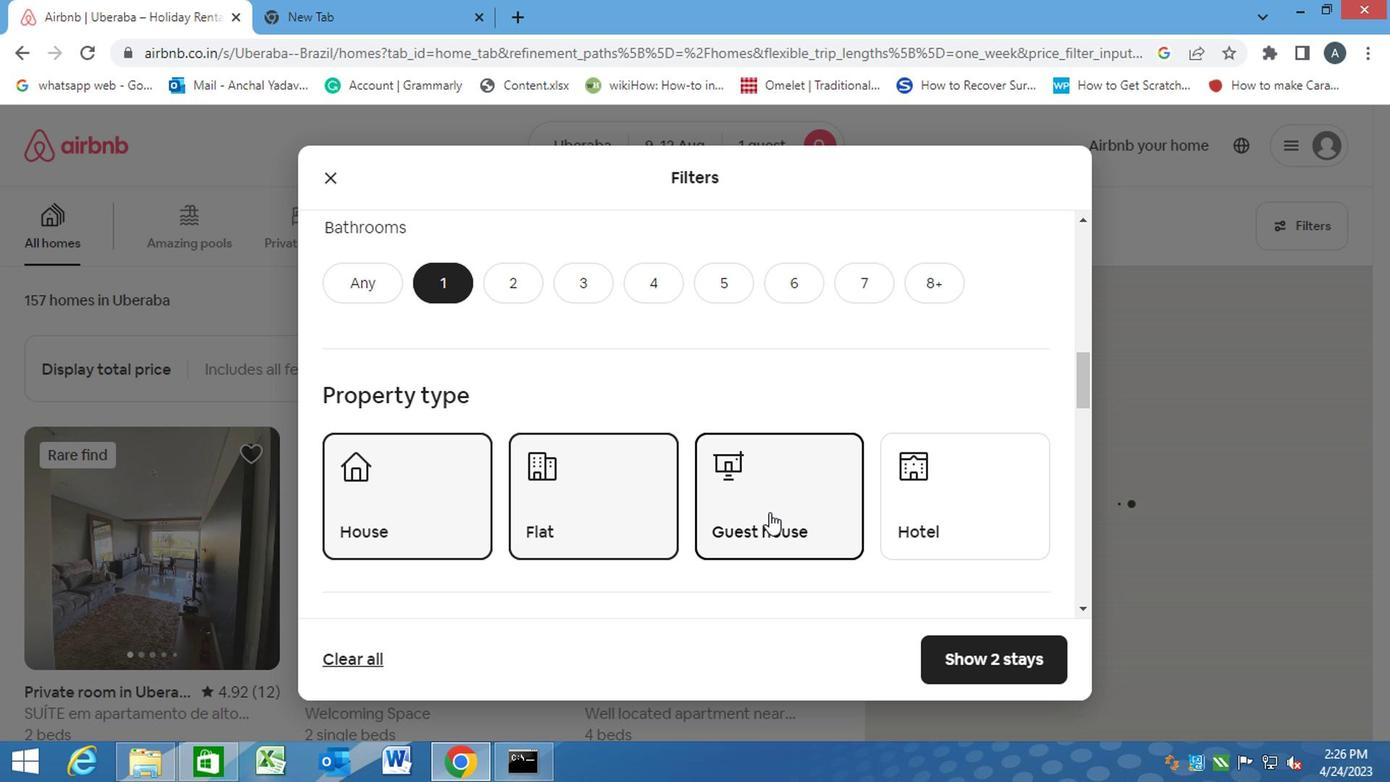 
Action: Mouse moved to (773, 517)
Screenshot: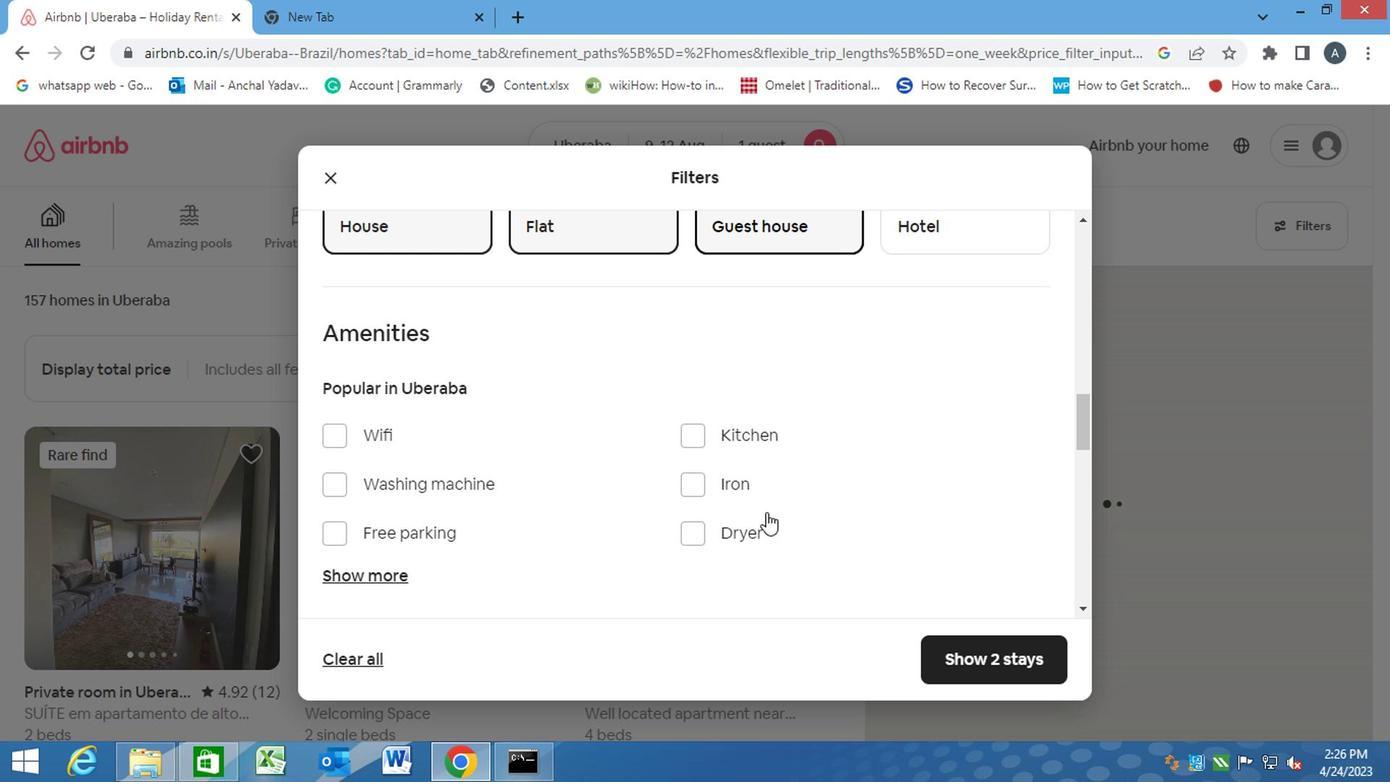 
Action: Mouse scrolled (773, 516) with delta (0, 0)
Screenshot: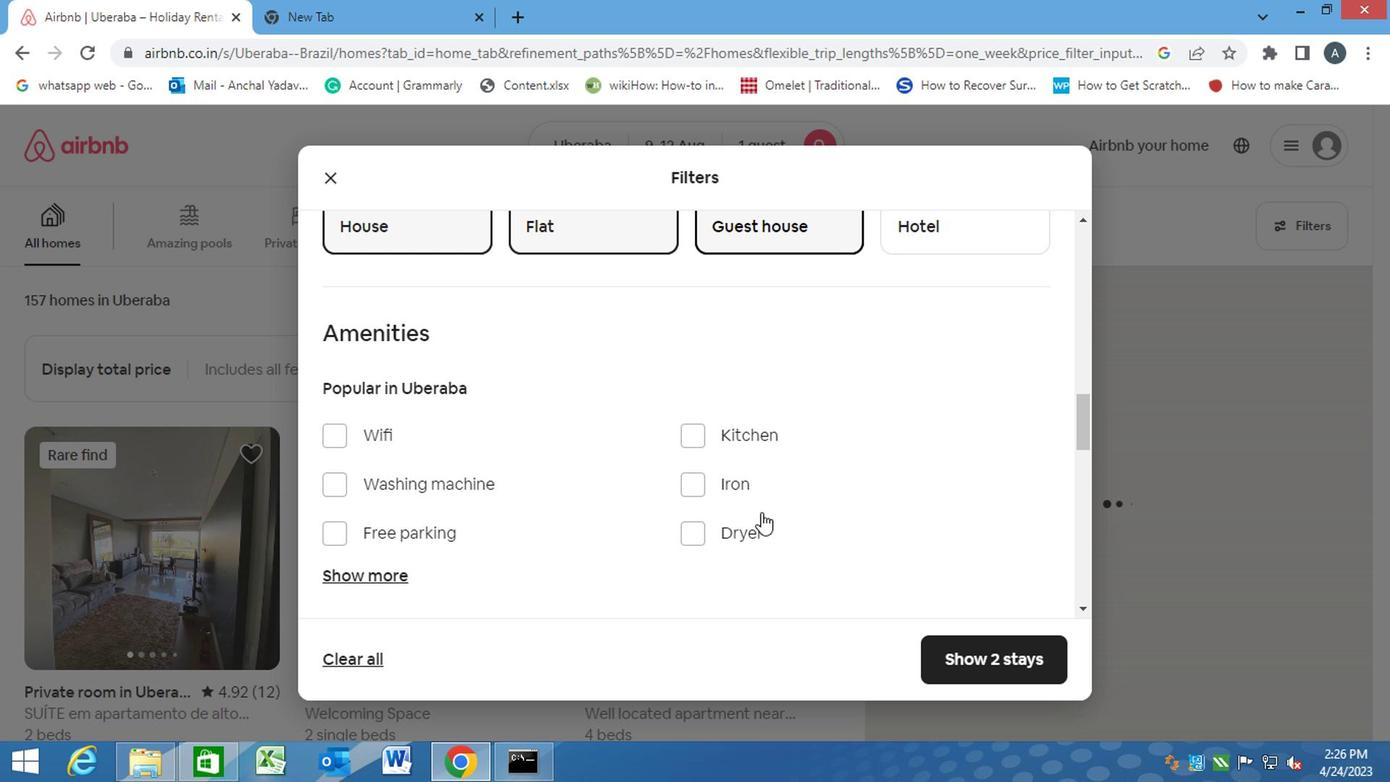 
Action: Mouse moved to (372, 328)
Screenshot: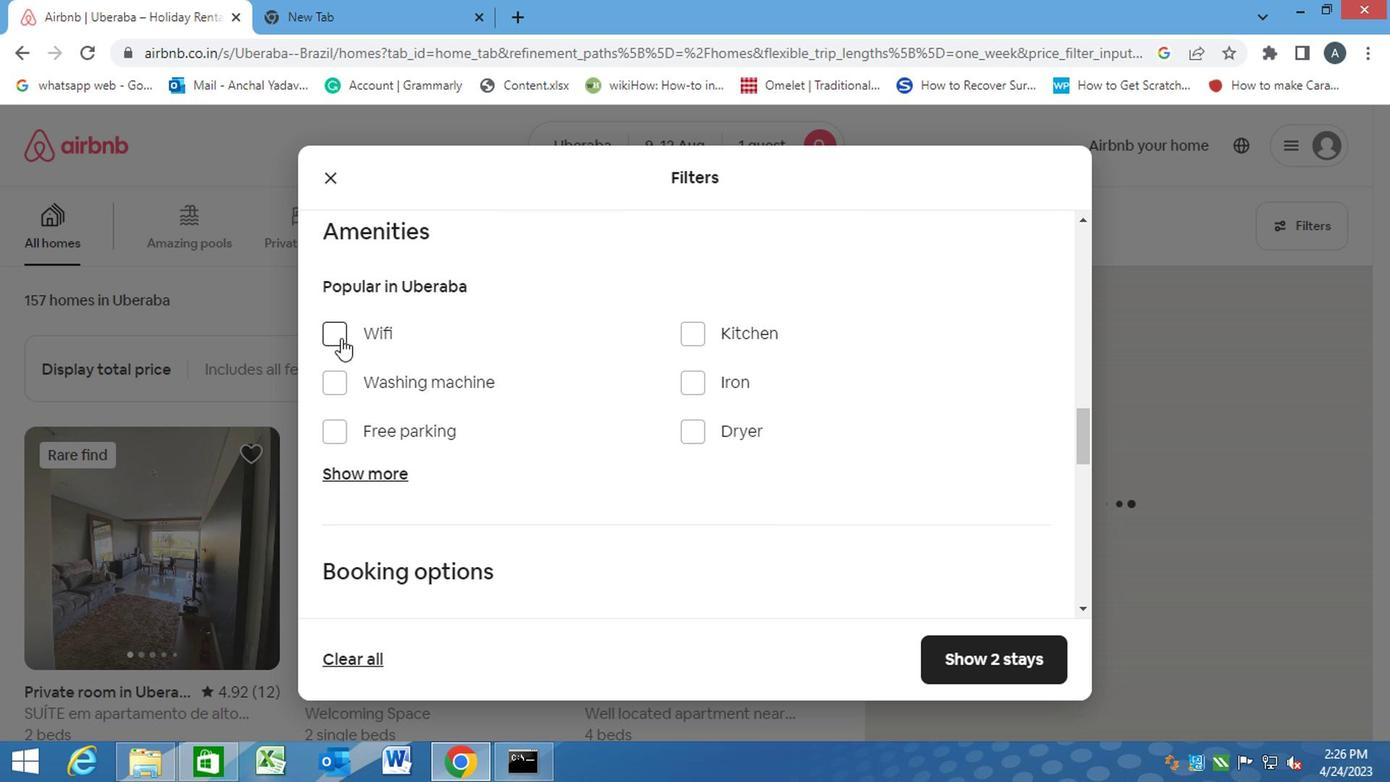 
Action: Mouse pressed left at (372, 328)
Screenshot: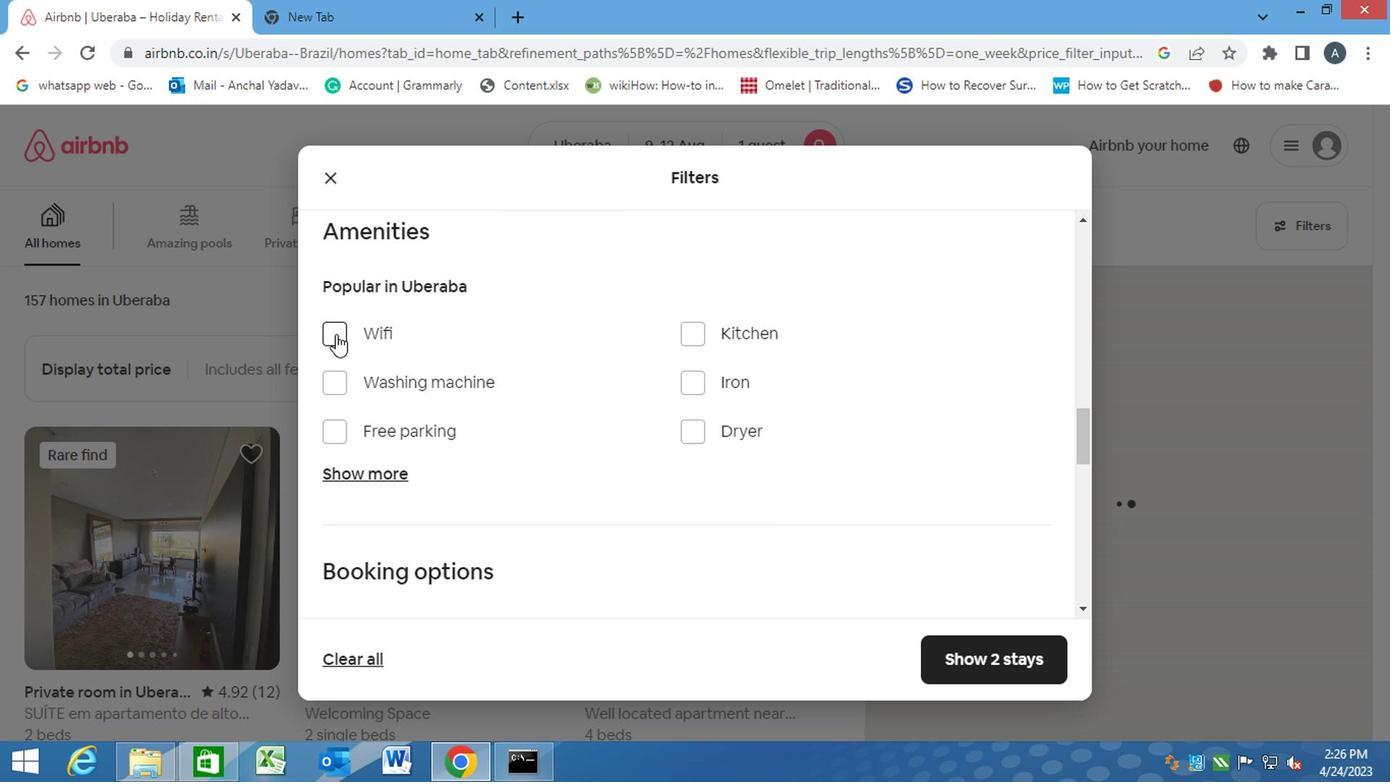 
Action: Mouse moved to (372, 370)
Screenshot: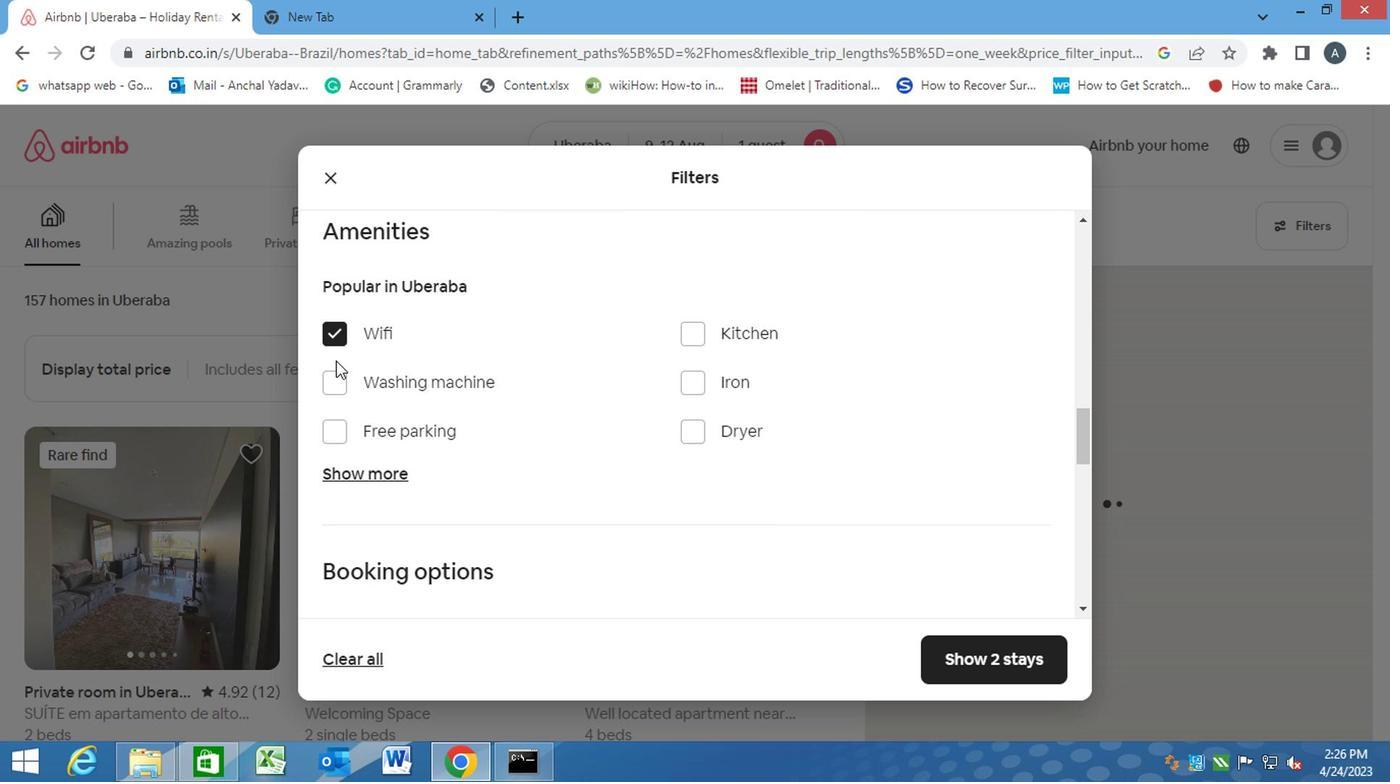 
Action: Mouse pressed left at (372, 370)
Screenshot: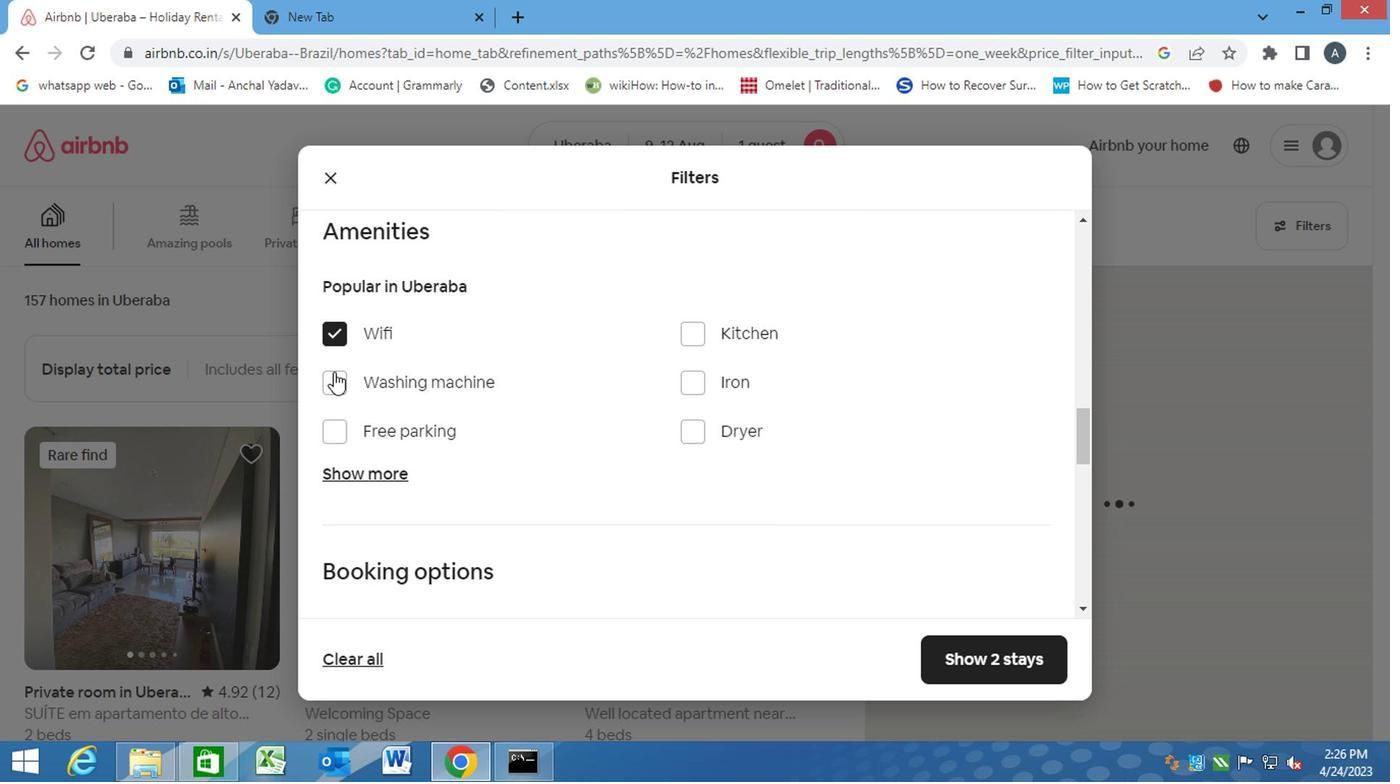 
Action: Mouse moved to (667, 478)
Screenshot: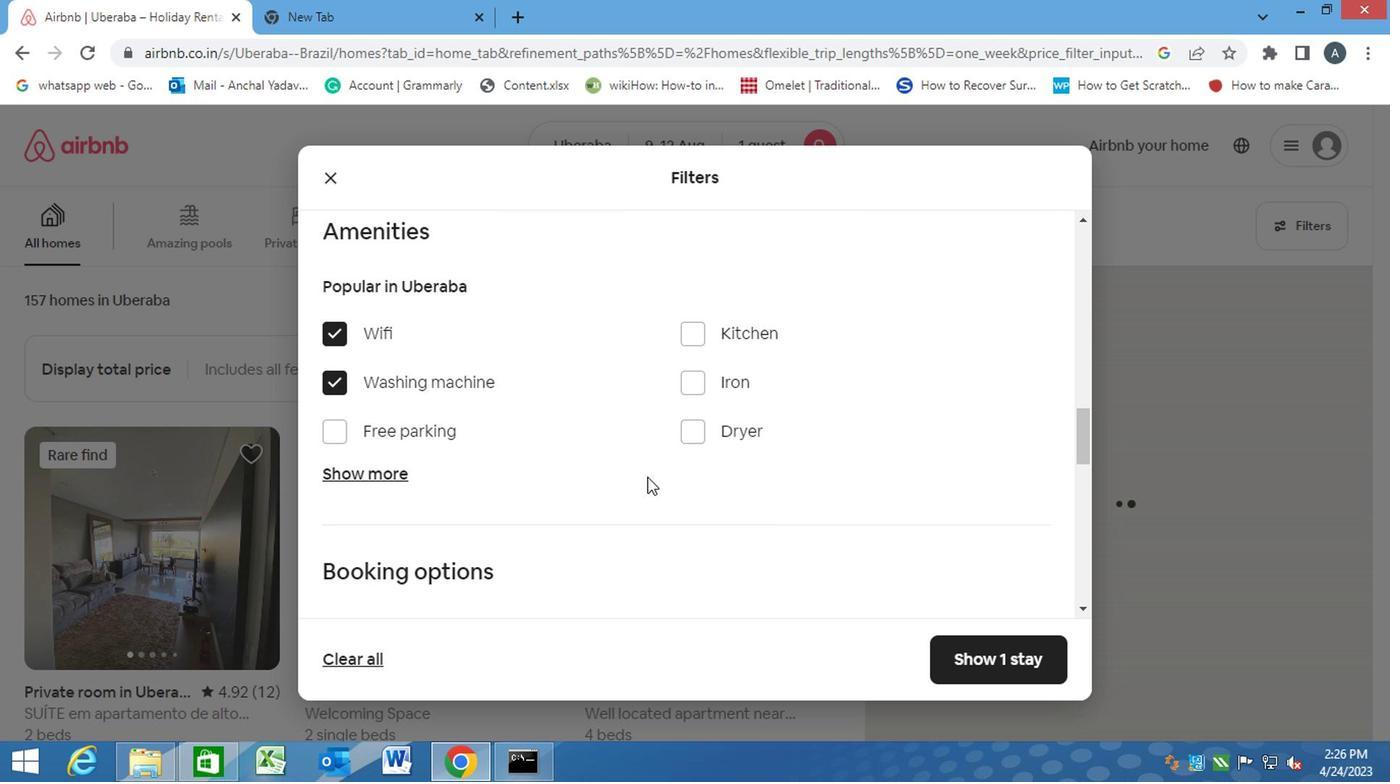 
Action: Mouse scrolled (667, 477) with delta (0, 0)
Screenshot: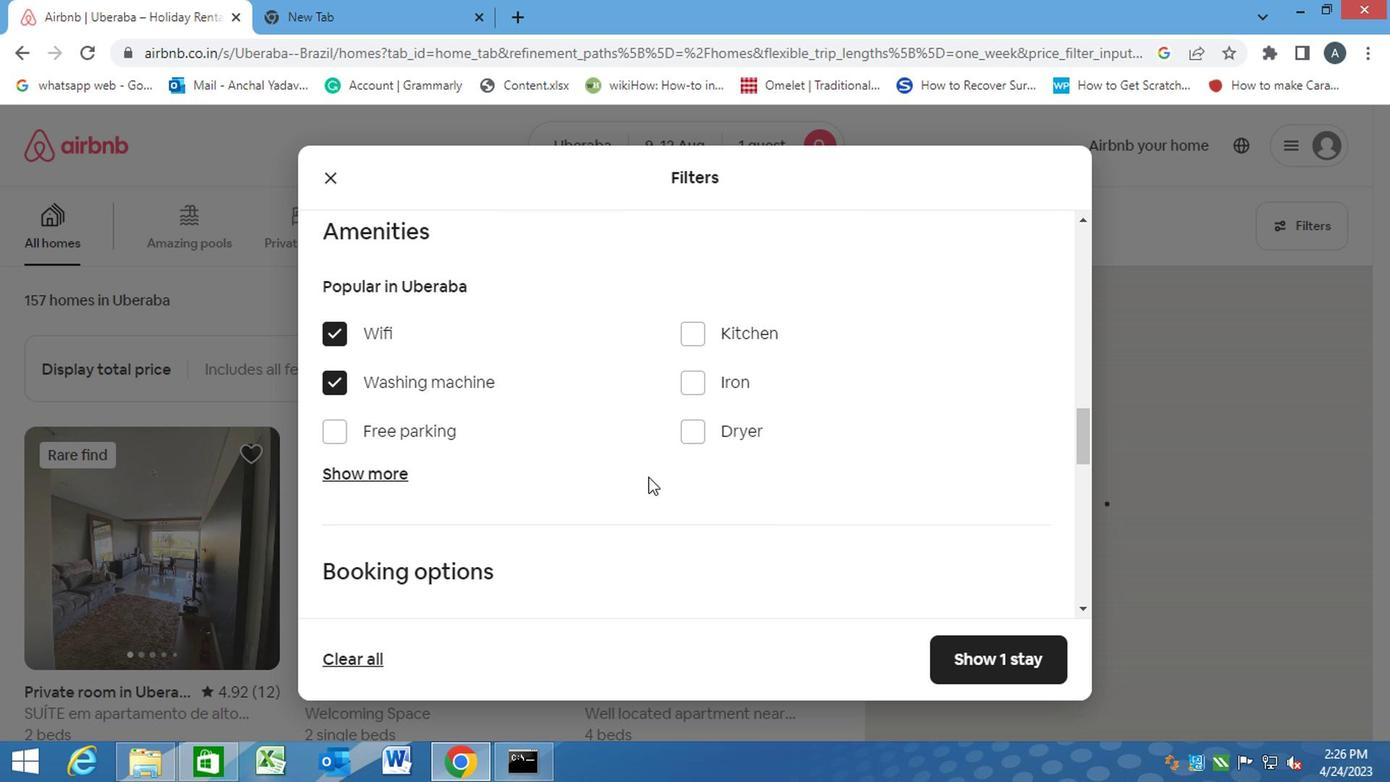 
Action: Mouse scrolled (667, 477) with delta (0, 0)
Screenshot: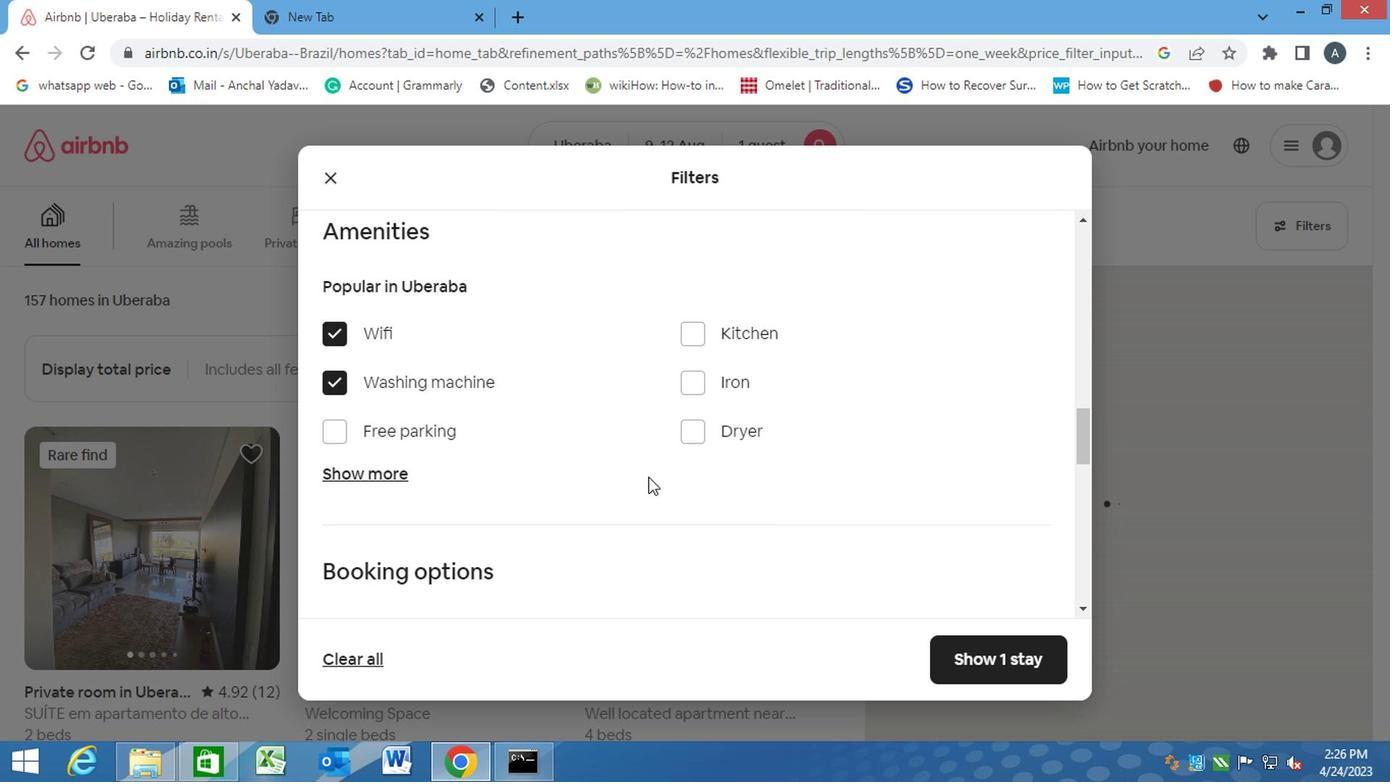 
Action: Mouse scrolled (667, 477) with delta (0, 0)
Screenshot: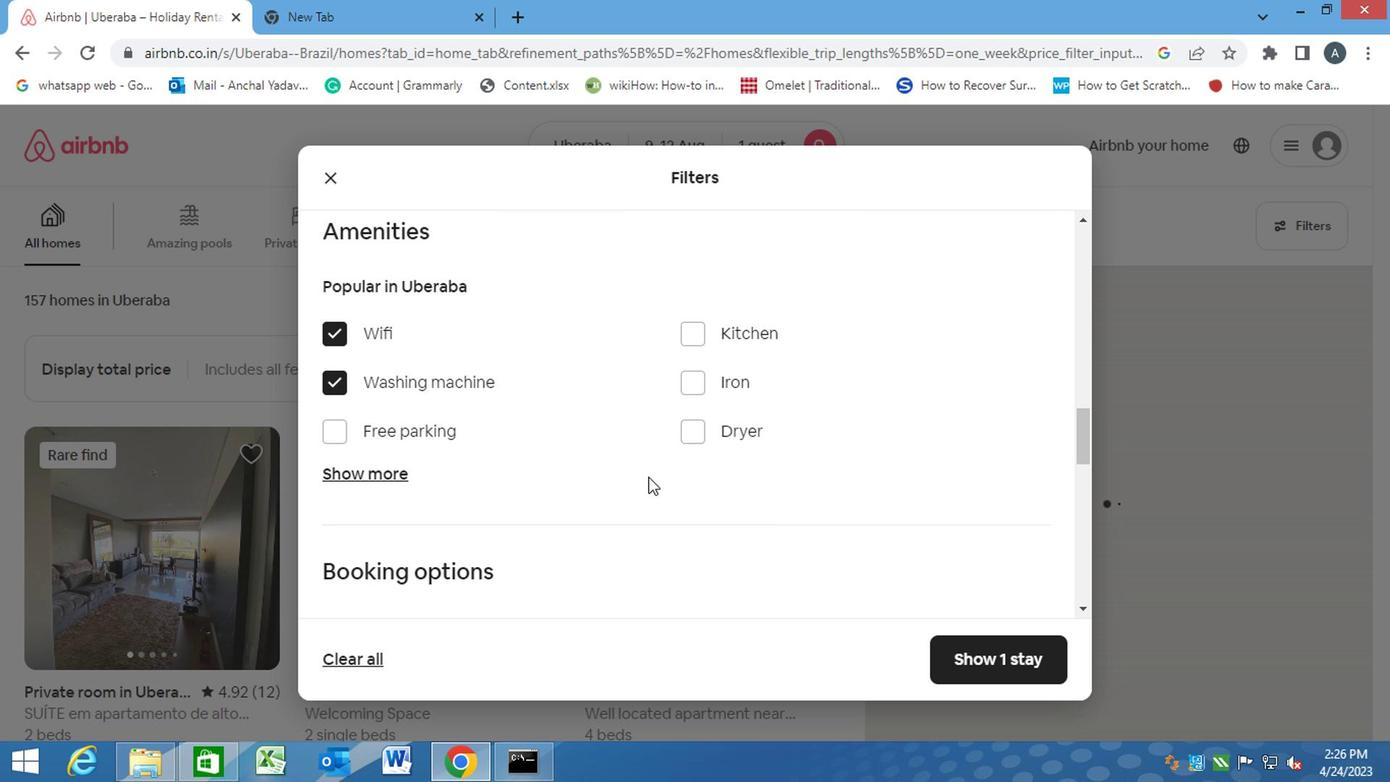 
Action: Mouse moved to (1007, 406)
Screenshot: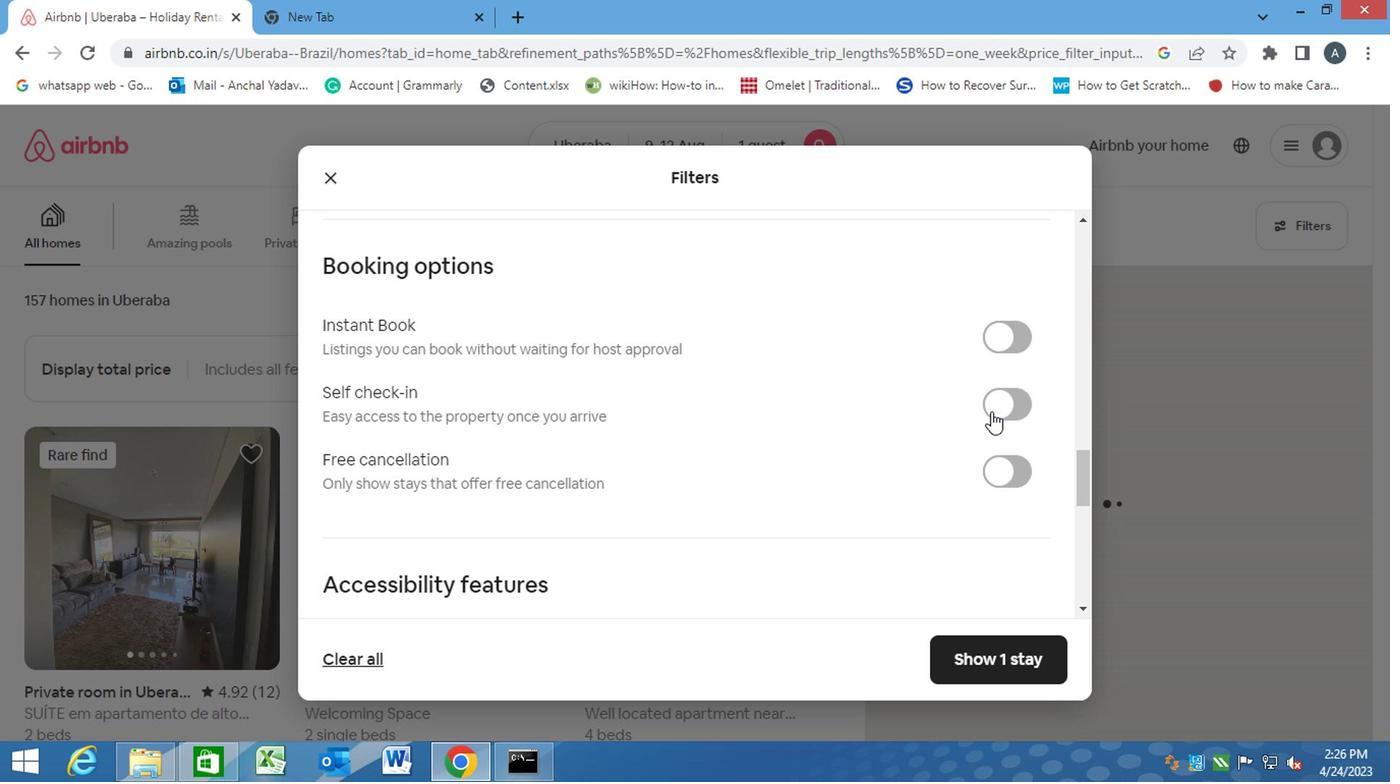 
Action: Mouse pressed left at (1007, 406)
Screenshot: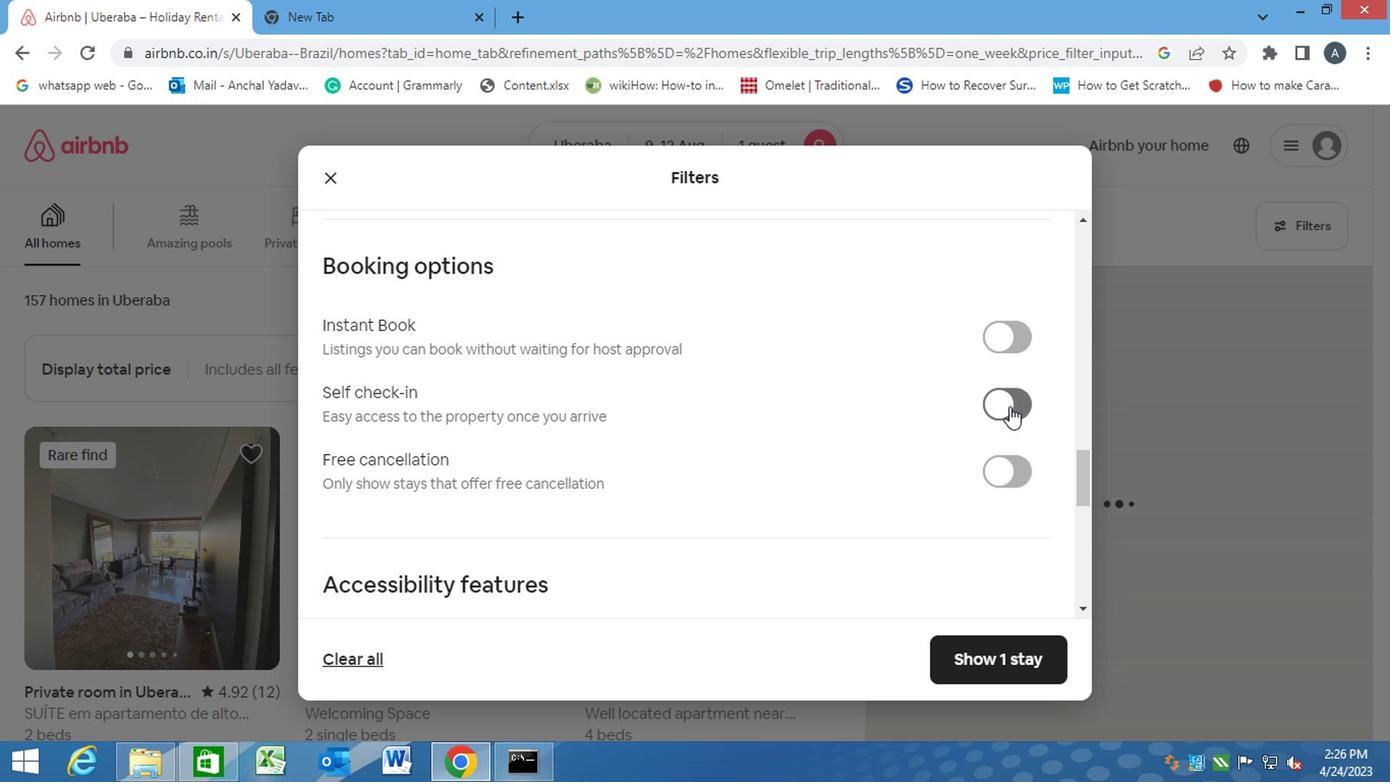 
Action: Mouse moved to (842, 464)
Screenshot: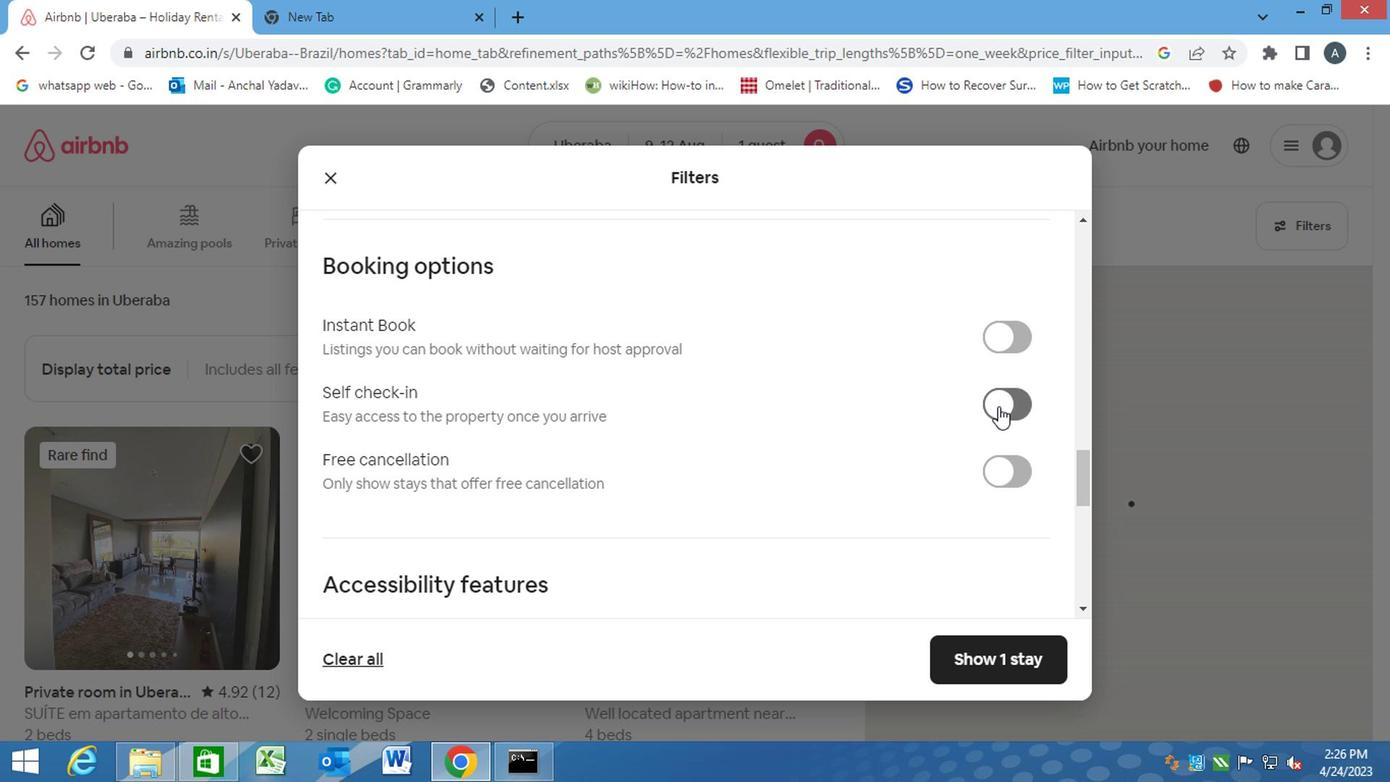 
Action: Mouse scrolled (842, 463) with delta (0, 0)
Screenshot: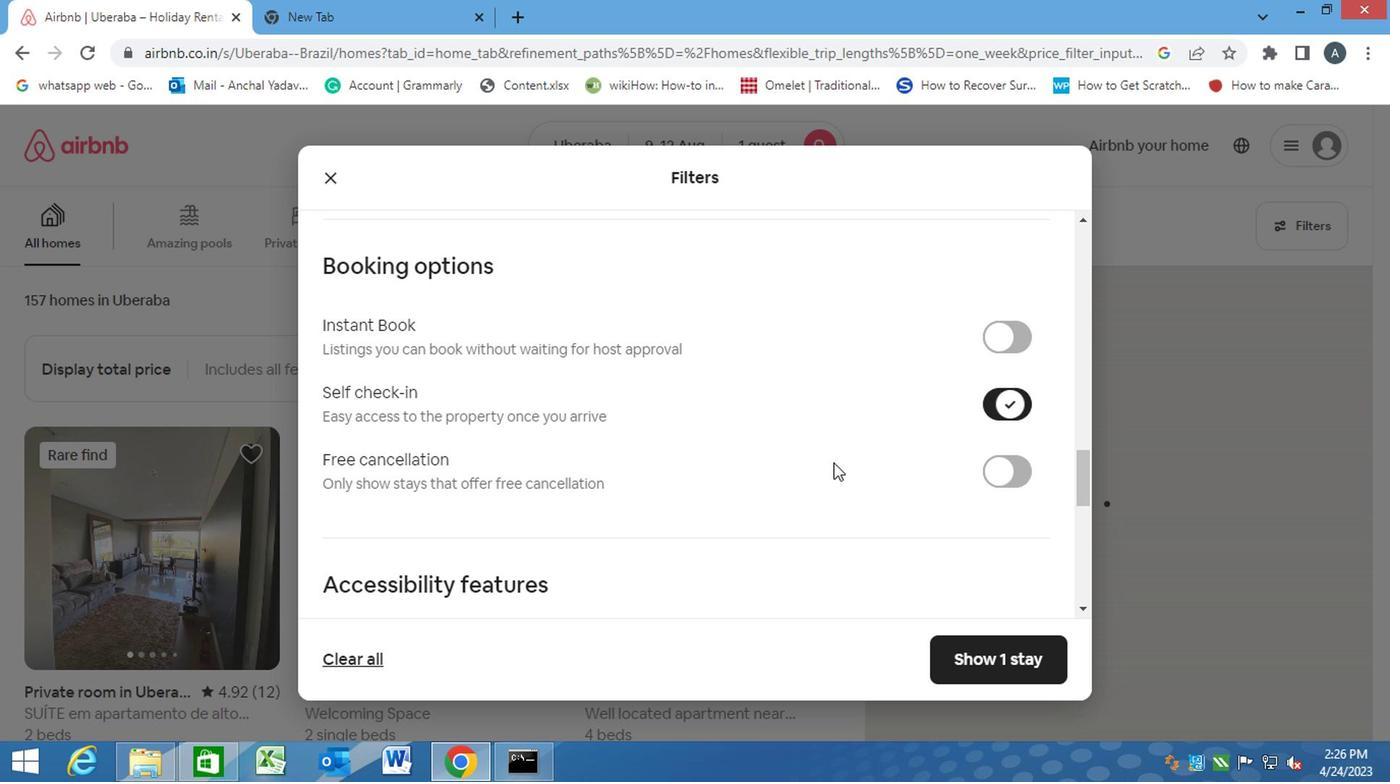 
Action: Mouse scrolled (842, 463) with delta (0, 0)
Screenshot: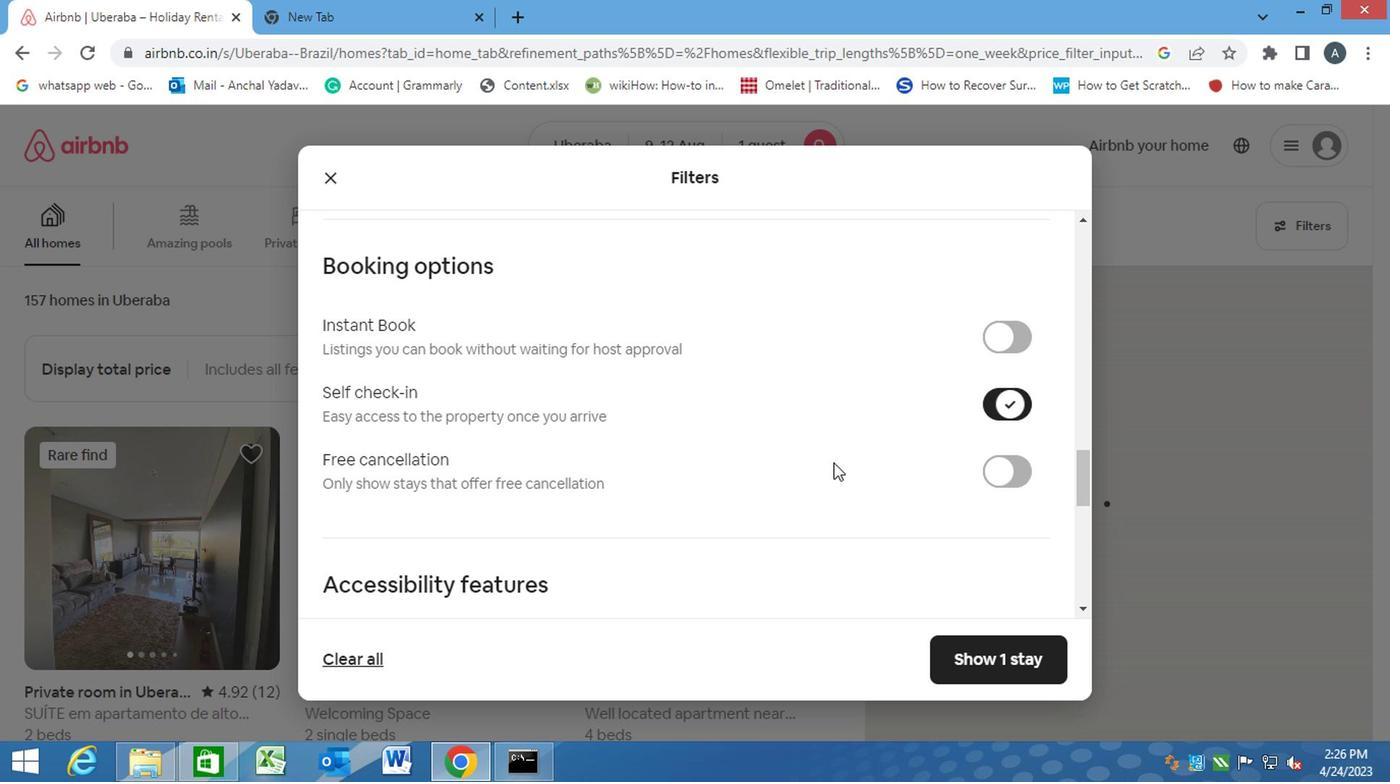 
Action: Mouse scrolled (842, 463) with delta (0, 0)
Screenshot: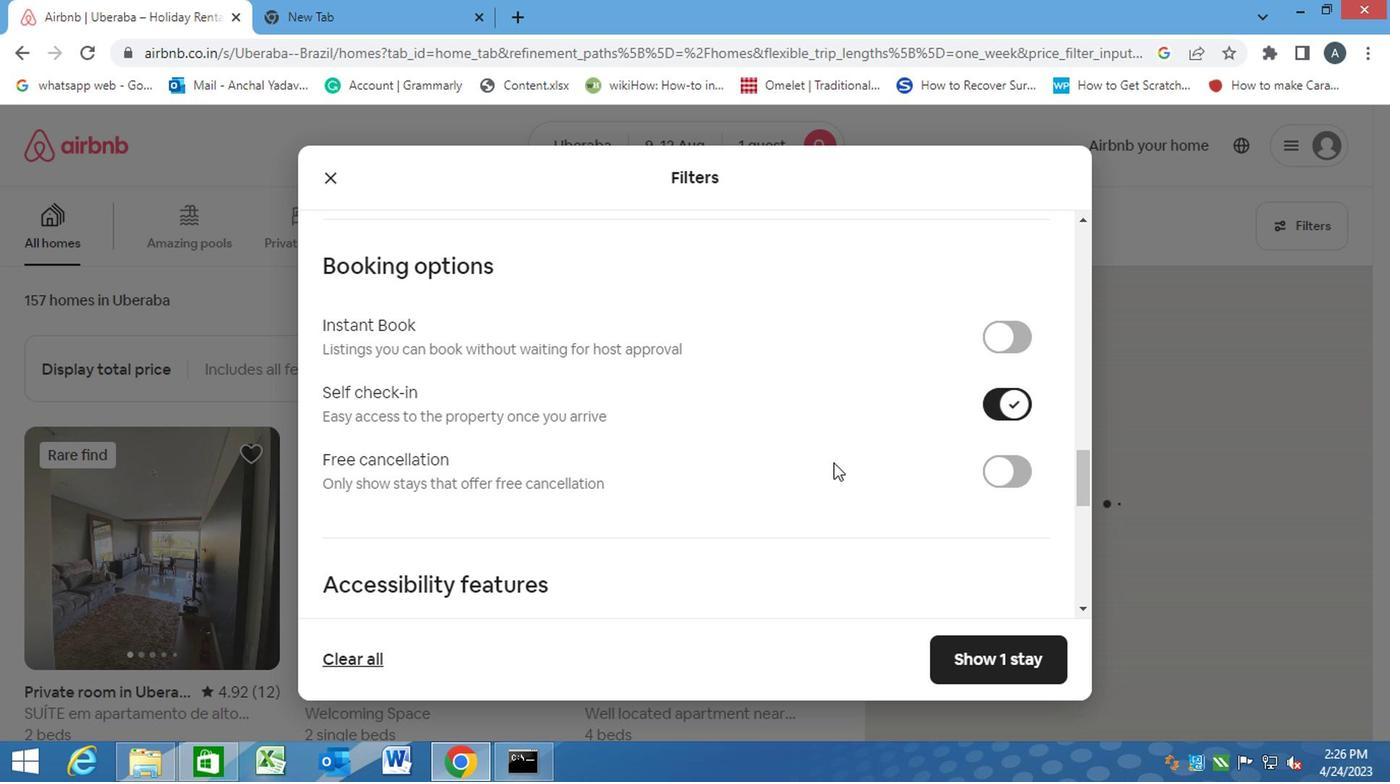 
Action: Mouse scrolled (842, 463) with delta (0, 0)
Screenshot: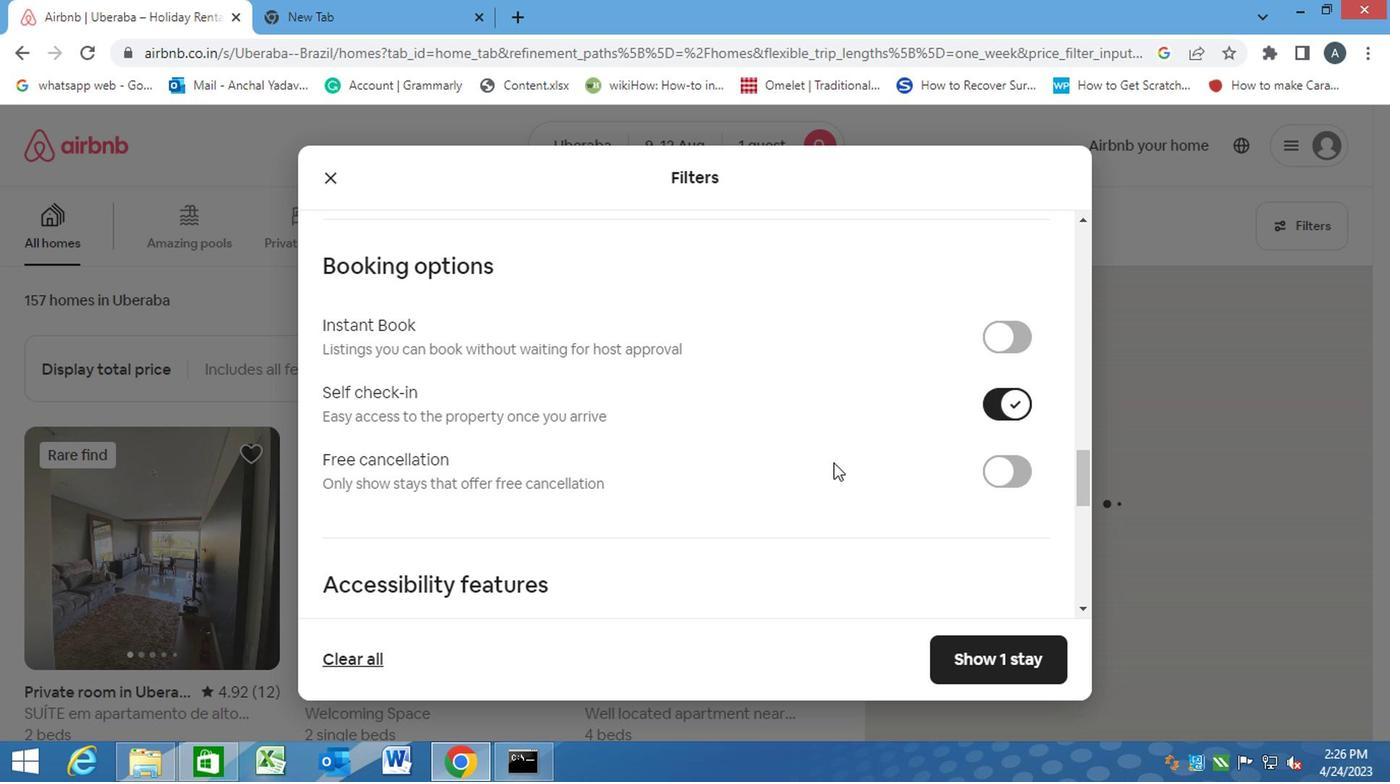 
Action: Mouse moved to (558, 530)
Screenshot: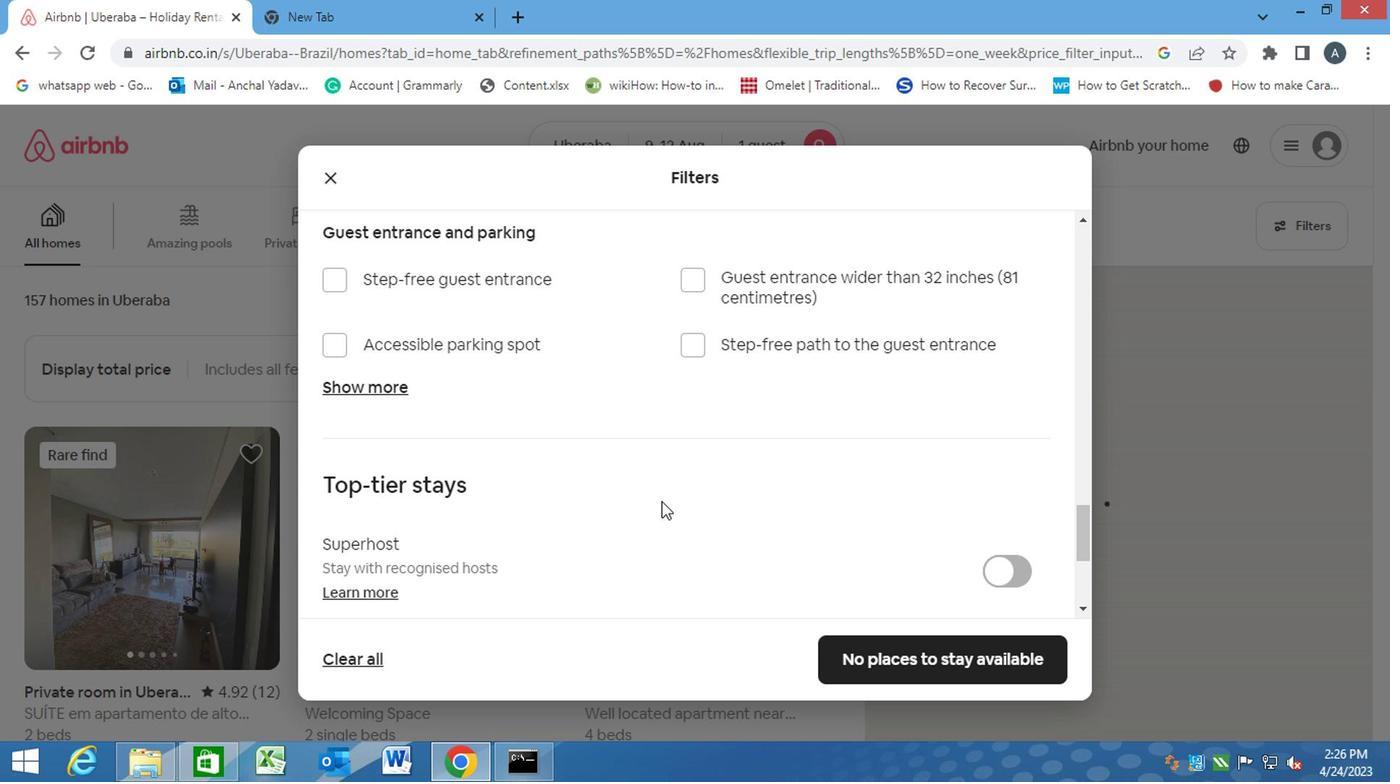 
Action: Mouse scrolled (558, 528) with delta (0, -1)
Screenshot: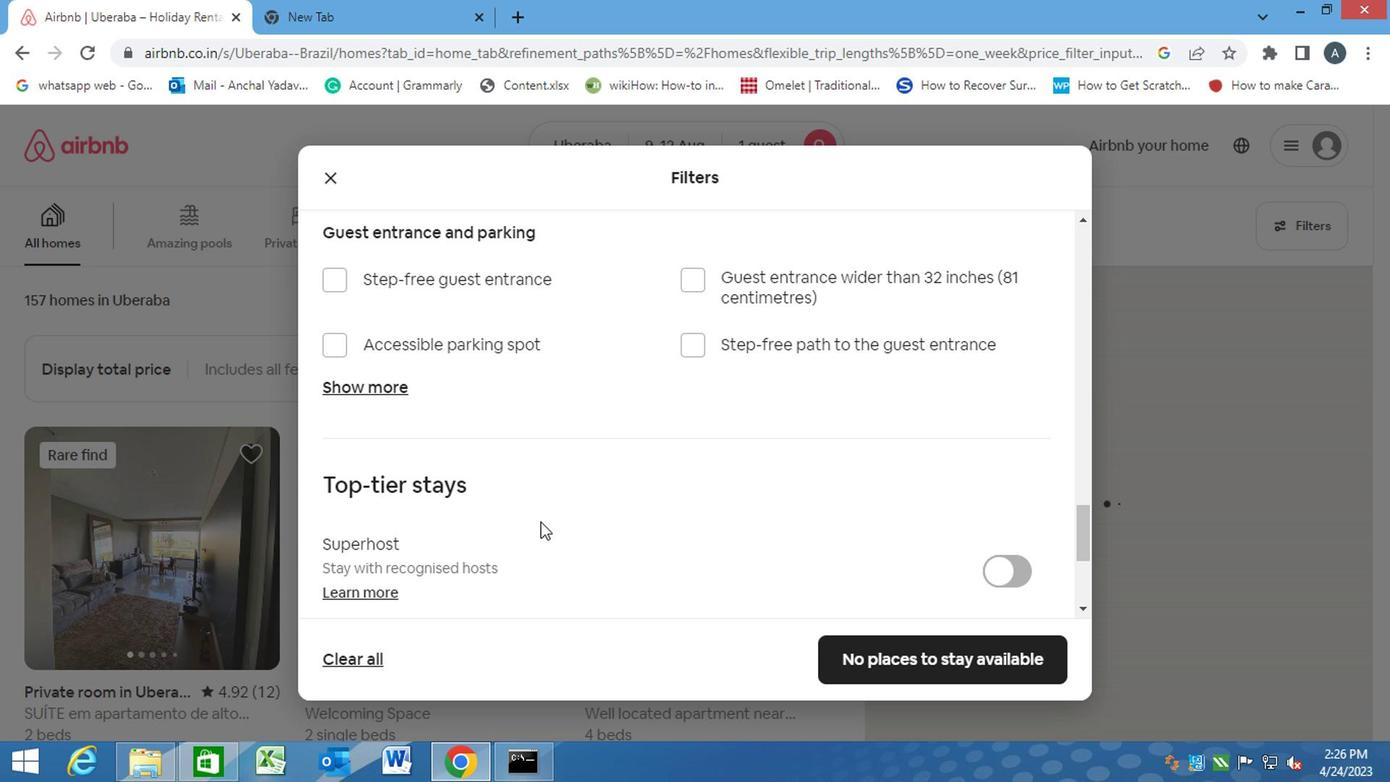 
Action: Mouse scrolled (558, 528) with delta (0, -1)
Screenshot: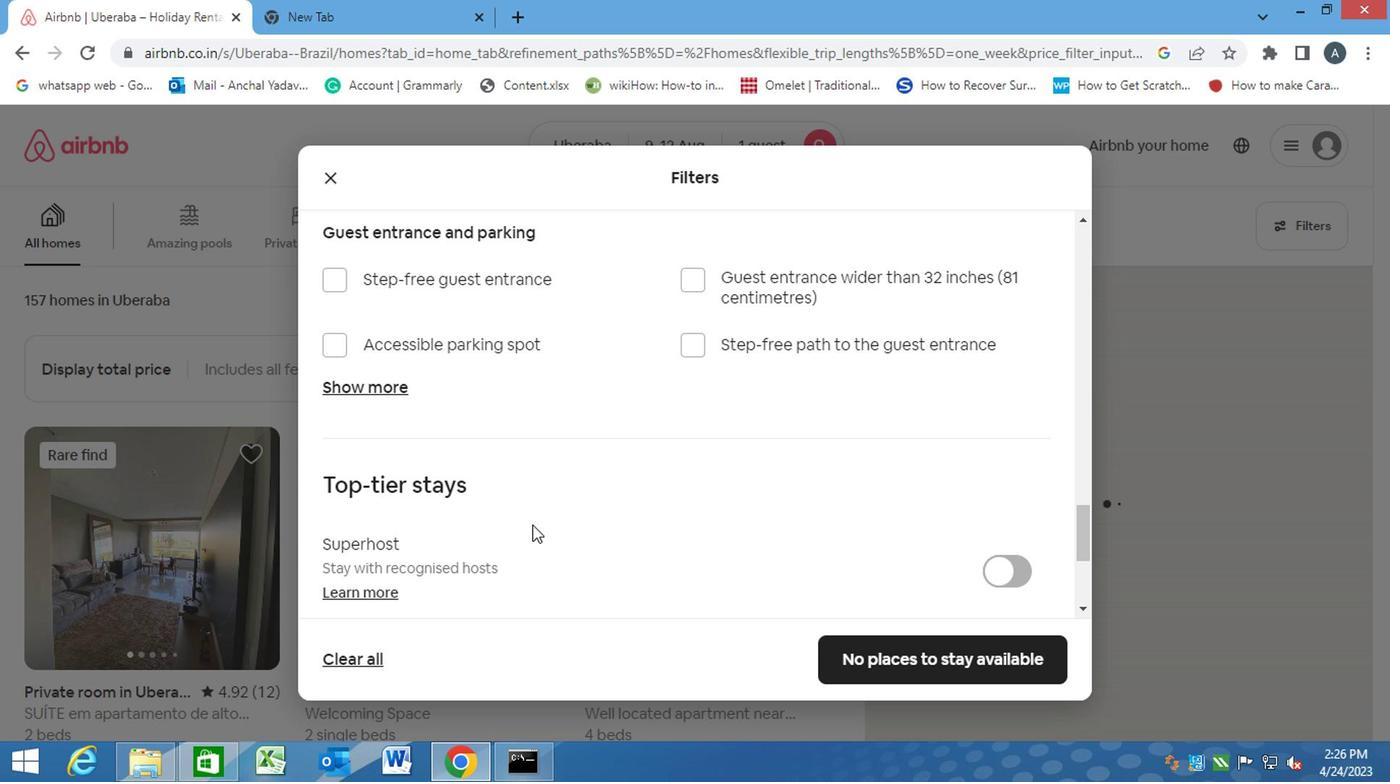 
Action: Mouse scrolled (558, 528) with delta (0, -1)
Screenshot: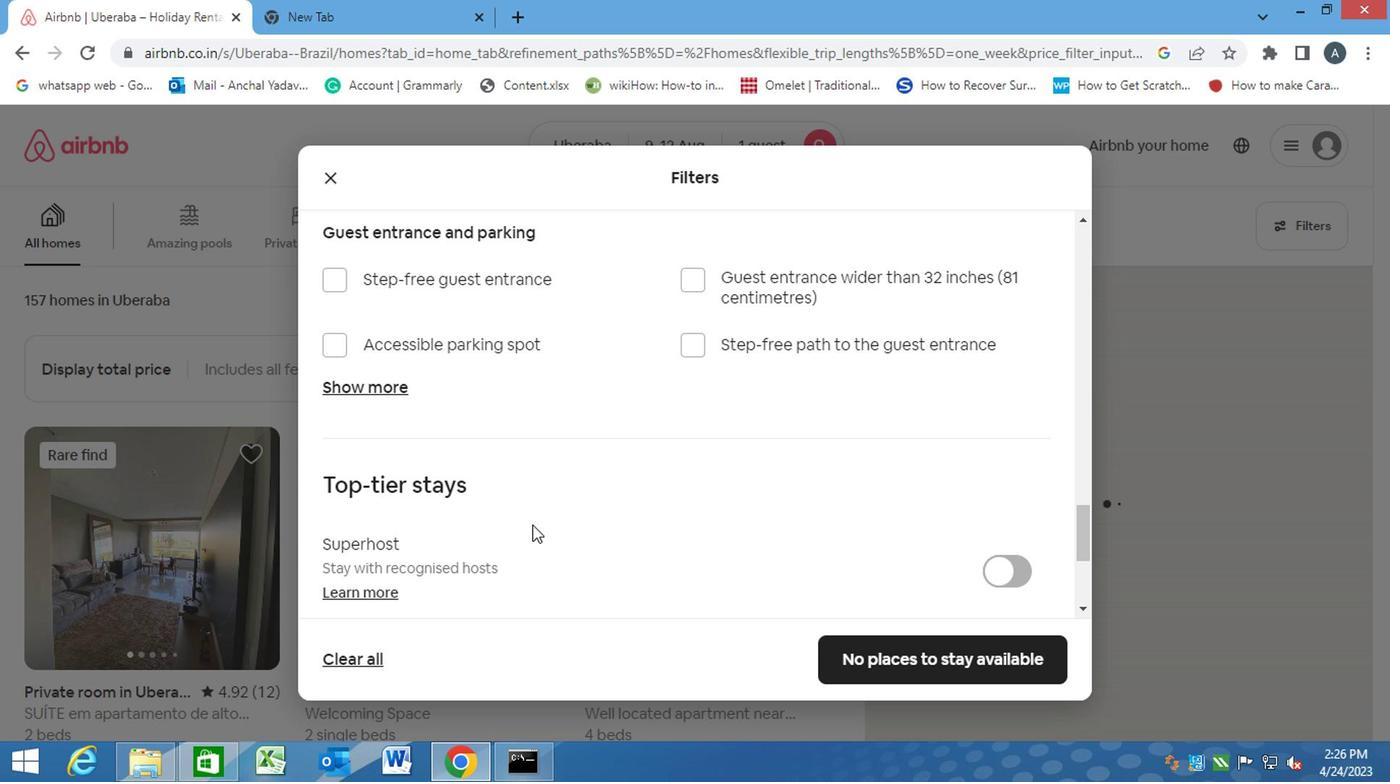 
Action: Mouse scrolled (558, 528) with delta (0, -1)
Screenshot: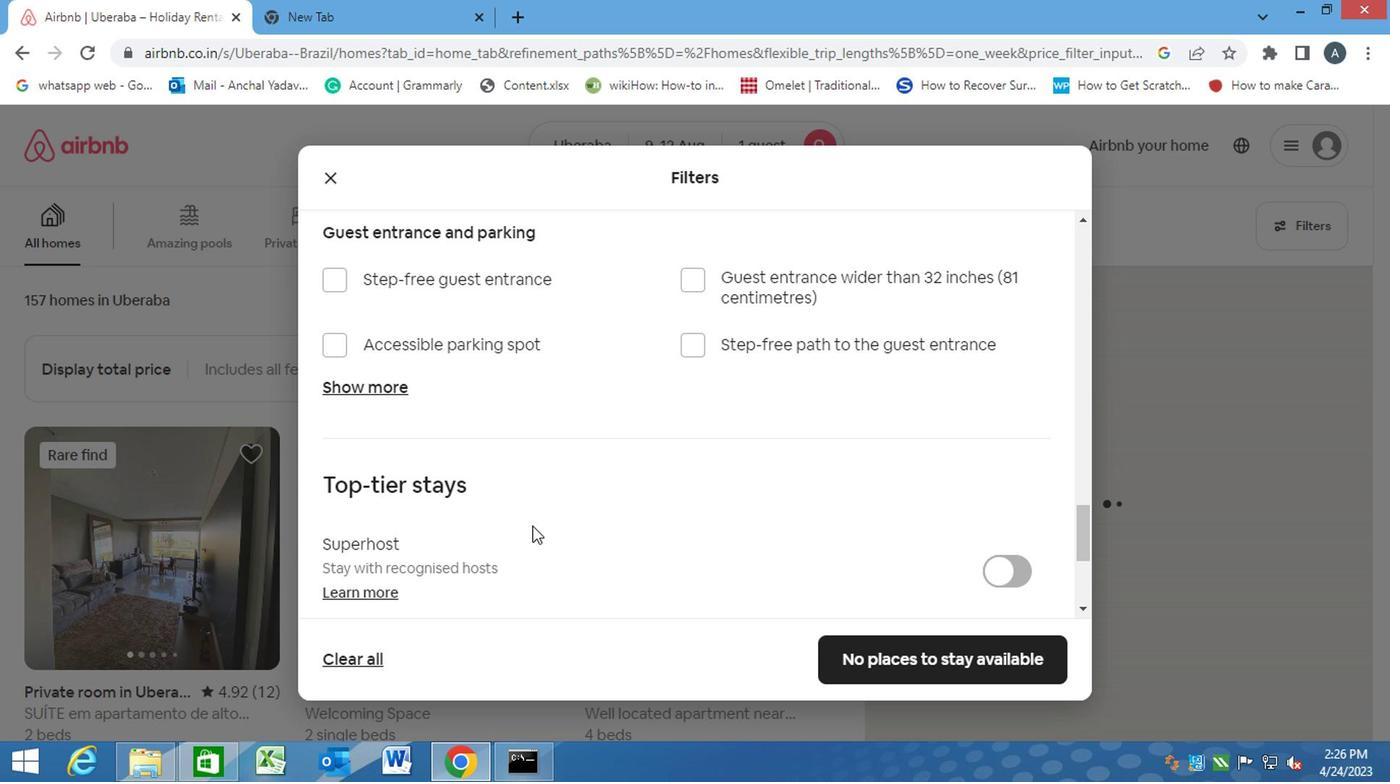 
Action: Mouse moved to (712, 522)
Screenshot: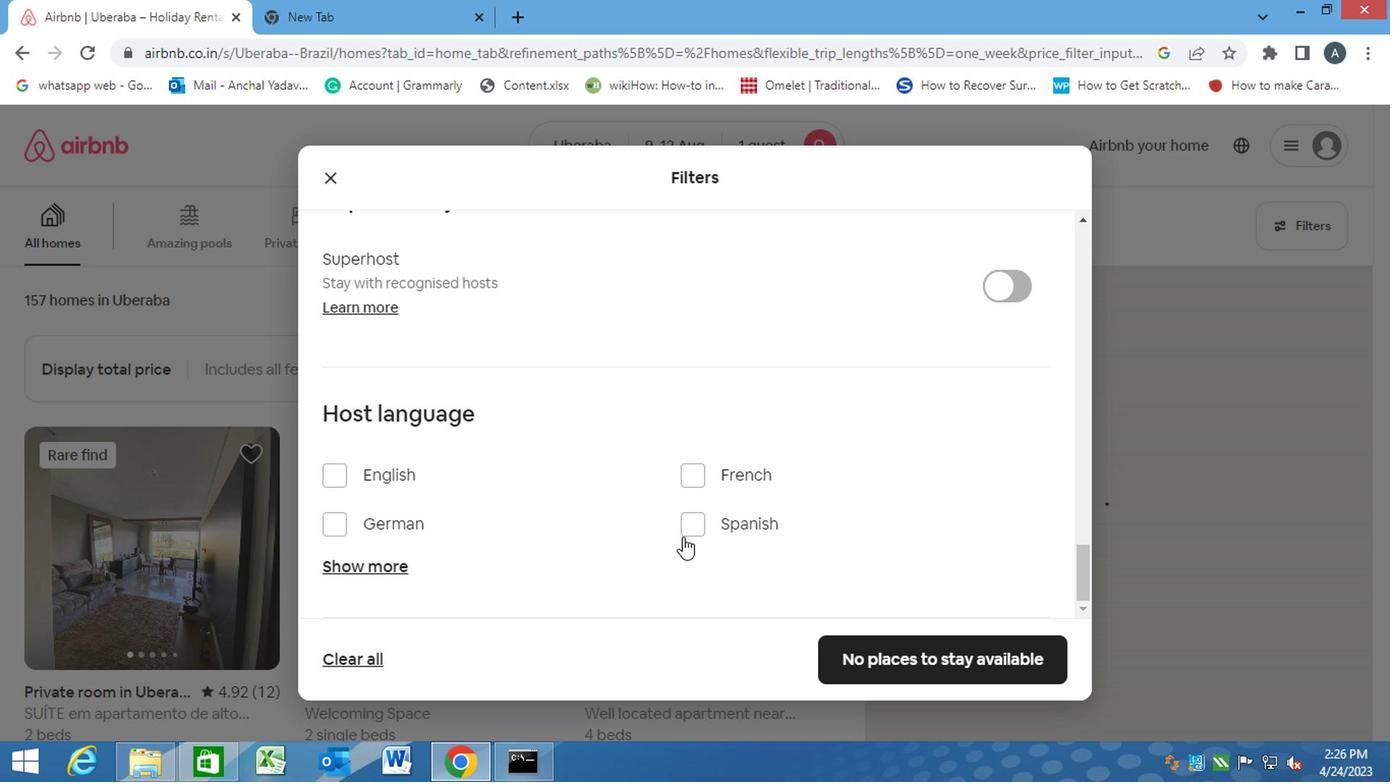 
Action: Mouse pressed left at (712, 522)
Screenshot: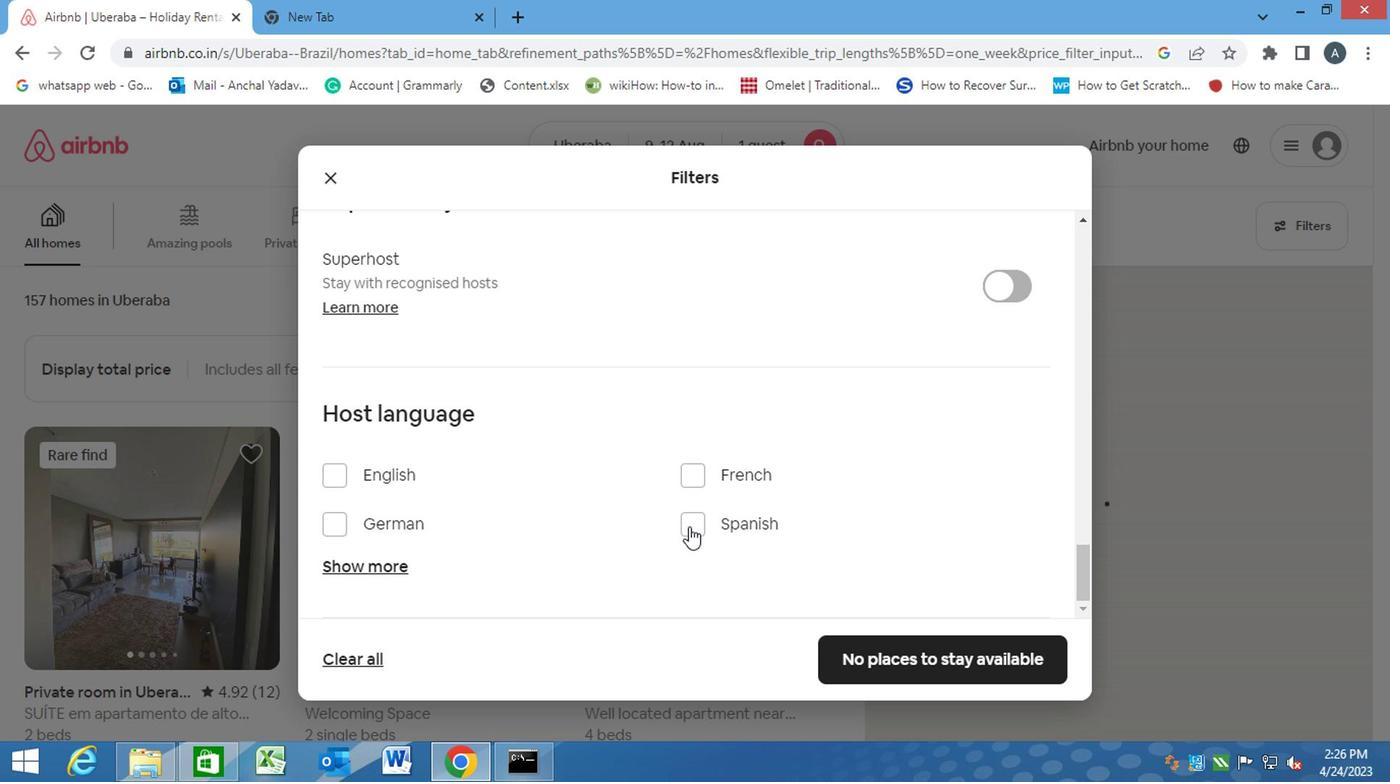 
Action: Mouse moved to (934, 657)
Screenshot: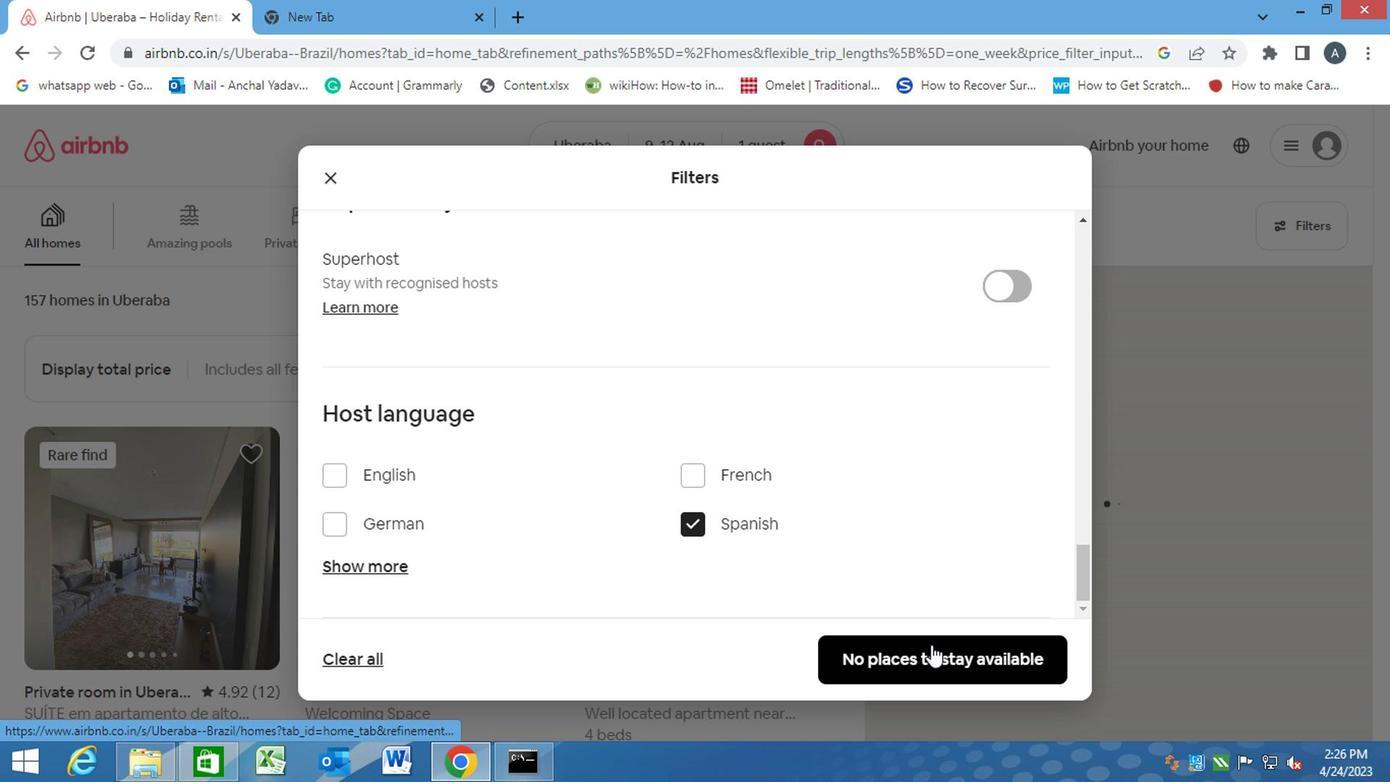 
Action: Mouse pressed left at (934, 657)
Screenshot: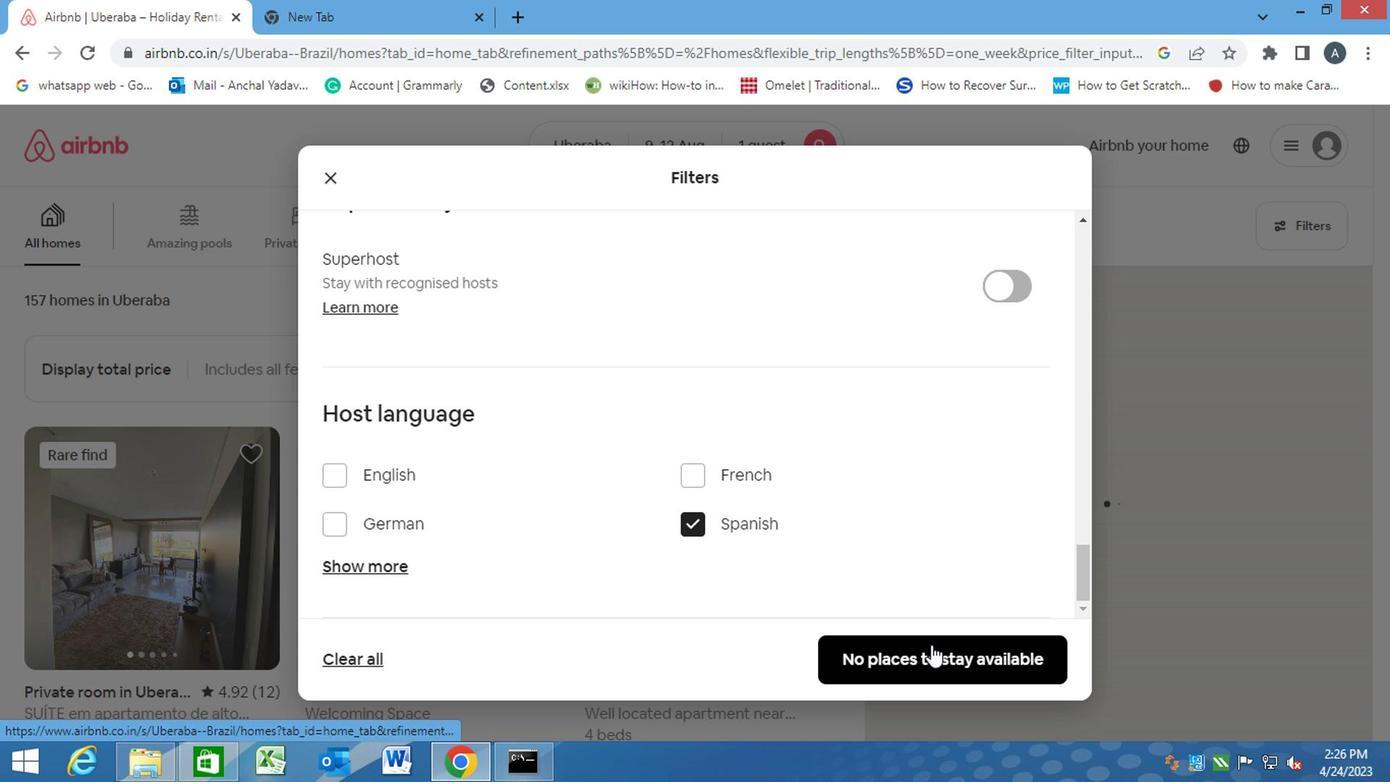 
